 Task: In the event  named  Marketing Campaign Evaluation and Optimization, Set a range of dates when you can accept meetings  '18 Jul â€" 5 Aug 2023'. Select a duration of  60 min. Select working hours  	_x000D_
MON- SAT 10:30am â€" 6:00pm. Add time before or after your events  as 15 min. Set the frequency of available time slots for invitees as  55 min. Set the minimum notice period and maximum events allowed per day as  51 hours and 2. , logged in from the account softage.4@softage.net and add another guest for the event, softage.7@softage.net
Action: Mouse pressed left at (509, 448)
Screenshot: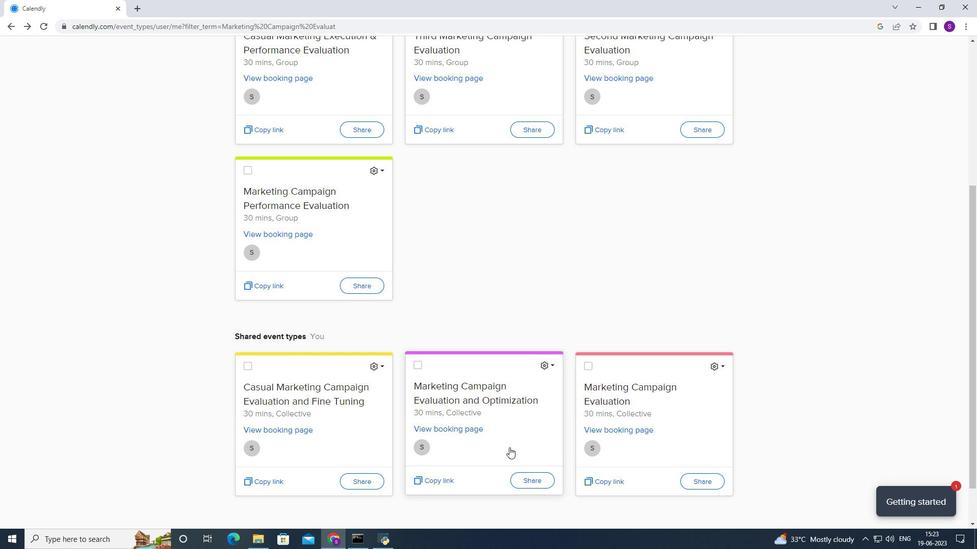 
Action: Mouse moved to (324, 255)
Screenshot: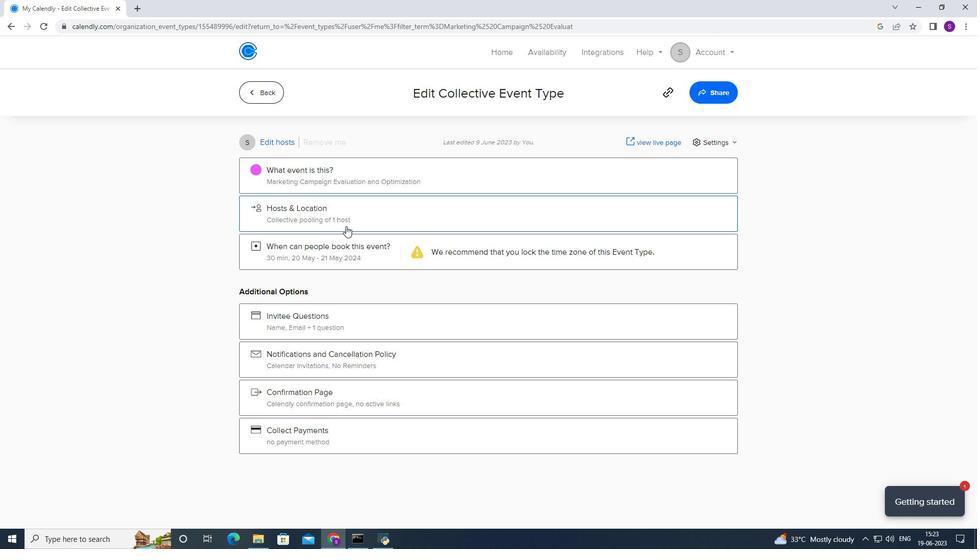 
Action: Mouse pressed left at (324, 255)
Screenshot: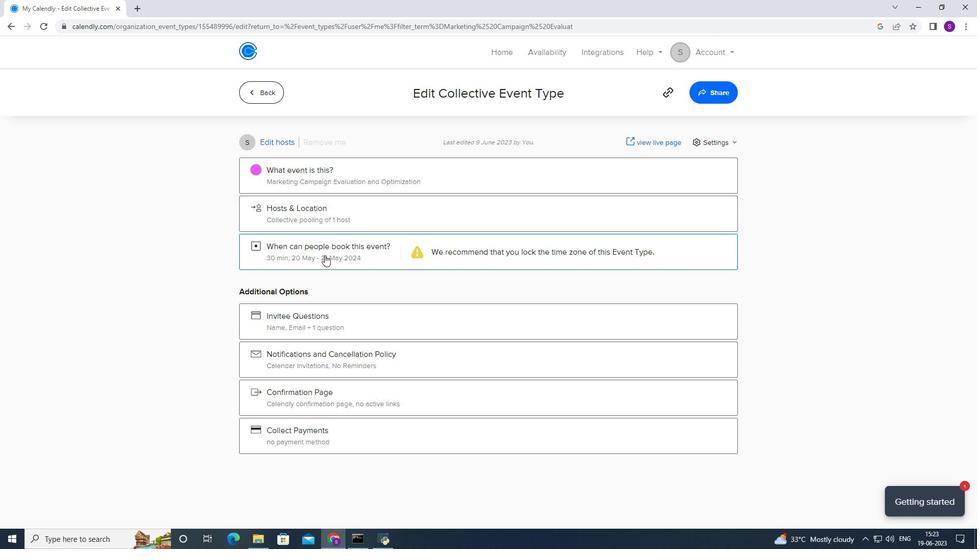 
Action: Mouse moved to (377, 383)
Screenshot: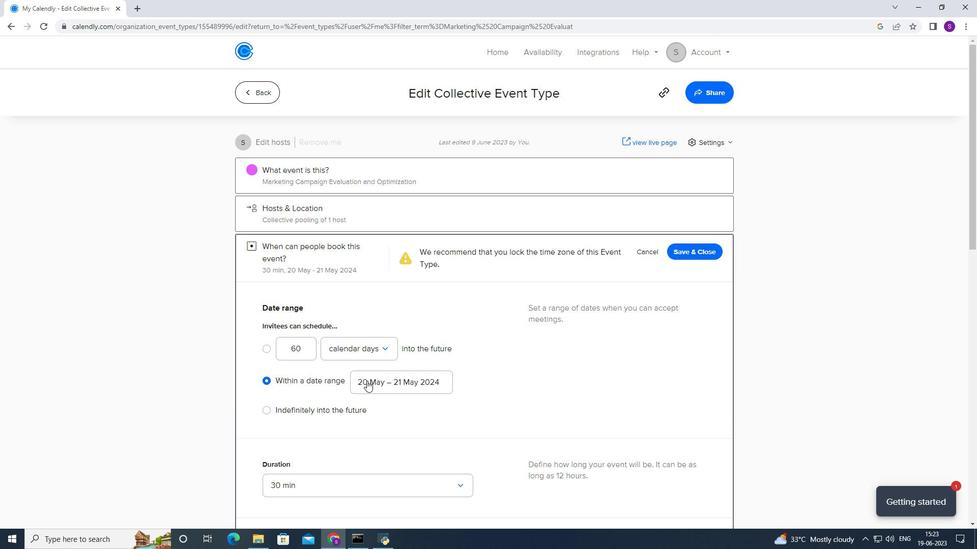 
Action: Mouse pressed left at (377, 383)
Screenshot: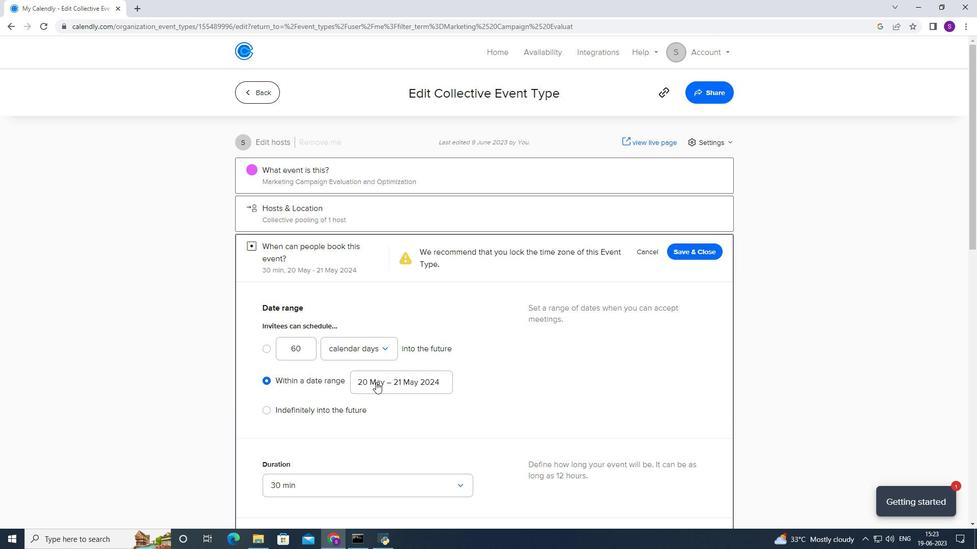 
Action: Mouse moved to (429, 203)
Screenshot: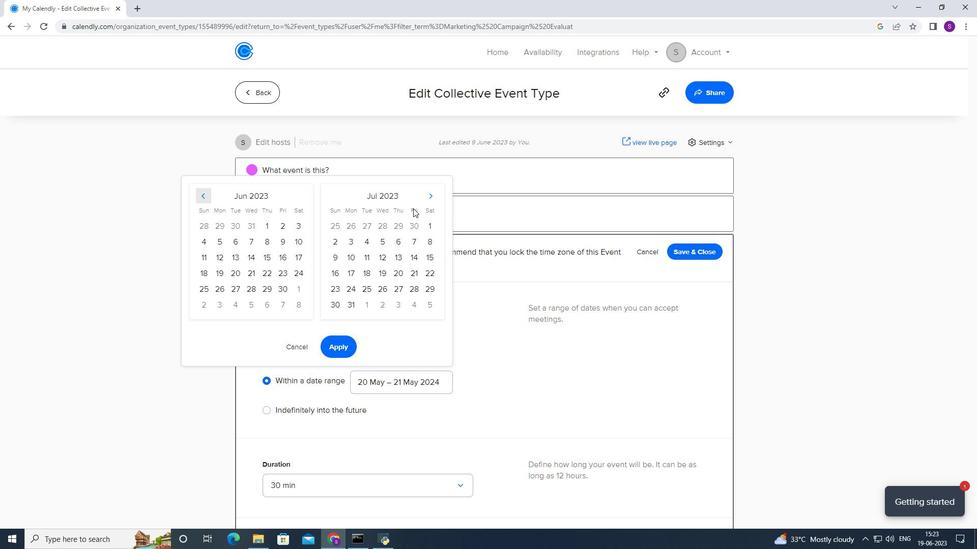 
Action: Mouse pressed left at (429, 203)
Screenshot: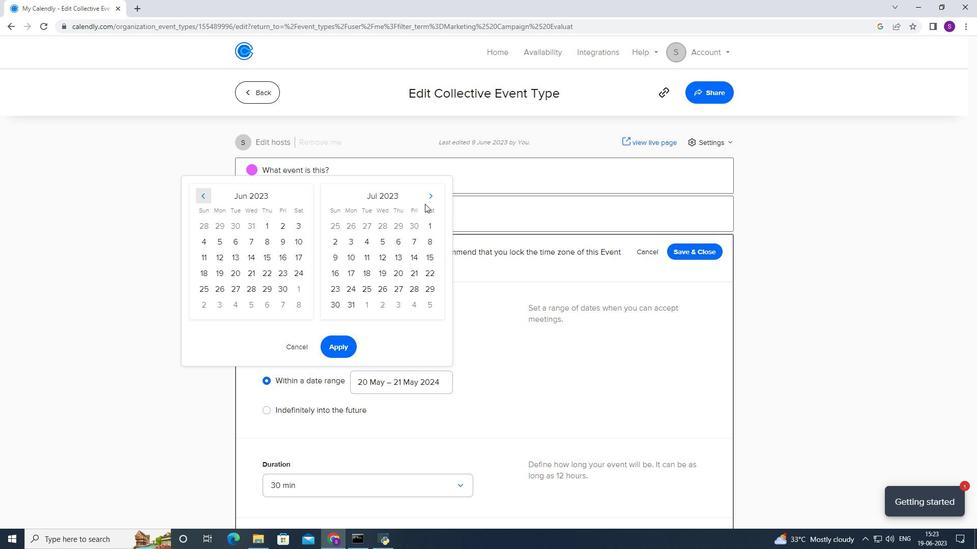 
Action: Mouse moved to (233, 271)
Screenshot: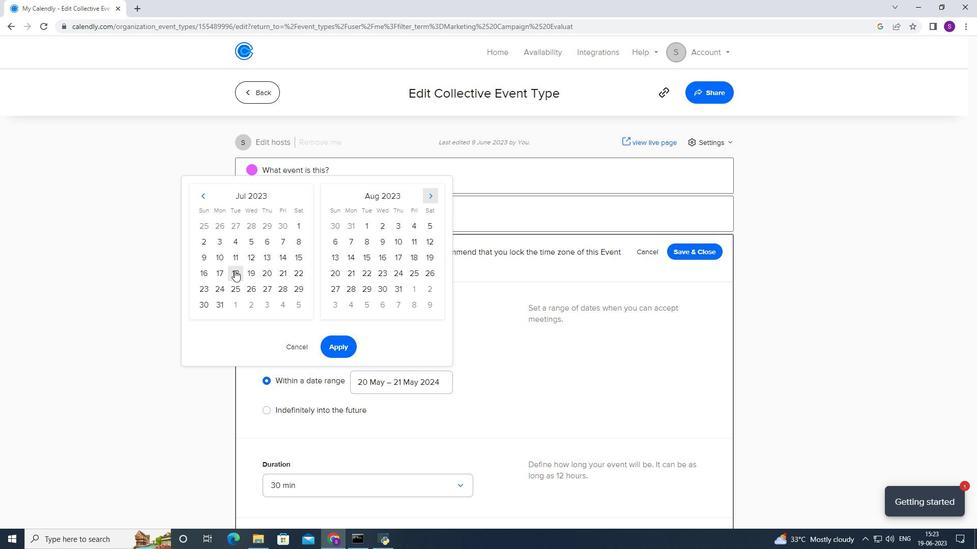 
Action: Mouse pressed left at (233, 271)
Screenshot: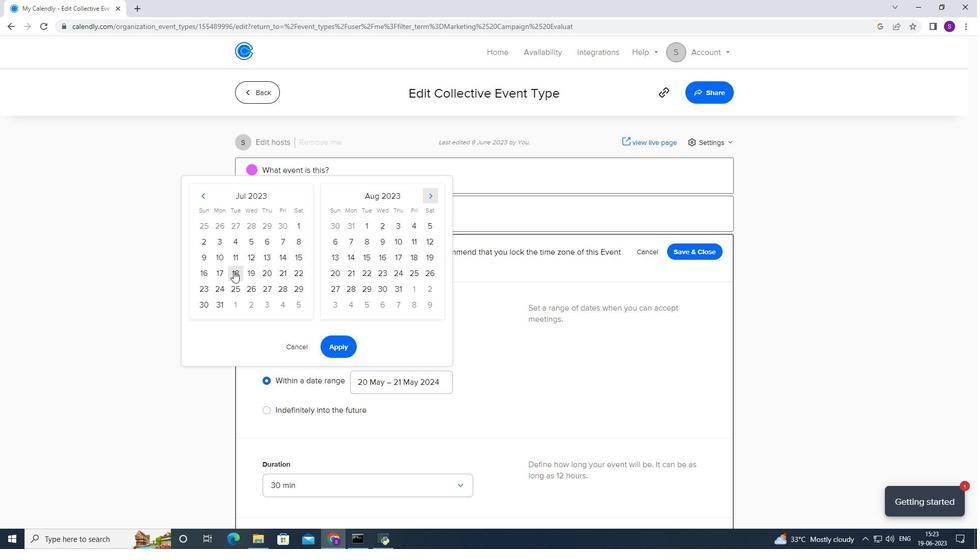 
Action: Mouse moved to (433, 228)
Screenshot: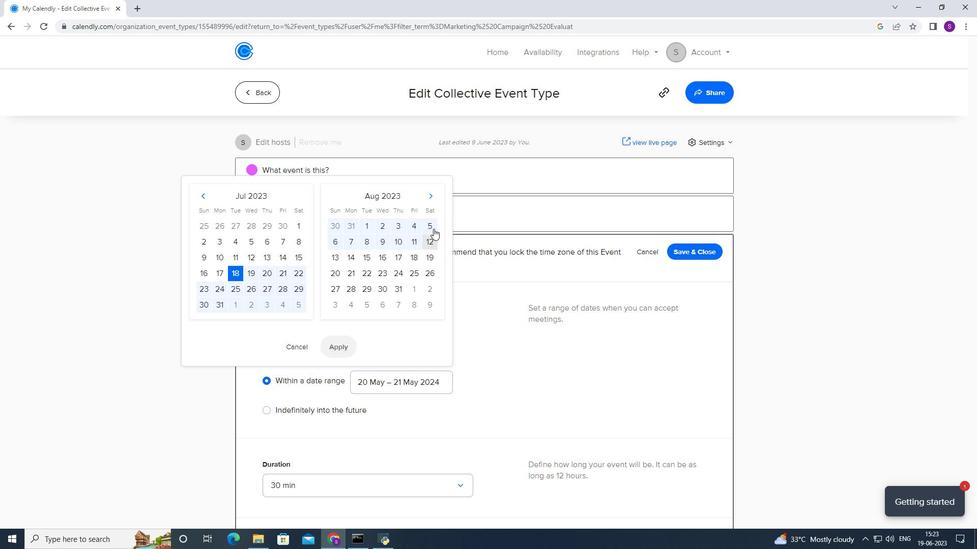 
Action: Mouse pressed left at (433, 228)
Screenshot: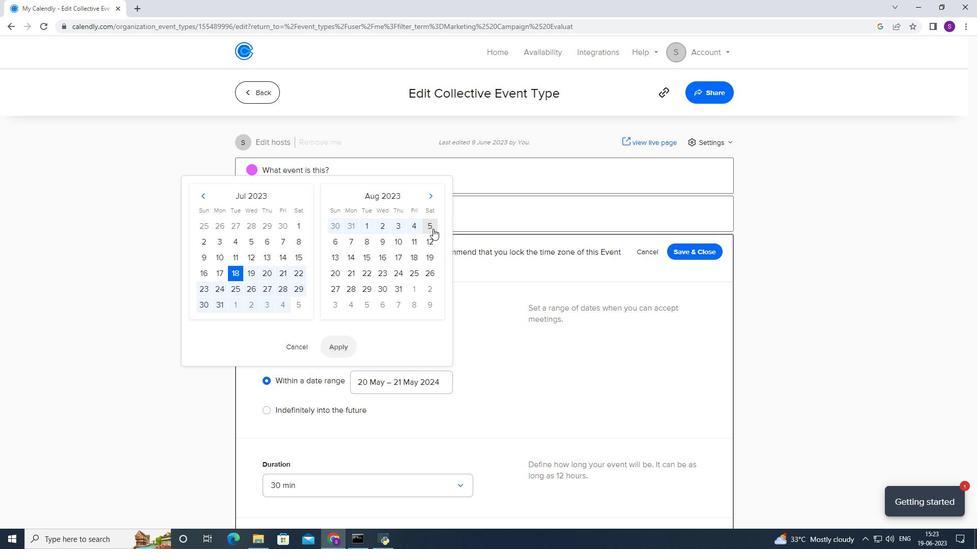 
Action: Mouse moved to (342, 345)
Screenshot: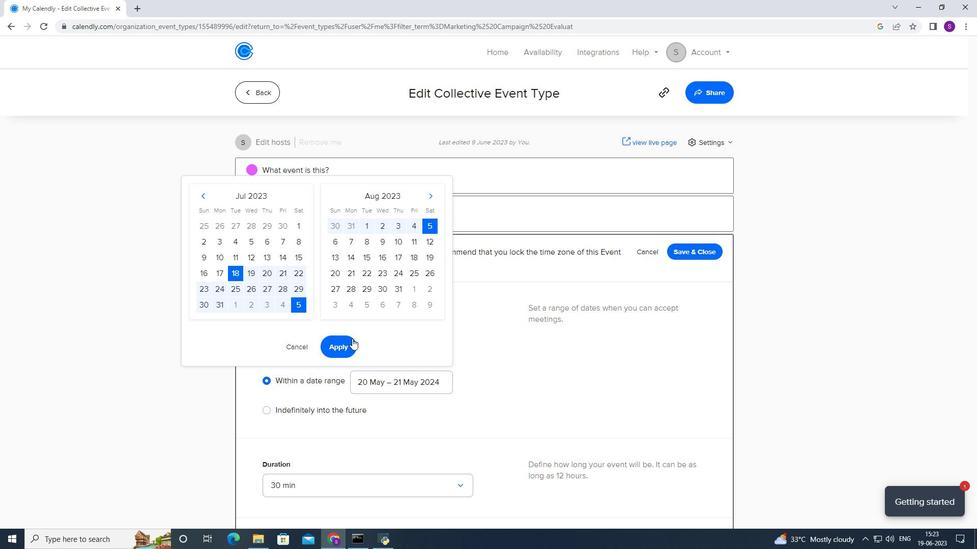 
Action: Mouse pressed left at (342, 345)
Screenshot: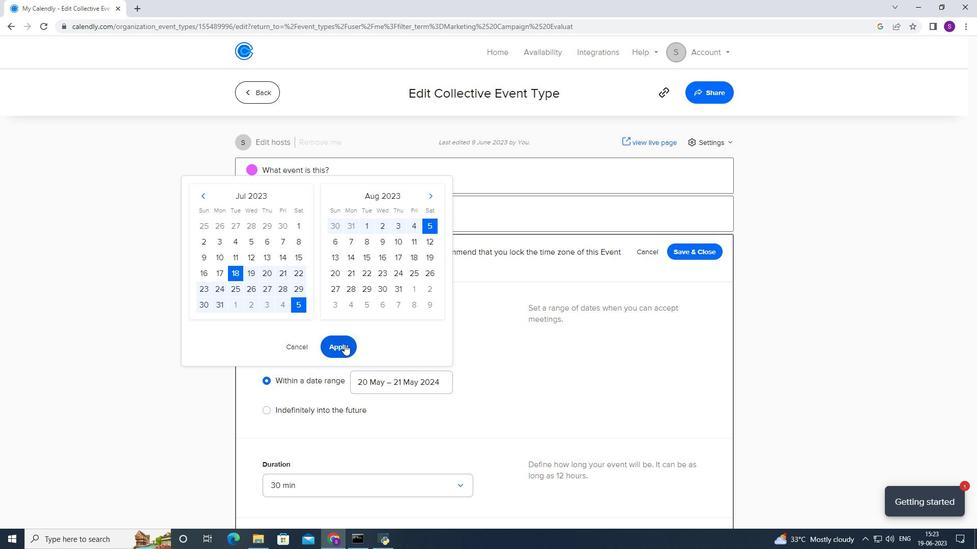 
Action: Mouse moved to (348, 343)
Screenshot: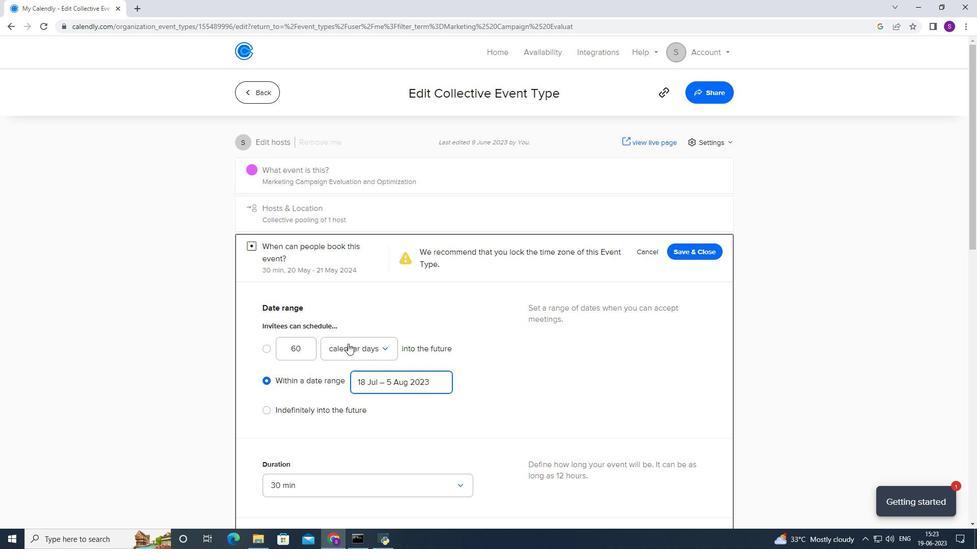 
Action: Mouse scrolled (348, 343) with delta (0, 0)
Screenshot: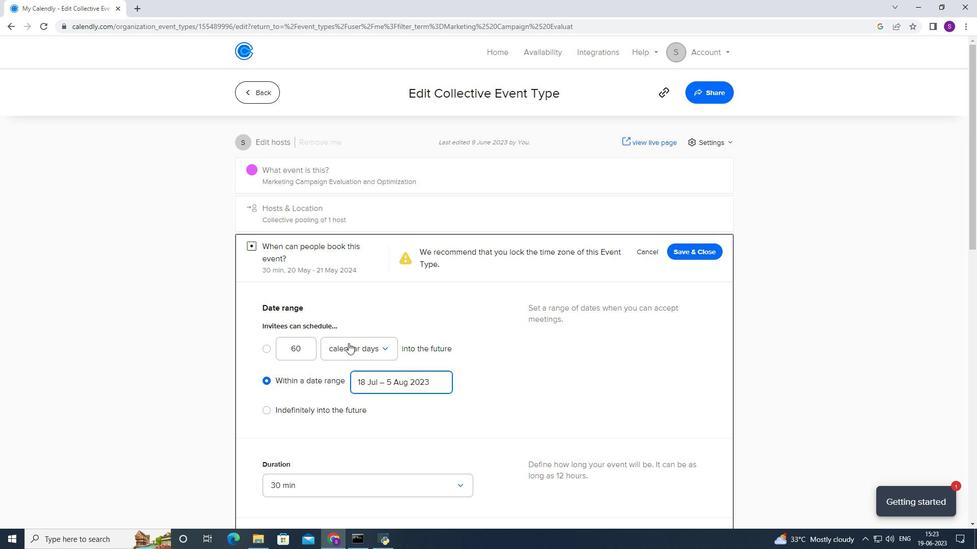 
Action: Mouse scrolled (348, 343) with delta (0, 0)
Screenshot: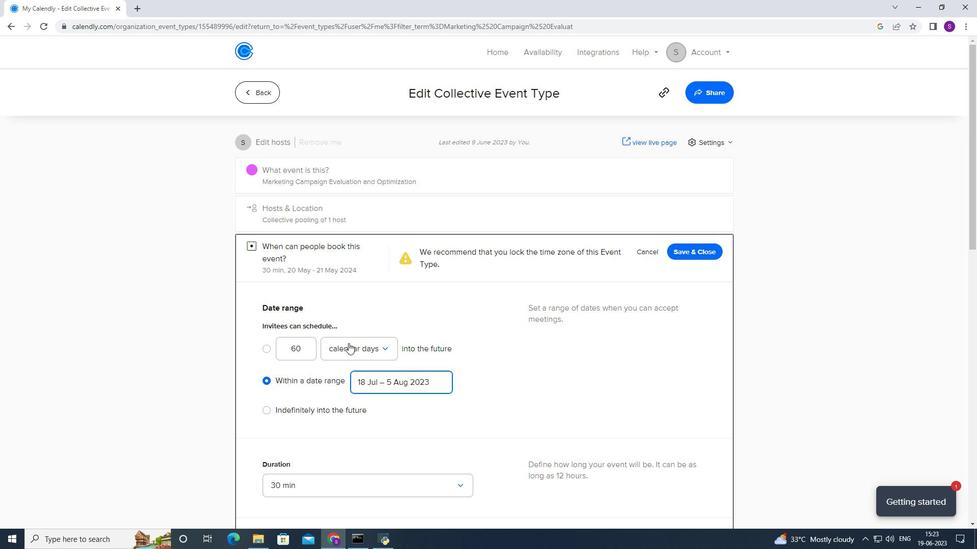 
Action: Mouse scrolled (348, 343) with delta (0, 0)
Screenshot: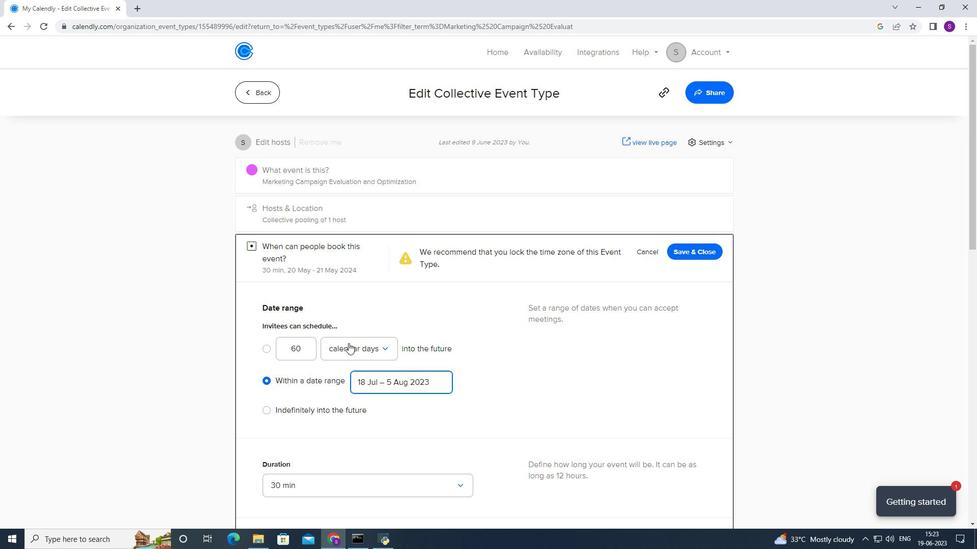 
Action: Mouse moved to (329, 345)
Screenshot: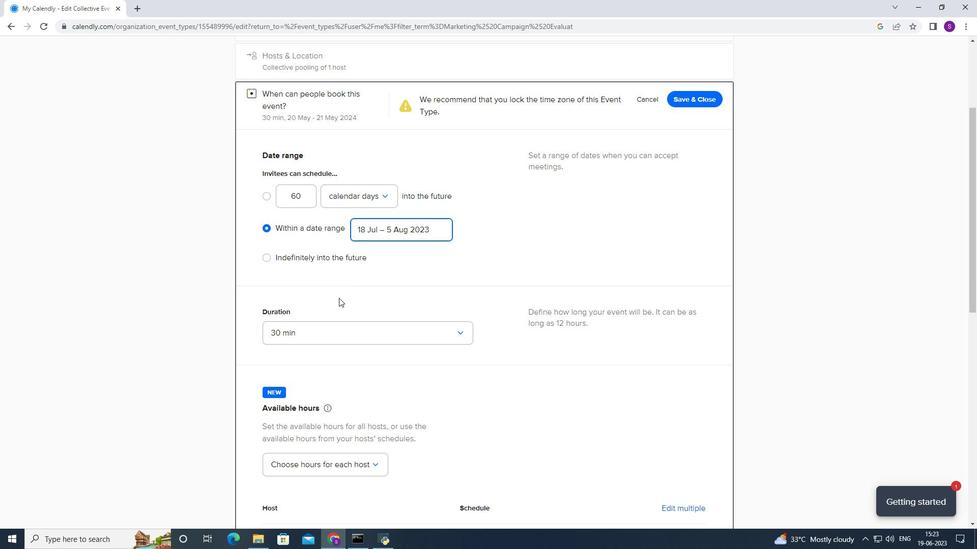 
Action: Mouse pressed left at (329, 345)
Screenshot: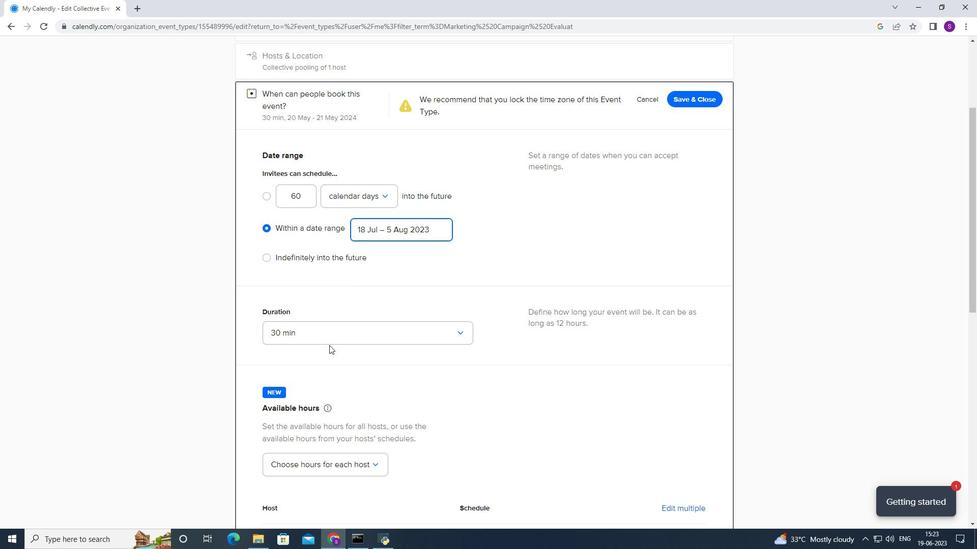 
Action: Mouse moved to (337, 342)
Screenshot: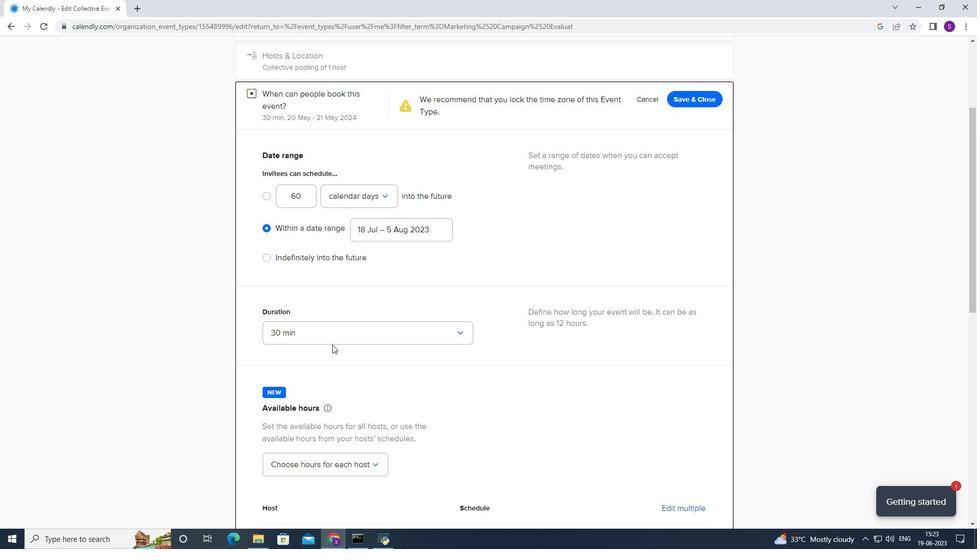 
Action: Mouse pressed left at (337, 342)
Screenshot: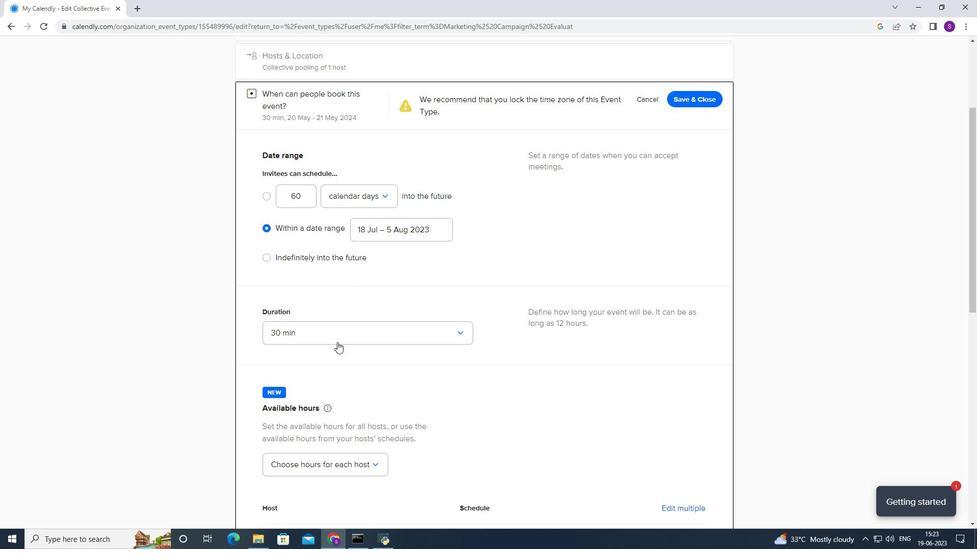 
Action: Mouse moved to (302, 412)
Screenshot: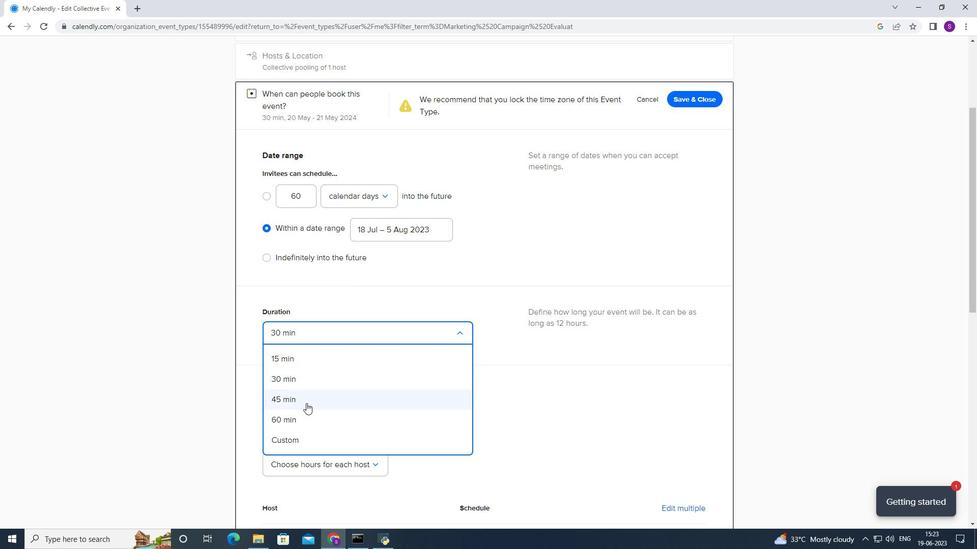 
Action: Mouse pressed left at (302, 412)
Screenshot: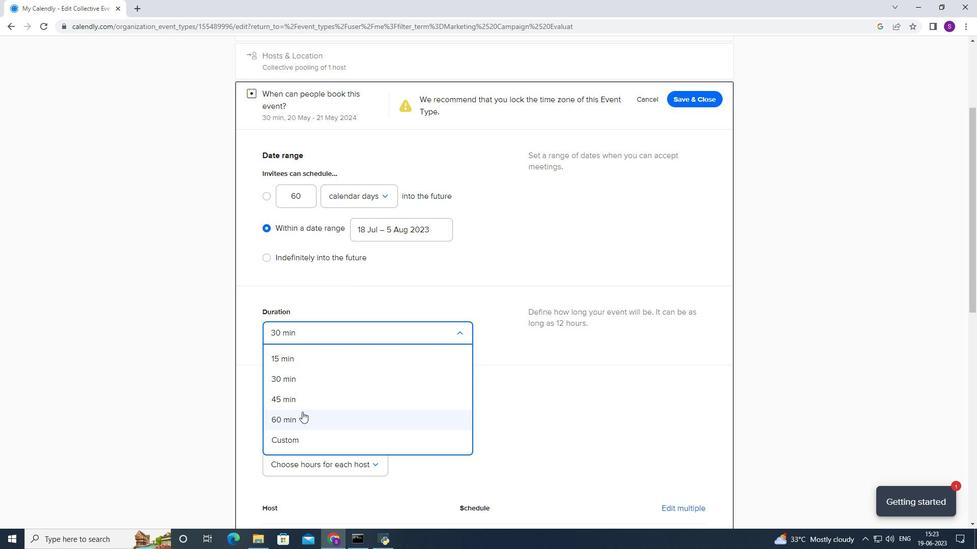 
Action: Mouse moved to (305, 366)
Screenshot: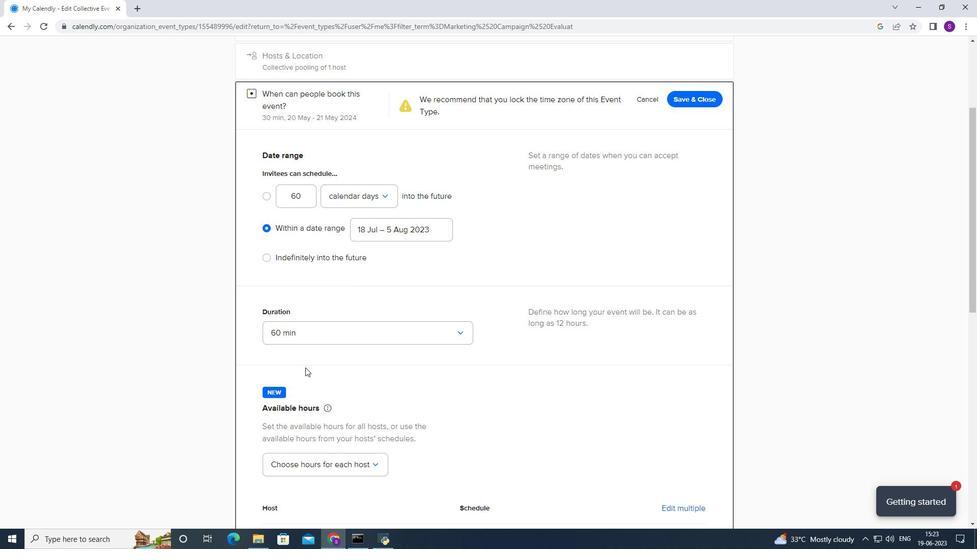 
Action: Mouse scrolled (305, 365) with delta (0, 0)
Screenshot: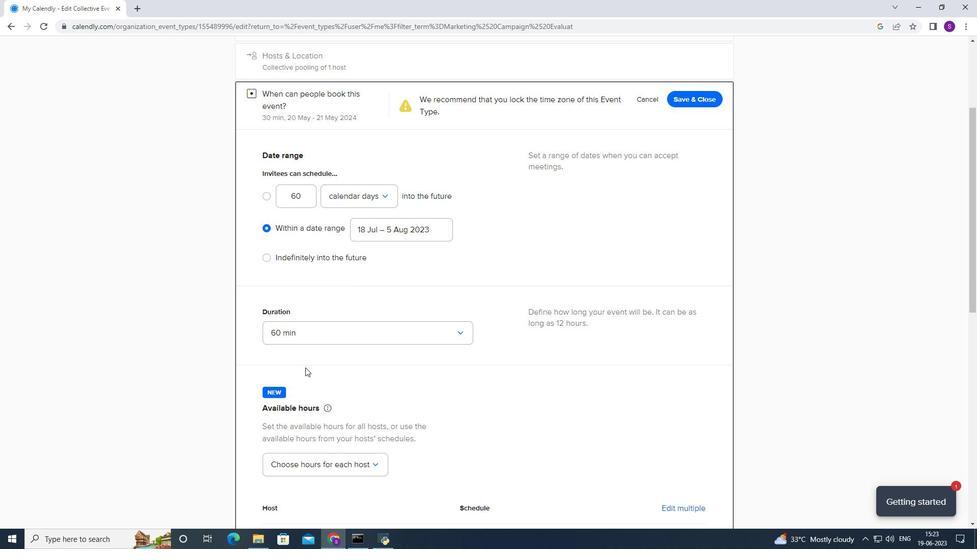 
Action: Mouse scrolled (305, 365) with delta (0, 0)
Screenshot: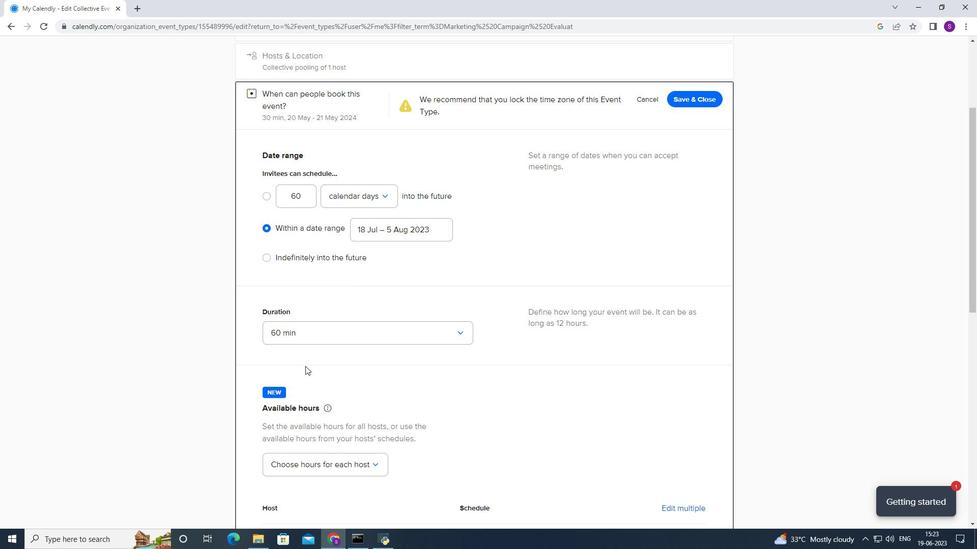 
Action: Mouse scrolled (305, 365) with delta (0, 0)
Screenshot: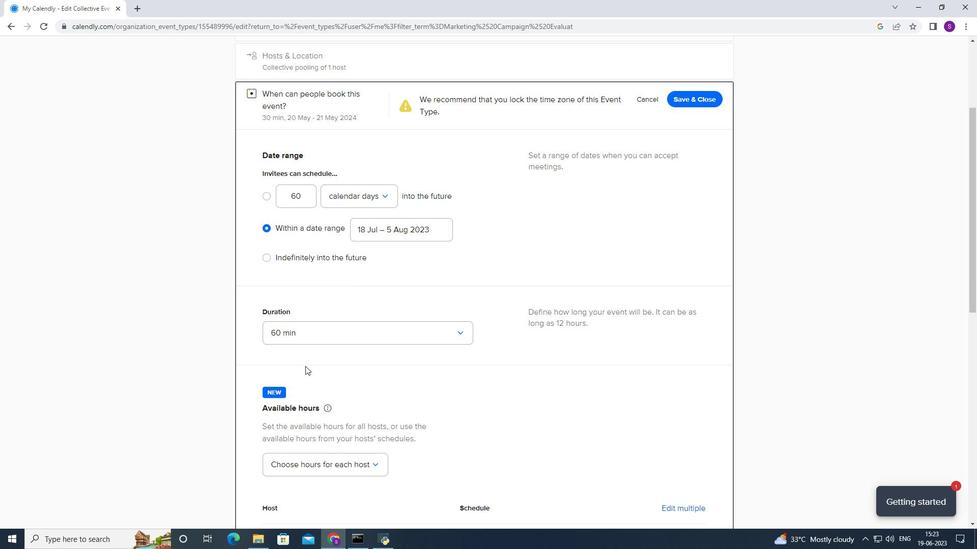 
Action: Mouse scrolled (305, 365) with delta (0, 0)
Screenshot: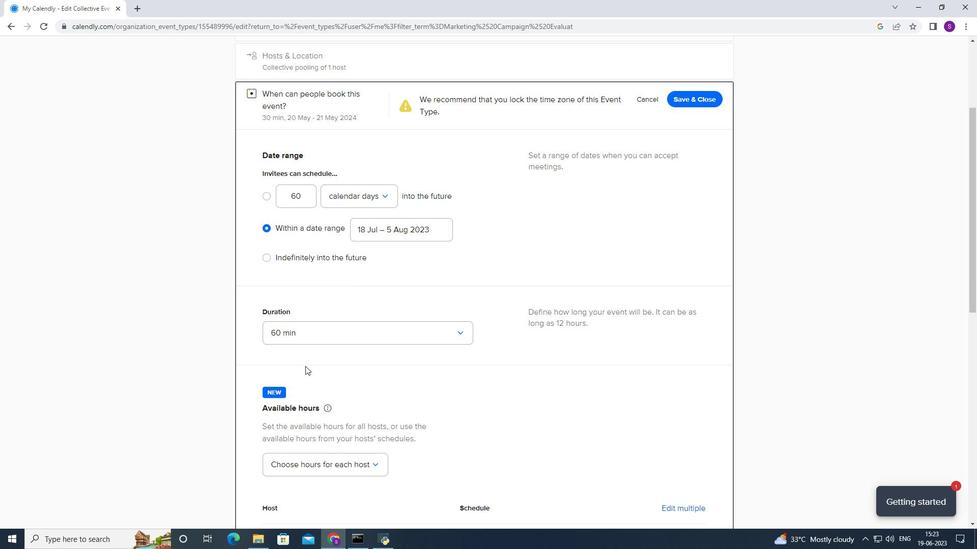 
Action: Mouse scrolled (305, 365) with delta (0, 0)
Screenshot: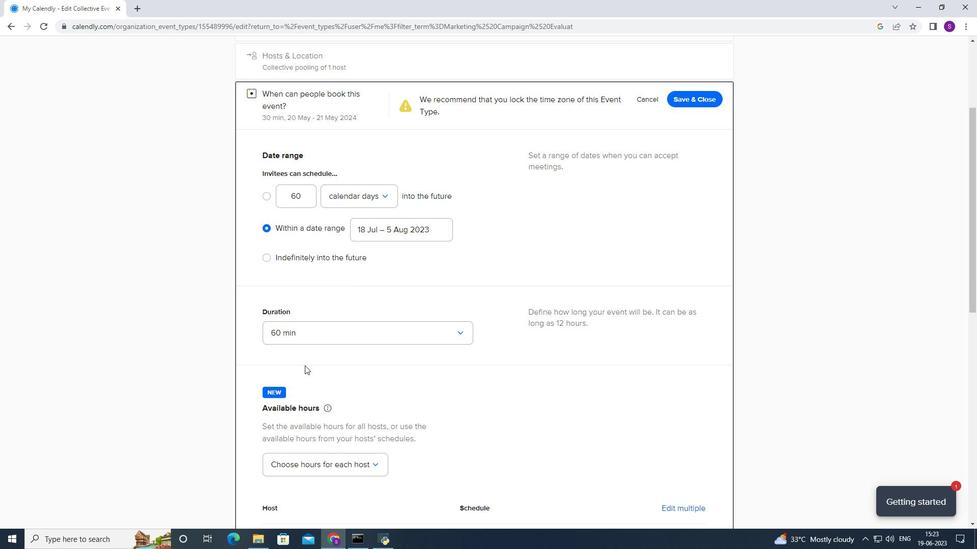
Action: Mouse scrolled (305, 365) with delta (0, 0)
Screenshot: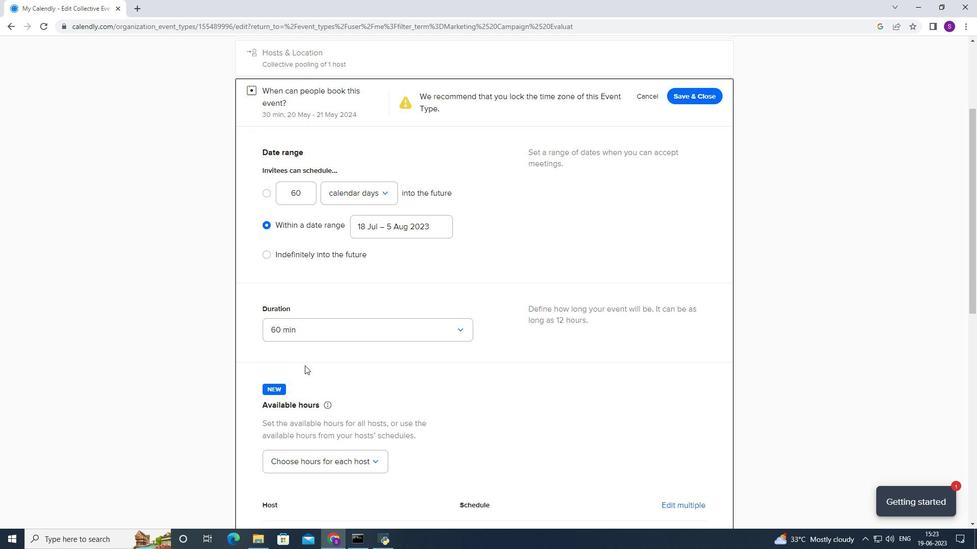 
Action: Mouse scrolled (305, 366) with delta (0, 0)
Screenshot: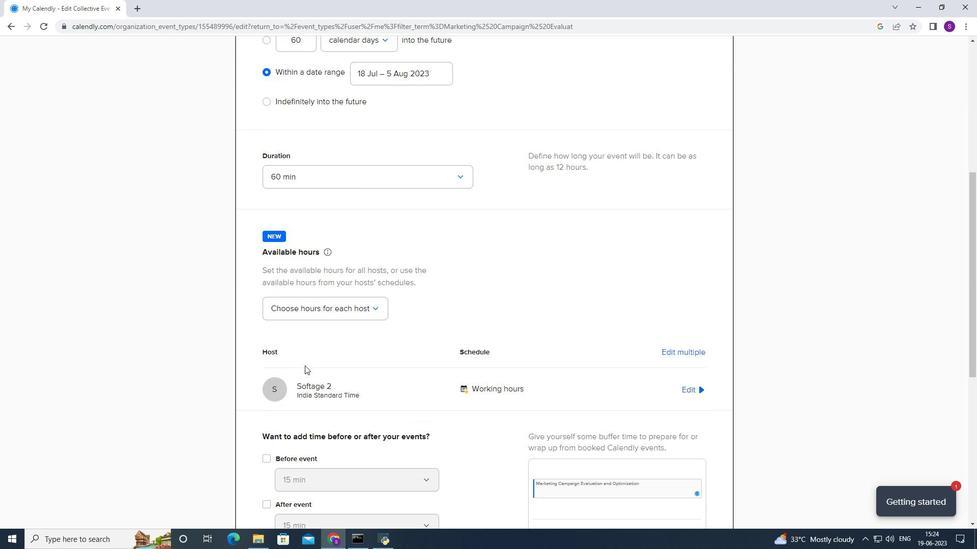 
Action: Mouse moved to (378, 298)
Screenshot: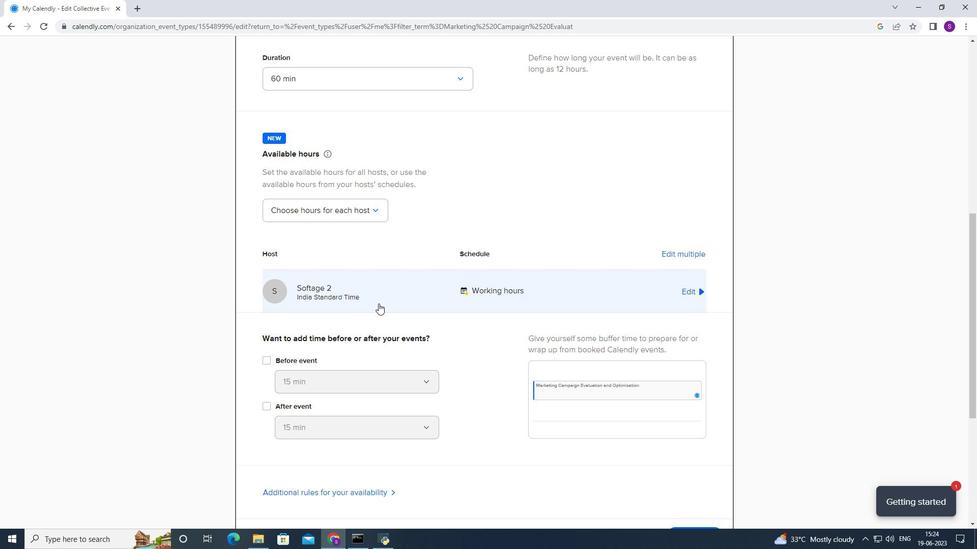 
Action: Mouse pressed left at (378, 298)
Screenshot: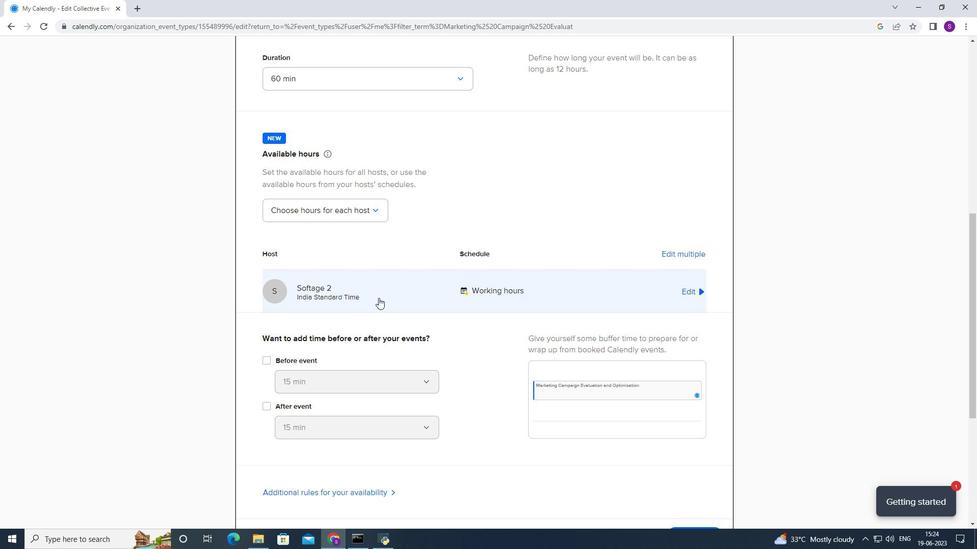 
Action: Mouse moved to (361, 355)
Screenshot: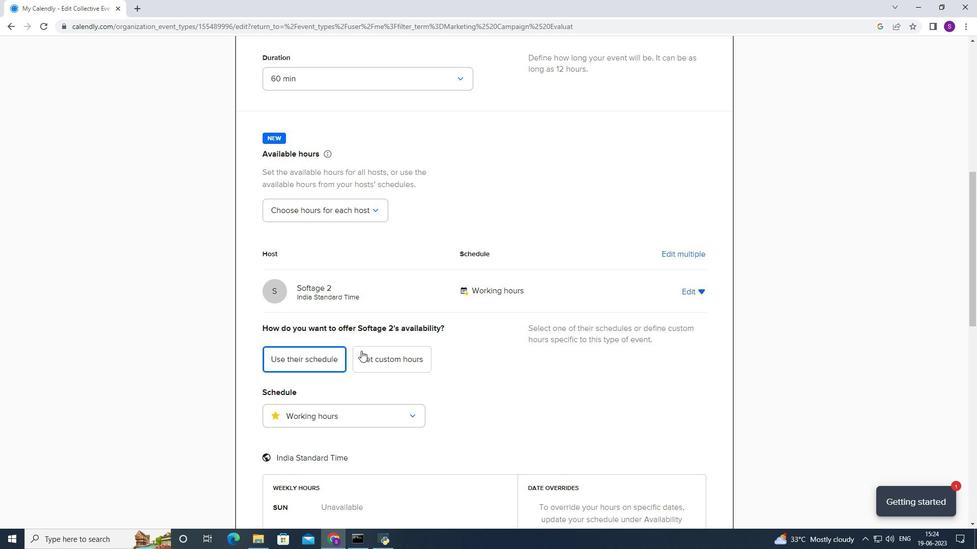 
Action: Mouse pressed left at (361, 355)
Screenshot: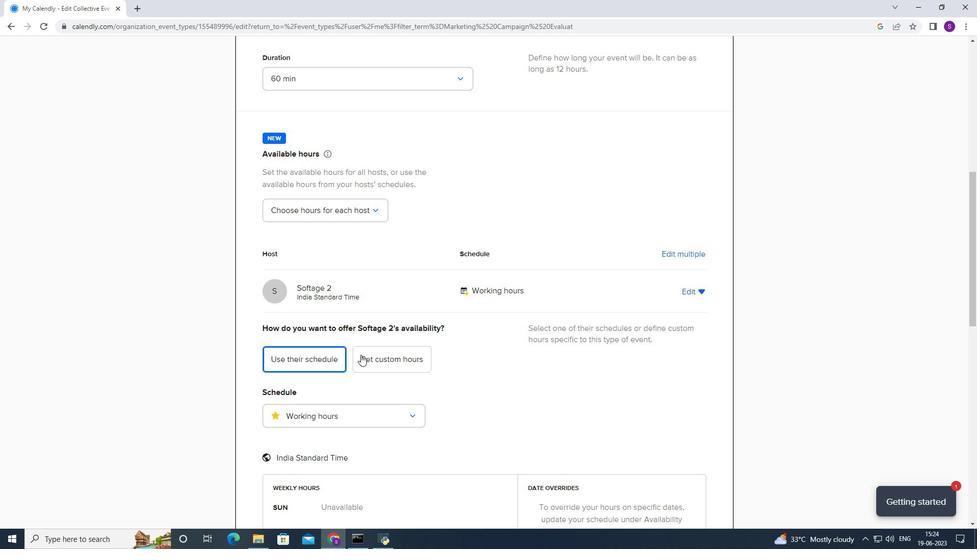 
Action: Mouse moved to (363, 340)
Screenshot: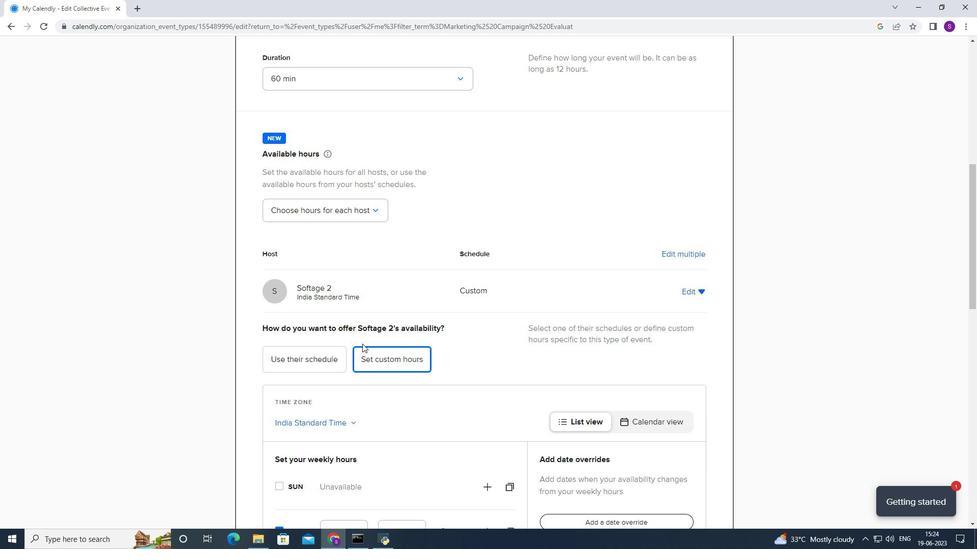 
Action: Mouse scrolled (363, 340) with delta (0, 0)
Screenshot: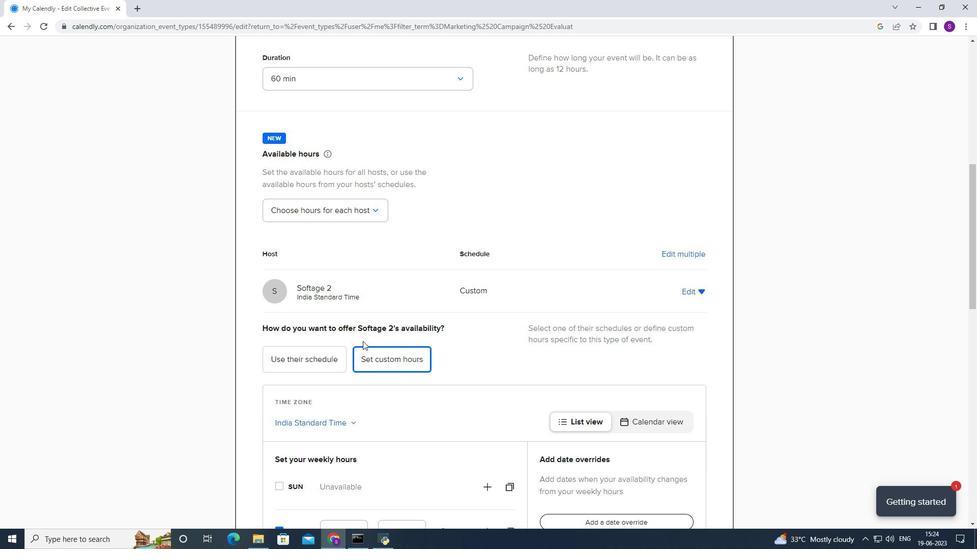 
Action: Mouse moved to (363, 340)
Screenshot: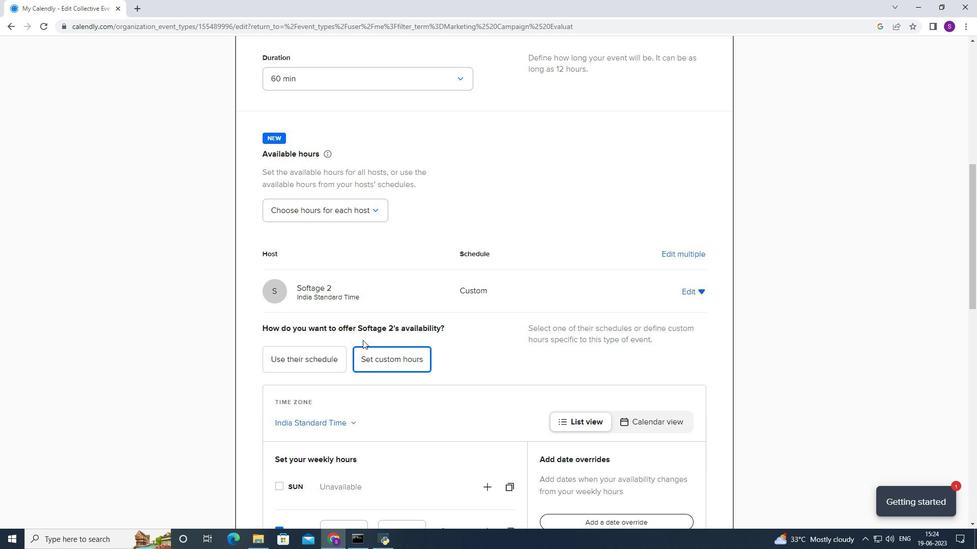 
Action: Mouse scrolled (363, 340) with delta (0, 0)
Screenshot: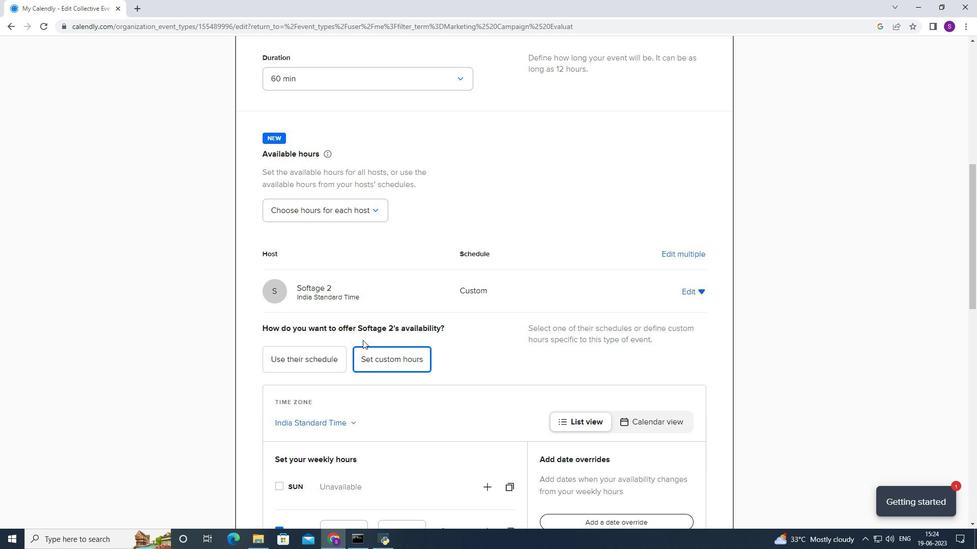 
Action: Mouse moved to (362, 340)
Screenshot: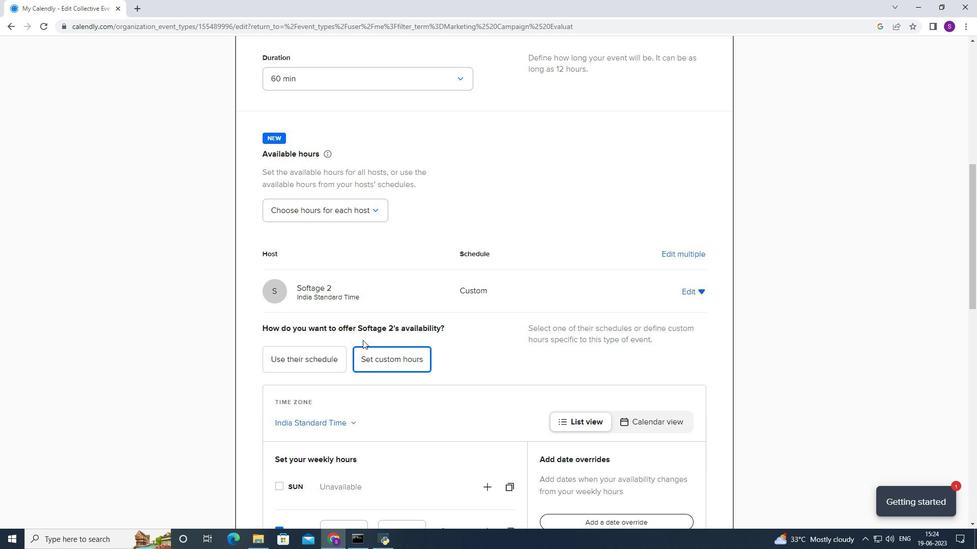 
Action: Mouse scrolled (362, 340) with delta (0, 0)
Screenshot: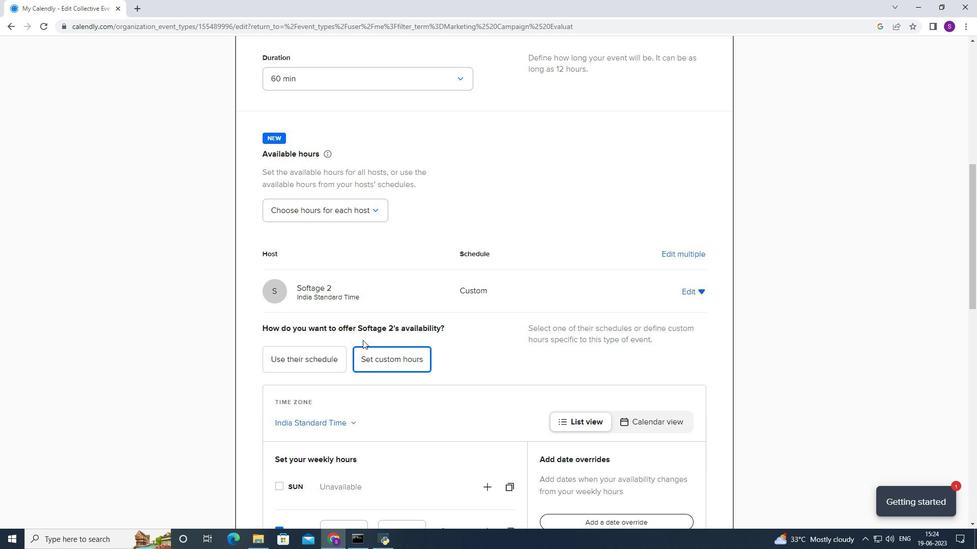 
Action: Mouse scrolled (362, 340) with delta (0, 0)
Screenshot: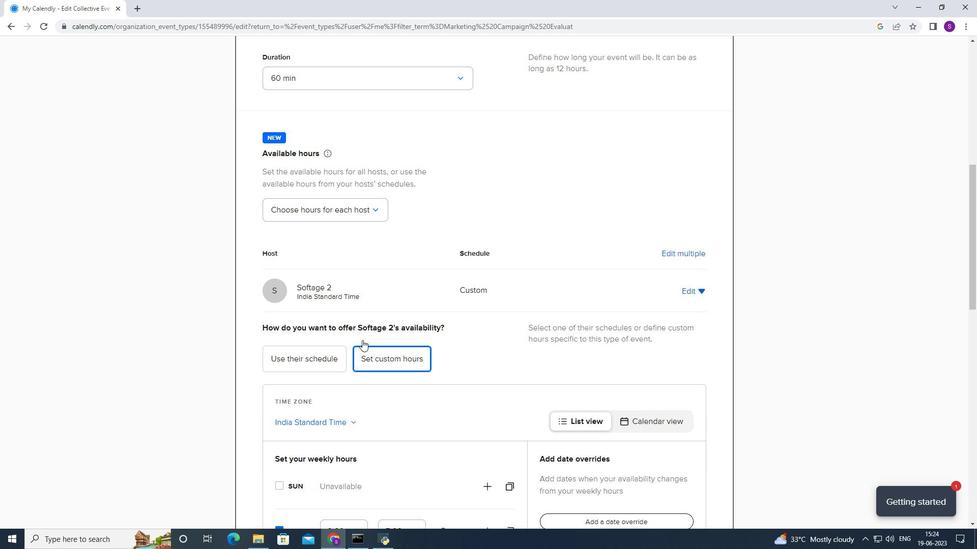 
Action: Mouse moved to (362, 328)
Screenshot: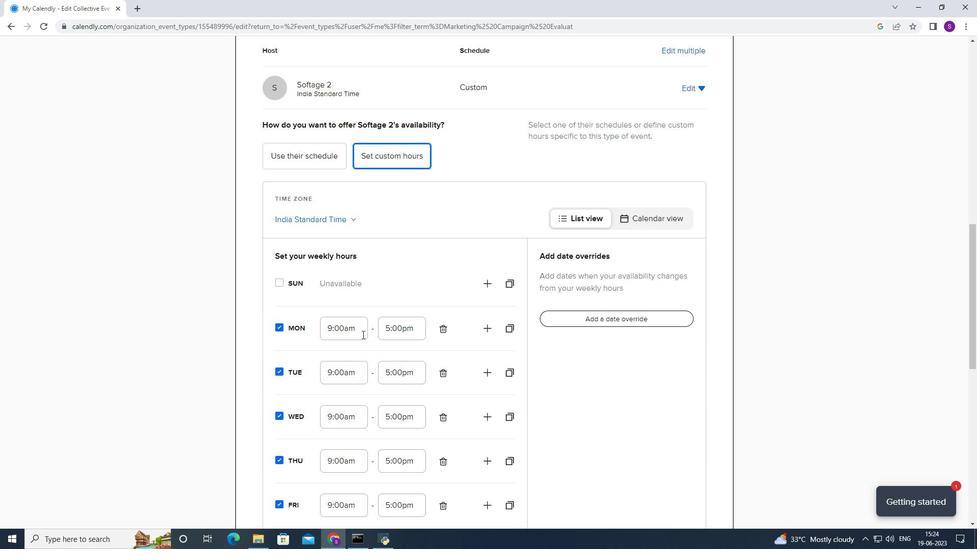 
Action: Mouse scrolled (362, 327) with delta (0, 0)
Screenshot: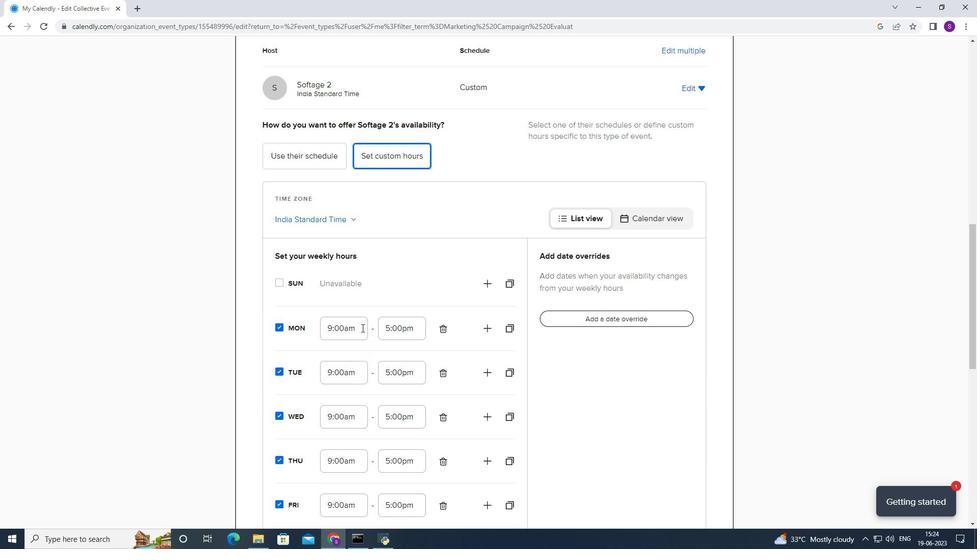 
Action: Mouse moved to (361, 328)
Screenshot: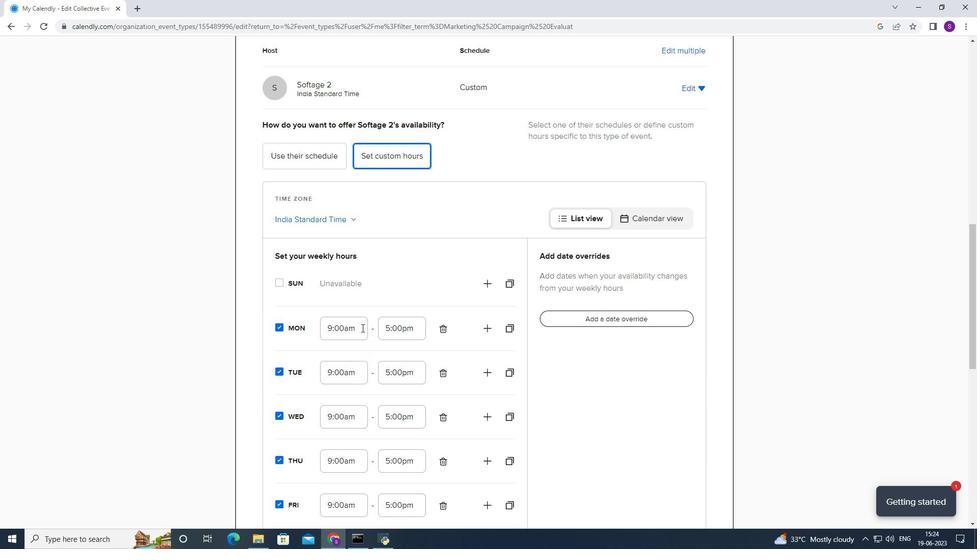 
Action: Mouse scrolled (361, 327) with delta (0, 0)
Screenshot: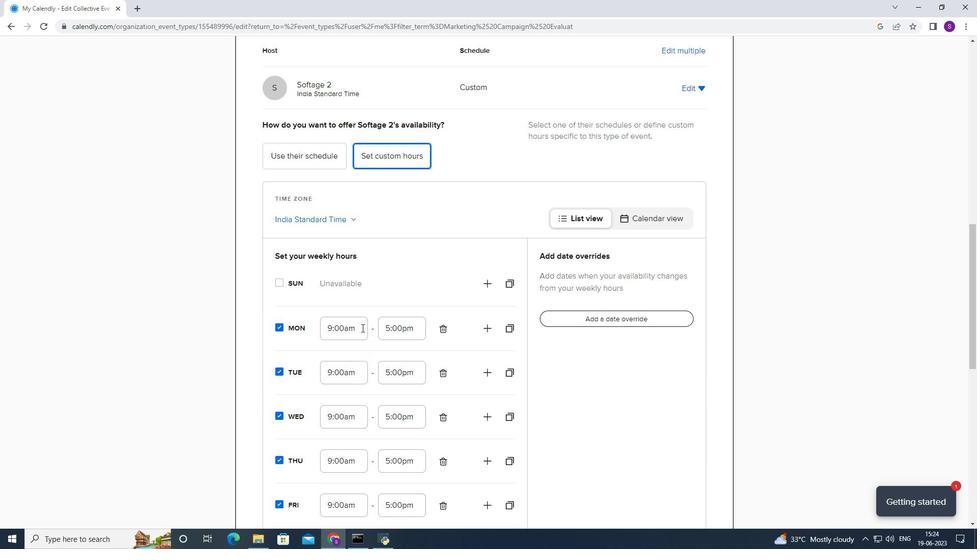 
Action: Mouse moved to (360, 328)
Screenshot: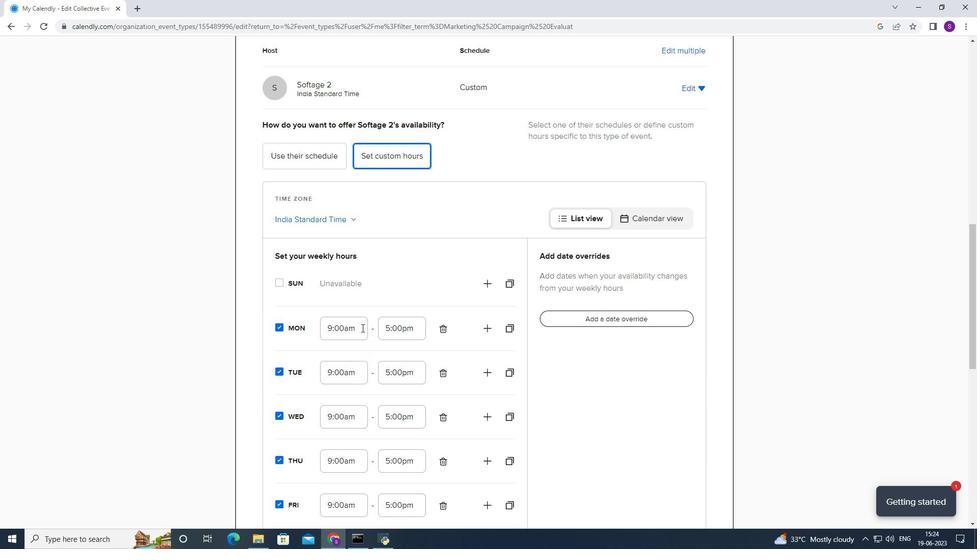 
Action: Mouse scrolled (360, 327) with delta (0, 0)
Screenshot: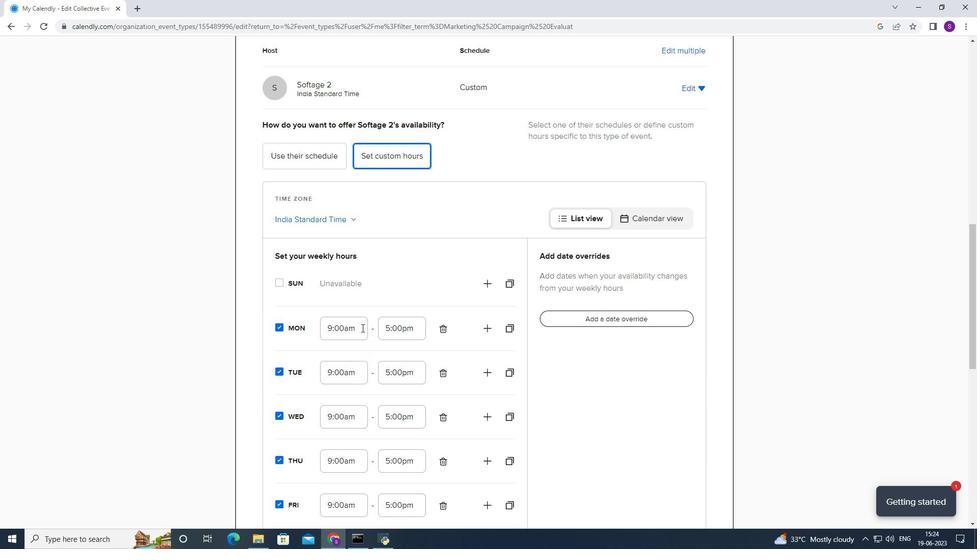 
Action: Mouse moved to (283, 386)
Screenshot: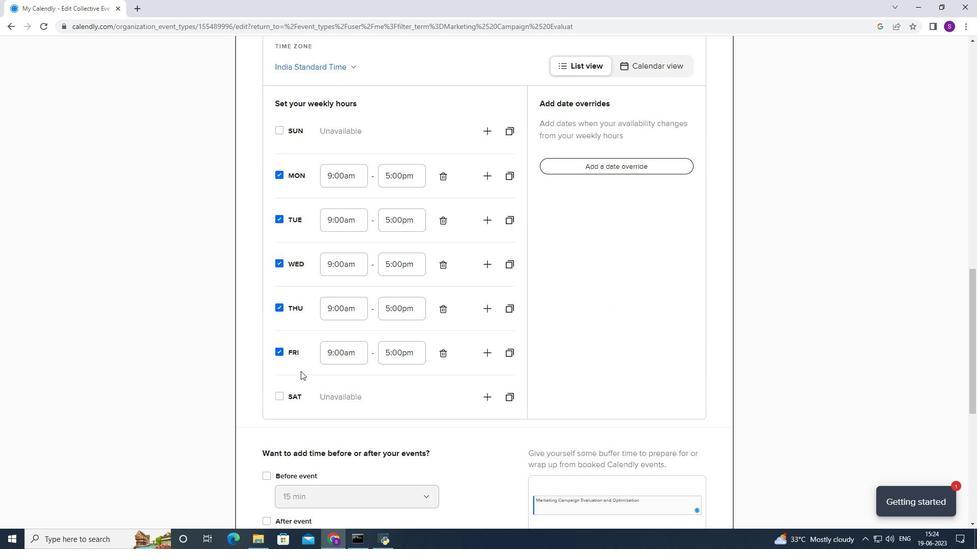 
Action: Mouse pressed left at (283, 386)
Screenshot: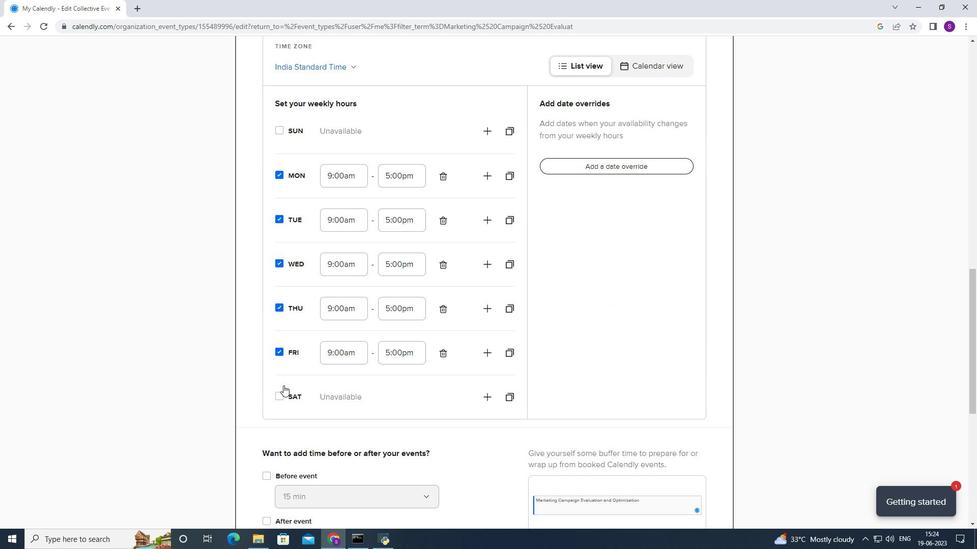 
Action: Mouse moved to (283, 393)
Screenshot: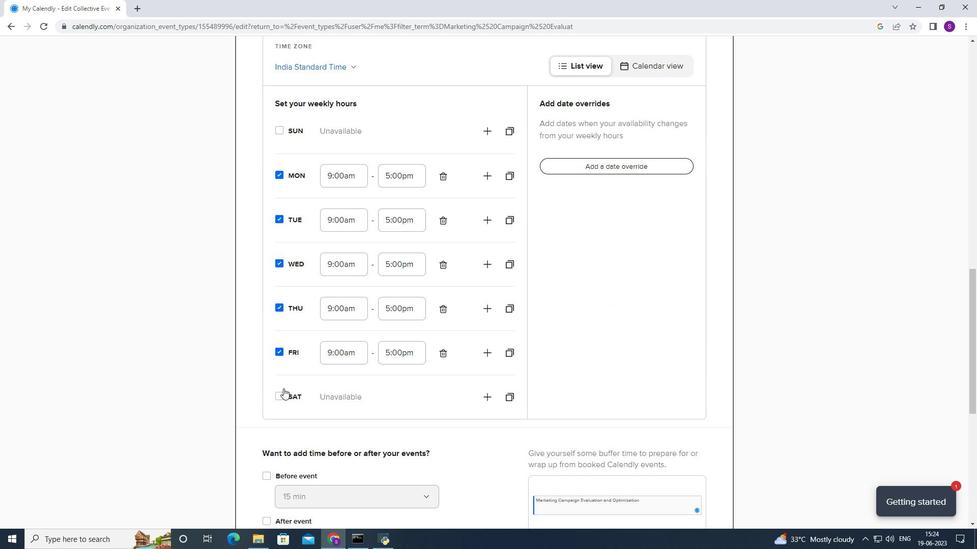 
Action: Mouse pressed left at (283, 393)
Screenshot: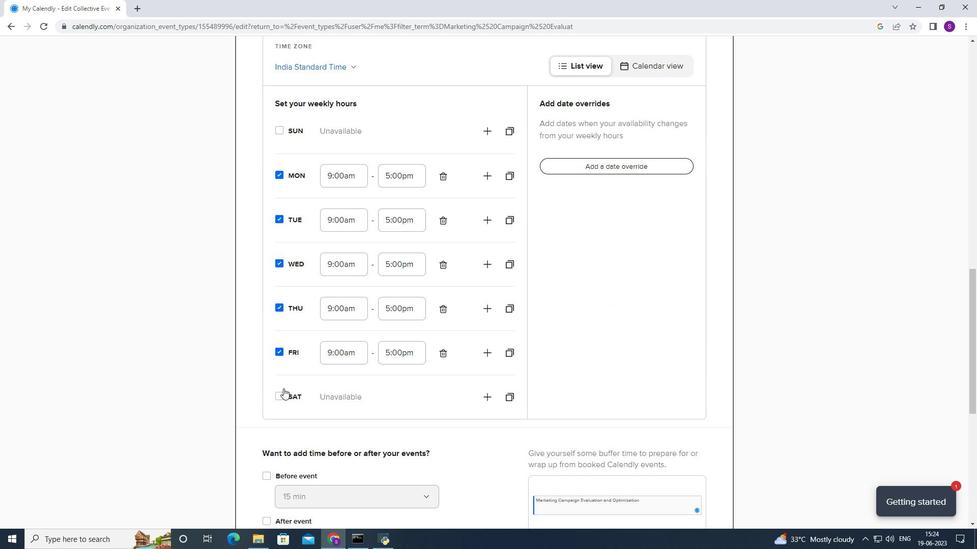 
Action: Mouse moved to (309, 392)
Screenshot: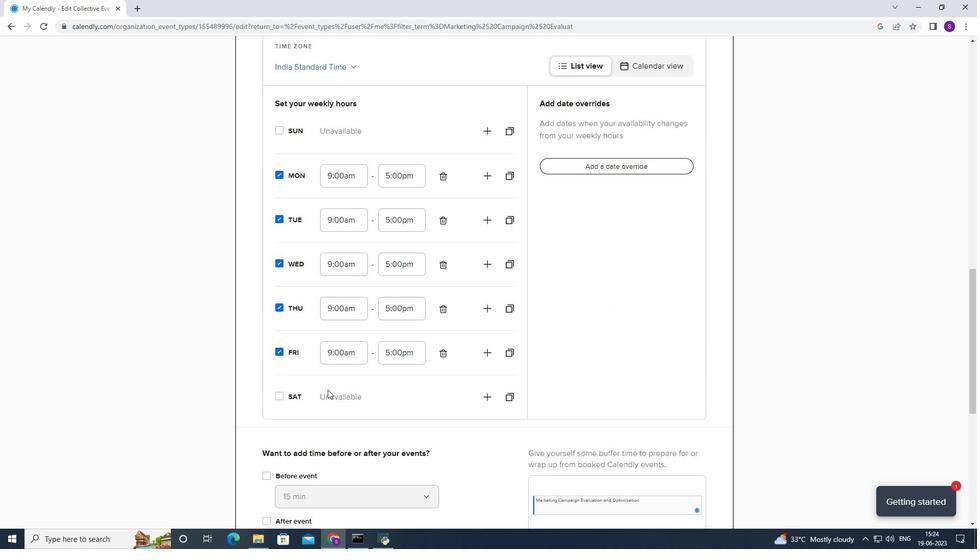 
Action: Mouse pressed left at (309, 392)
Screenshot: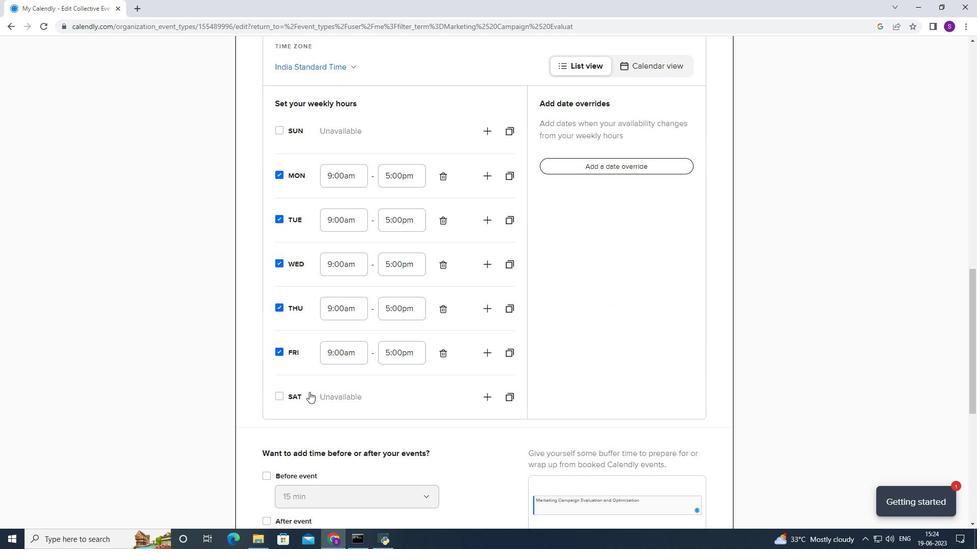 
Action: Mouse moved to (332, 397)
Screenshot: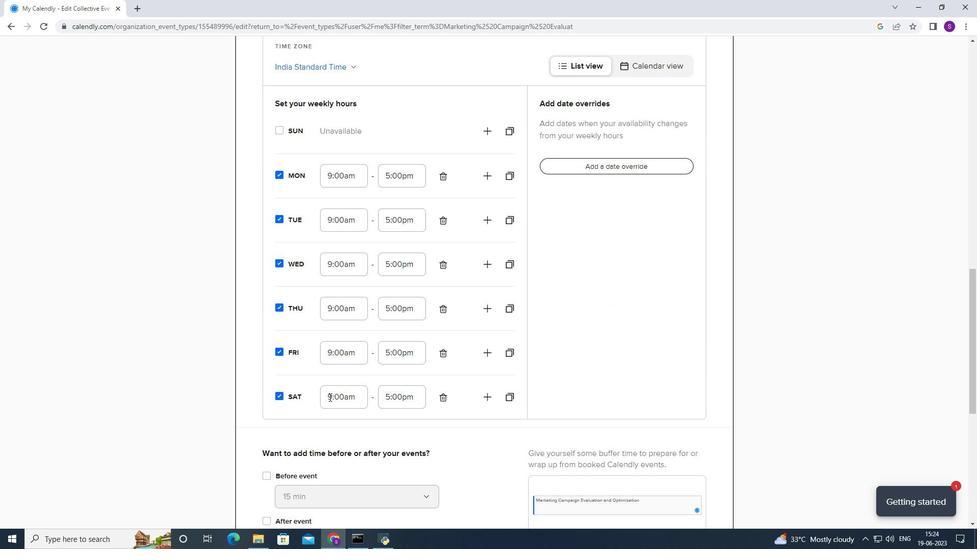 
Action: Mouse pressed left at (332, 397)
Screenshot: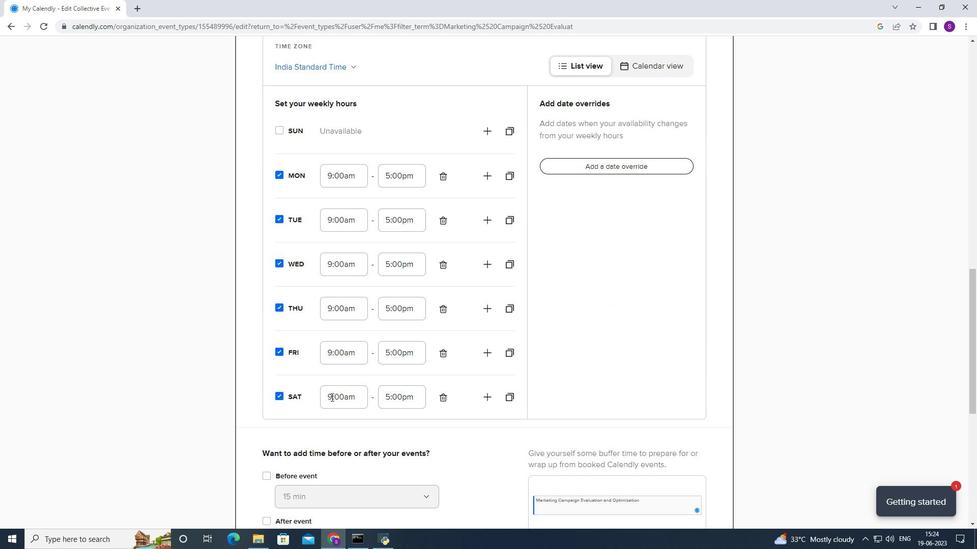 
Action: Mouse moved to (345, 430)
Screenshot: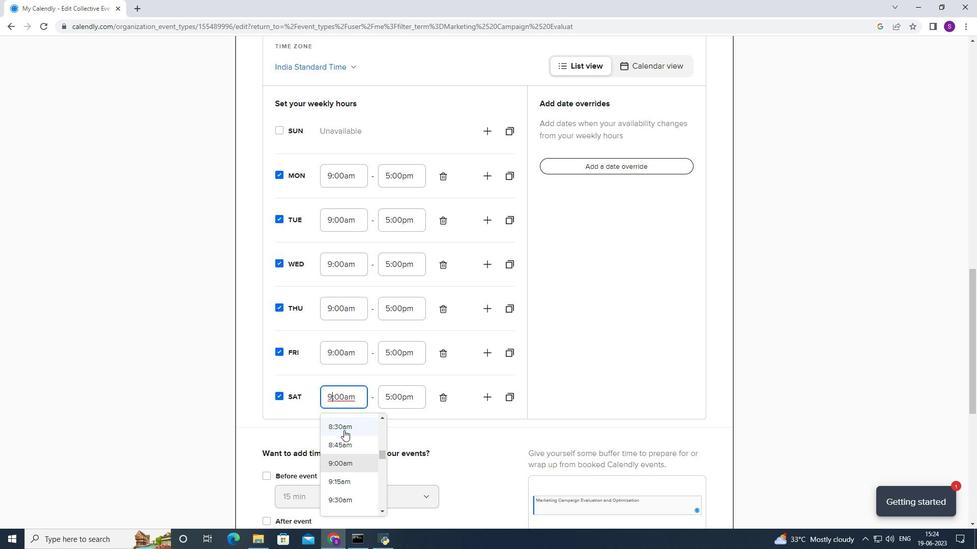 
Action: Mouse scrolled (345, 430) with delta (0, 0)
Screenshot: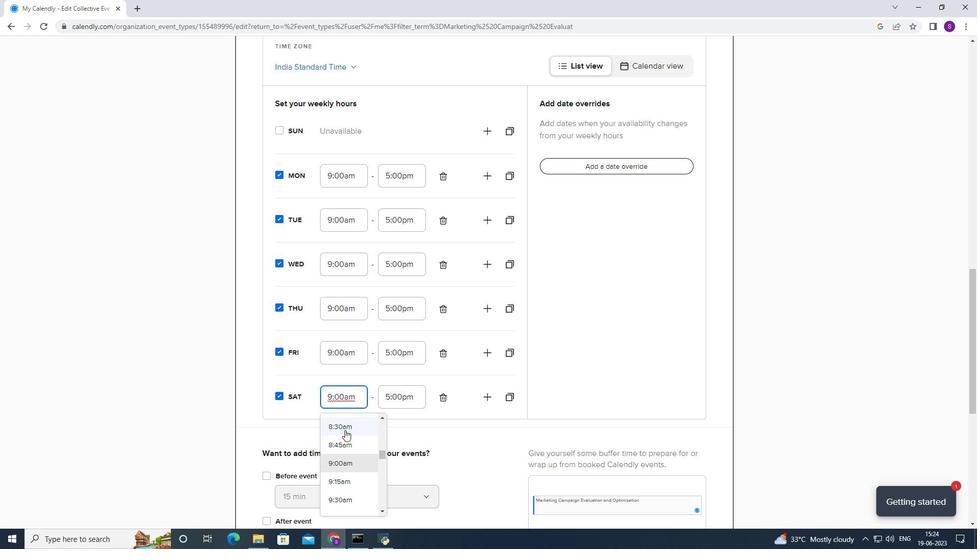 
Action: Mouse scrolled (345, 430) with delta (0, 0)
Screenshot: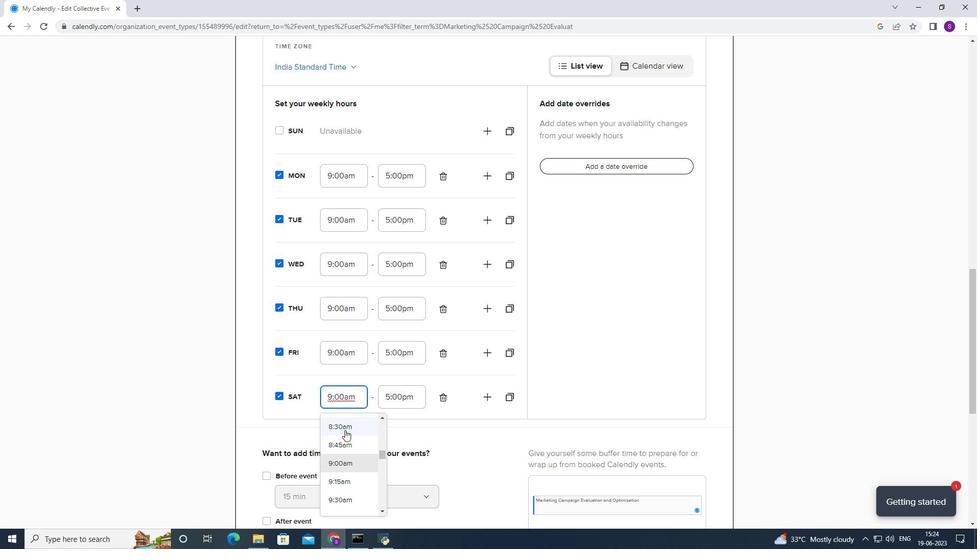
Action: Mouse moved to (332, 472)
Screenshot: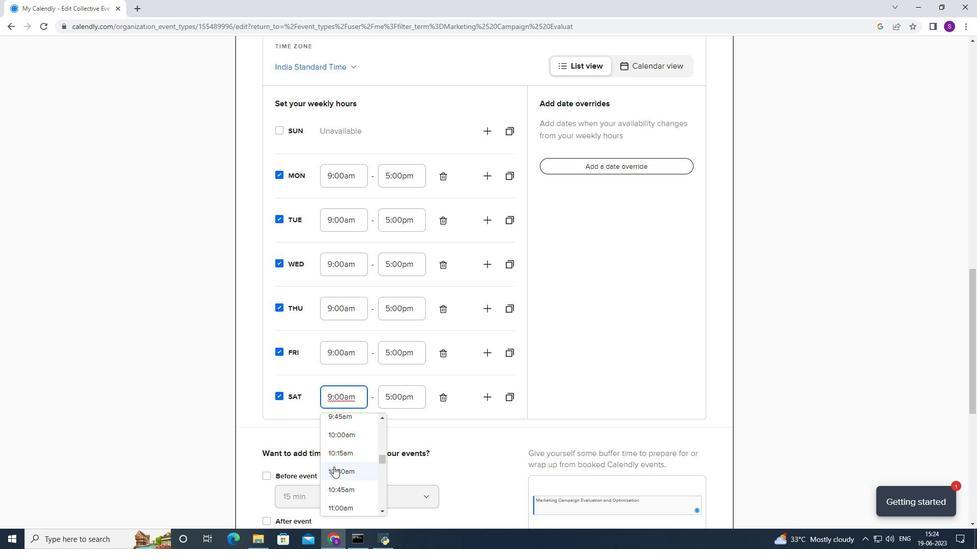 
Action: Mouse pressed left at (332, 472)
Screenshot: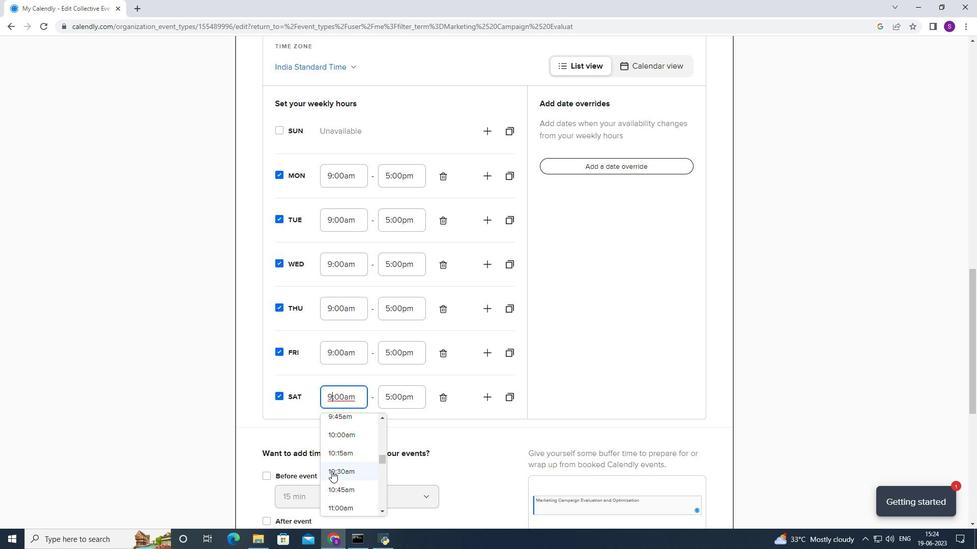 
Action: Mouse moved to (357, 353)
Screenshot: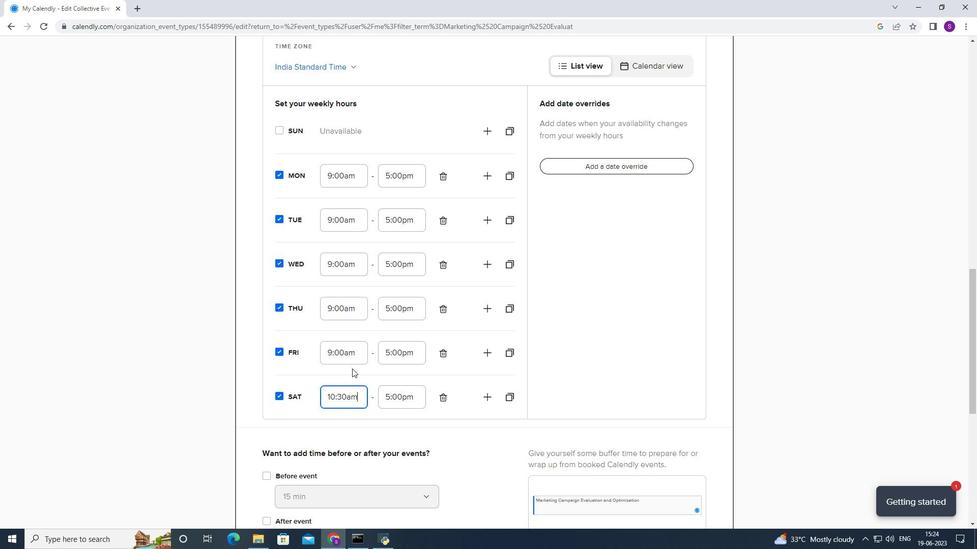 
Action: Mouse pressed left at (357, 353)
Screenshot: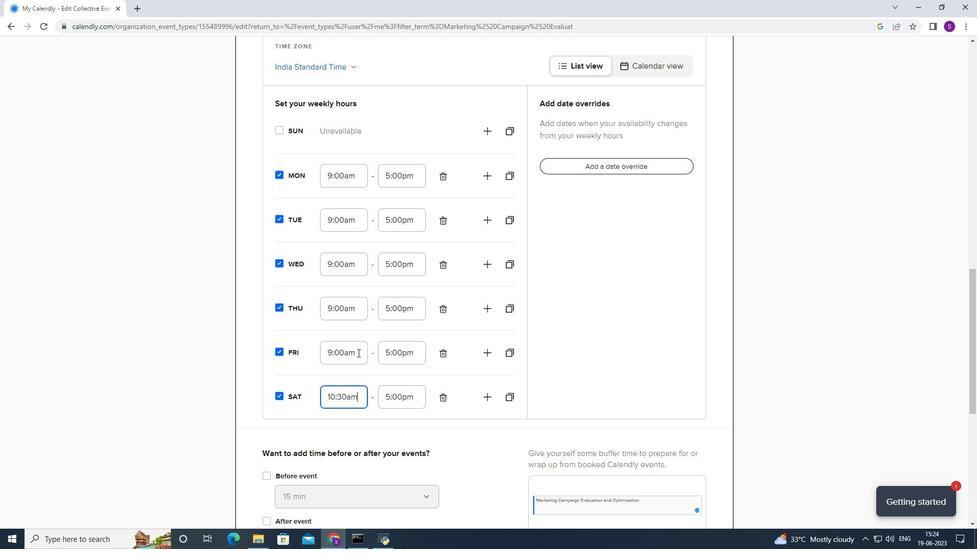 
Action: Mouse moved to (354, 396)
Screenshot: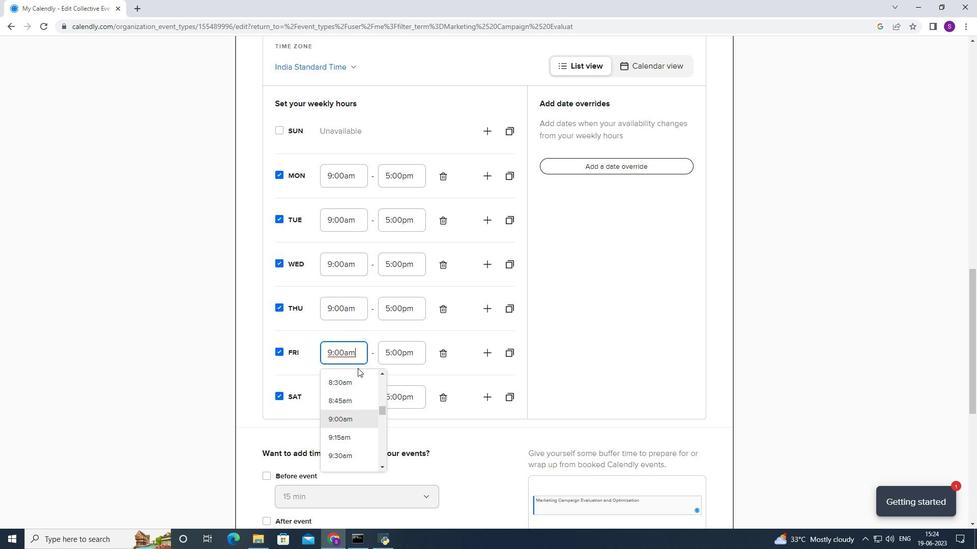 
Action: Mouse scrolled (354, 395) with delta (0, 0)
Screenshot: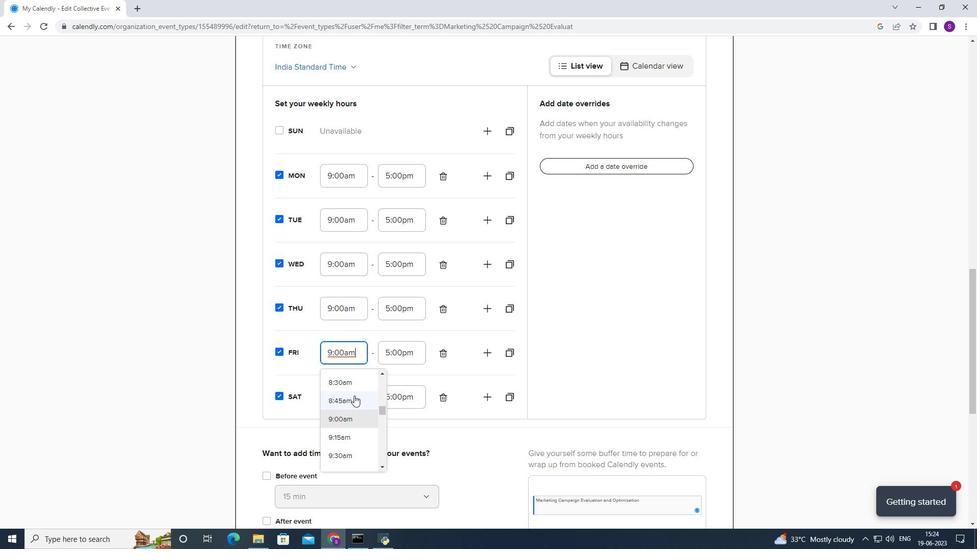 
Action: Mouse scrolled (354, 395) with delta (0, 0)
Screenshot: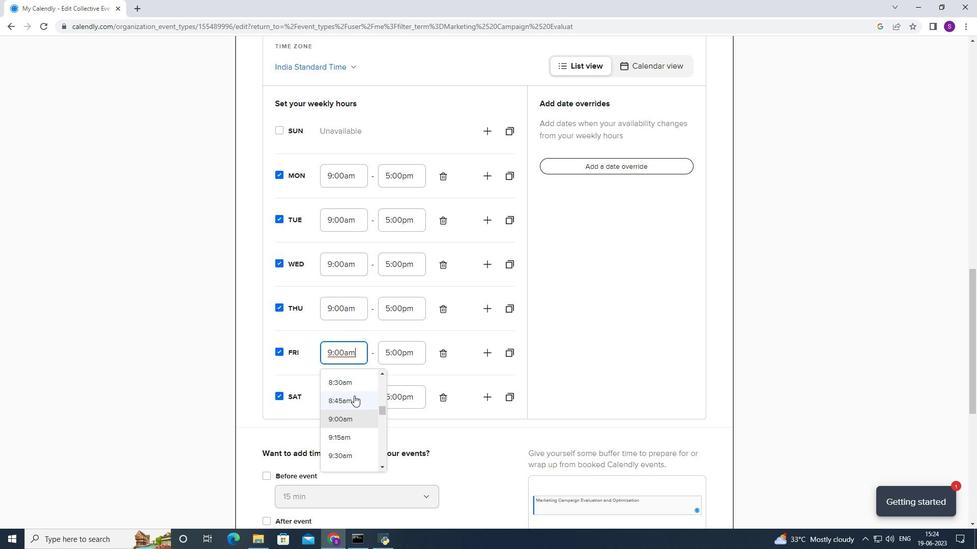 
Action: Mouse moved to (345, 426)
Screenshot: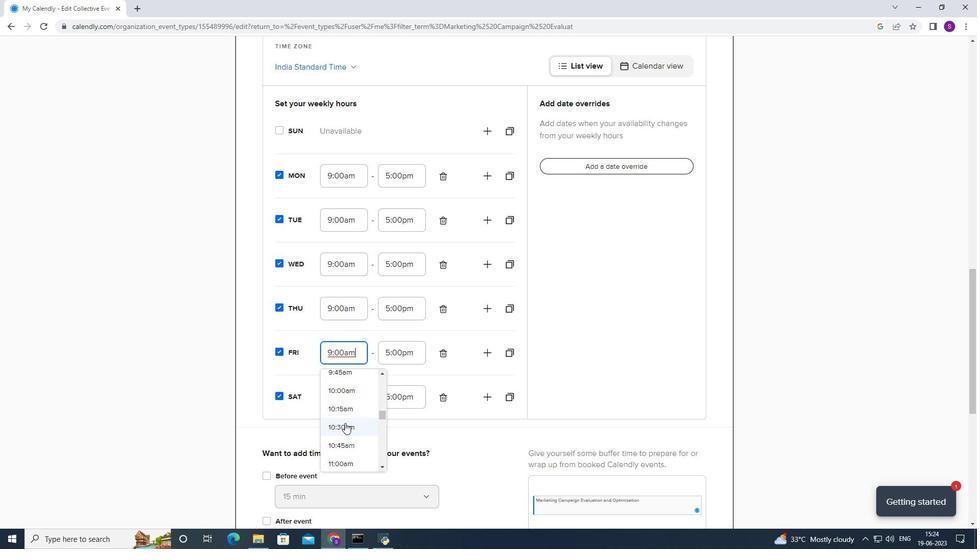 
Action: Mouse pressed left at (345, 426)
Screenshot: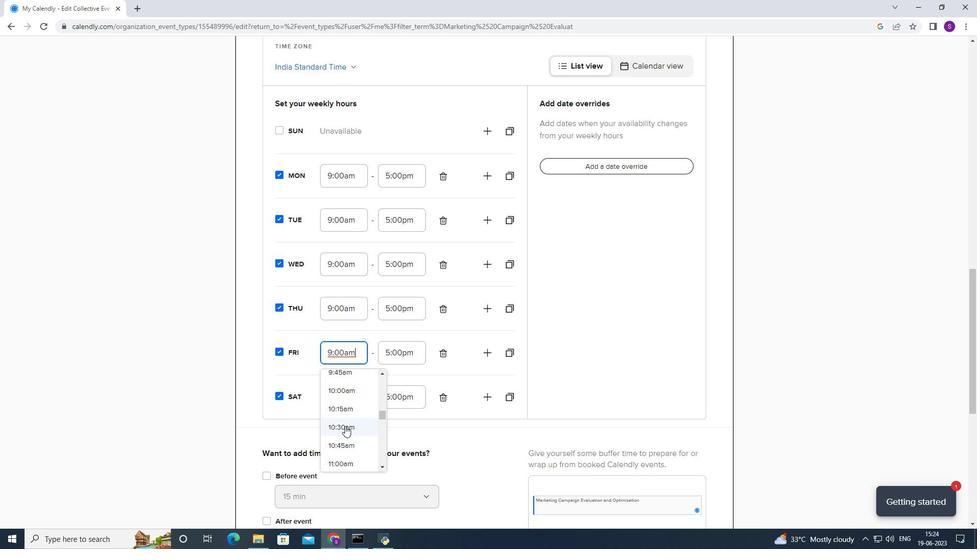 
Action: Mouse moved to (359, 310)
Screenshot: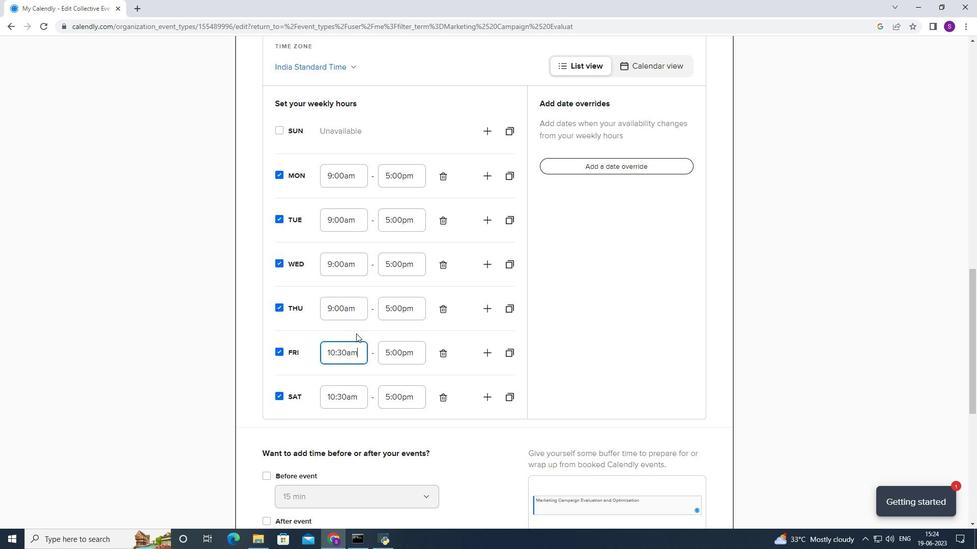 
Action: Mouse pressed left at (359, 310)
Screenshot: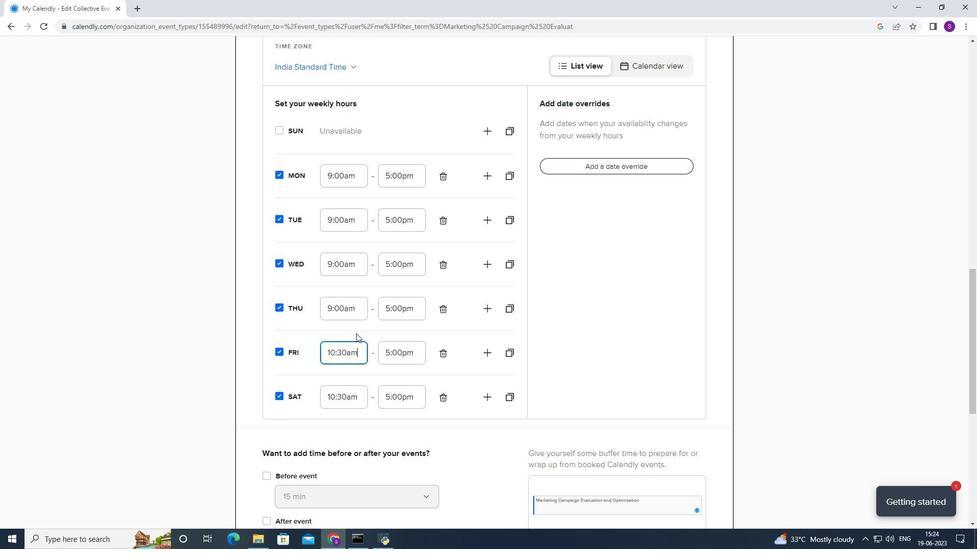 
Action: Mouse moved to (357, 370)
Screenshot: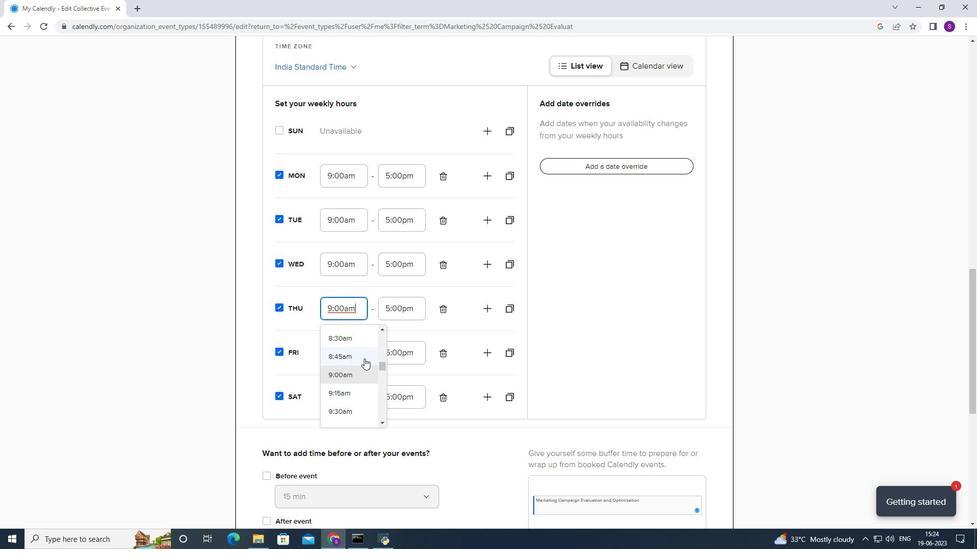 
Action: Mouse scrolled (357, 369) with delta (0, 0)
Screenshot: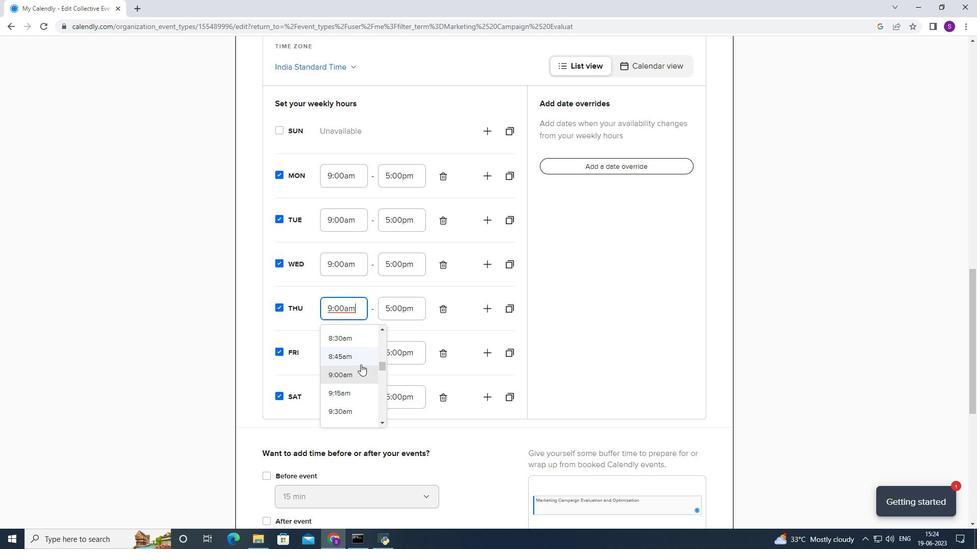 
Action: Mouse moved to (357, 370)
Screenshot: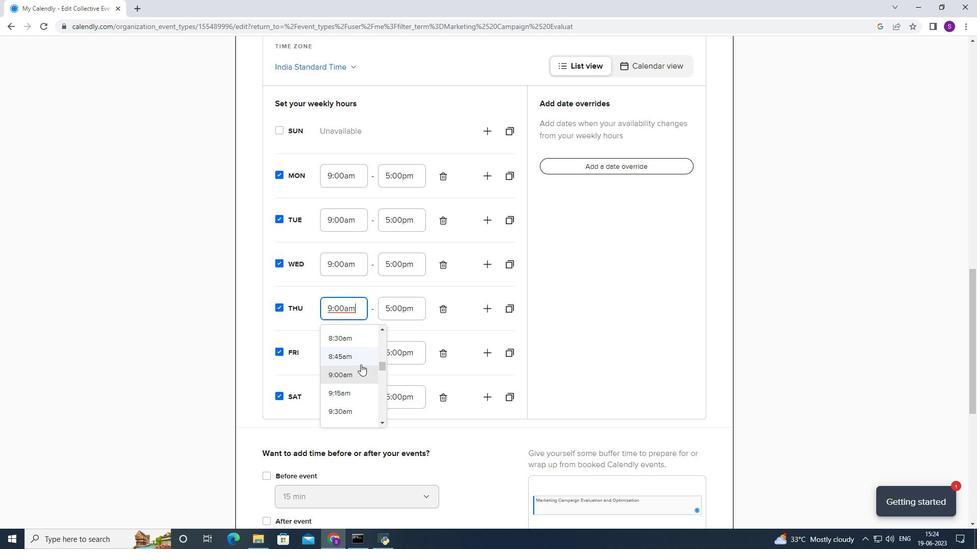 
Action: Mouse scrolled (357, 370) with delta (0, 0)
Screenshot: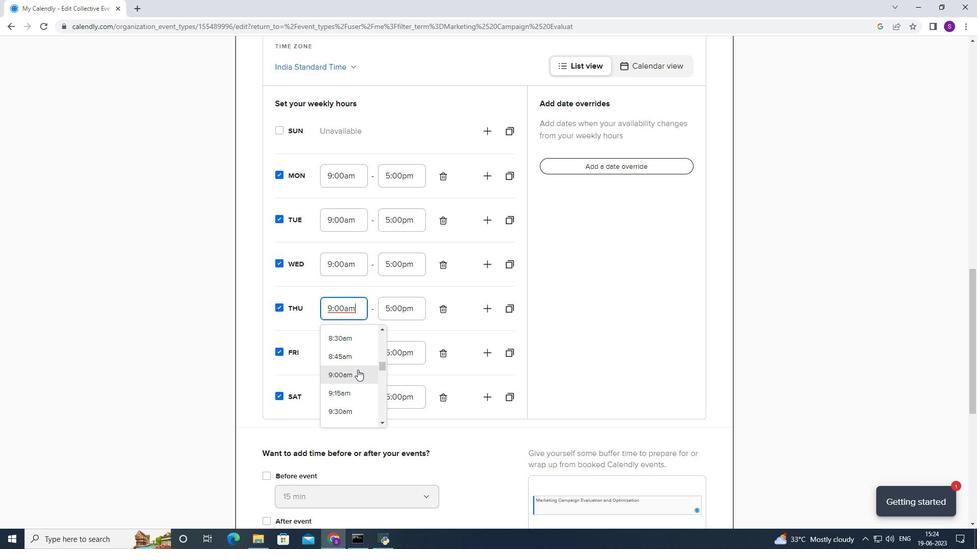 
Action: Mouse moved to (338, 380)
Screenshot: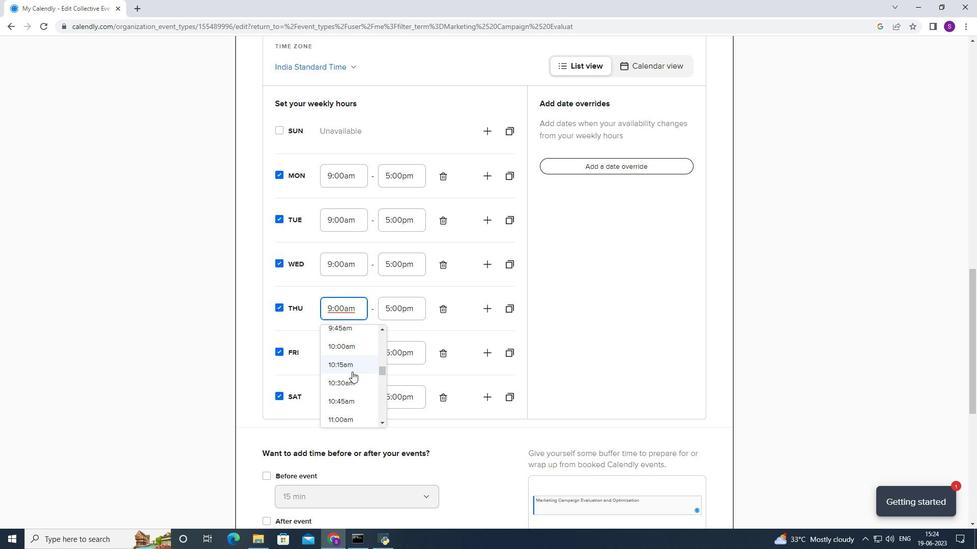 
Action: Mouse pressed left at (338, 380)
Screenshot: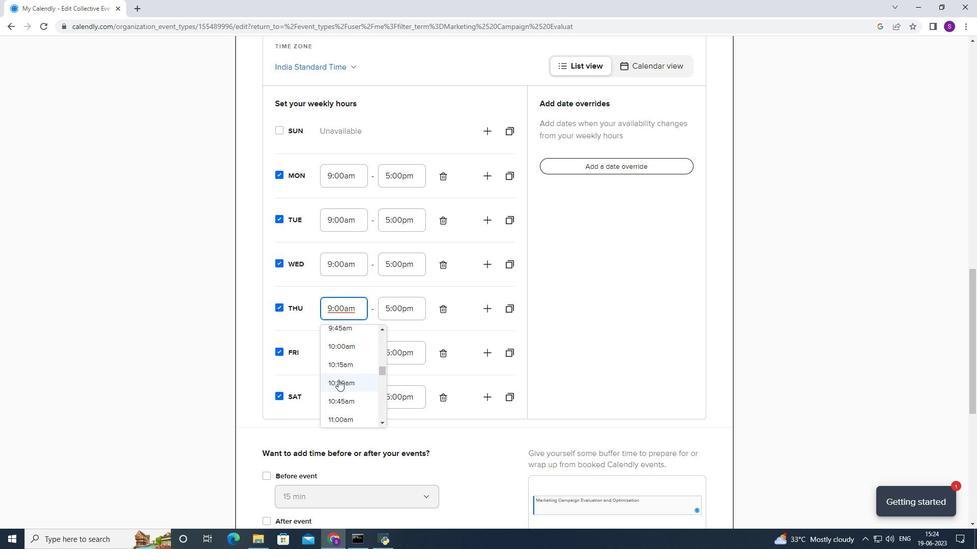 
Action: Mouse moved to (370, 267)
Screenshot: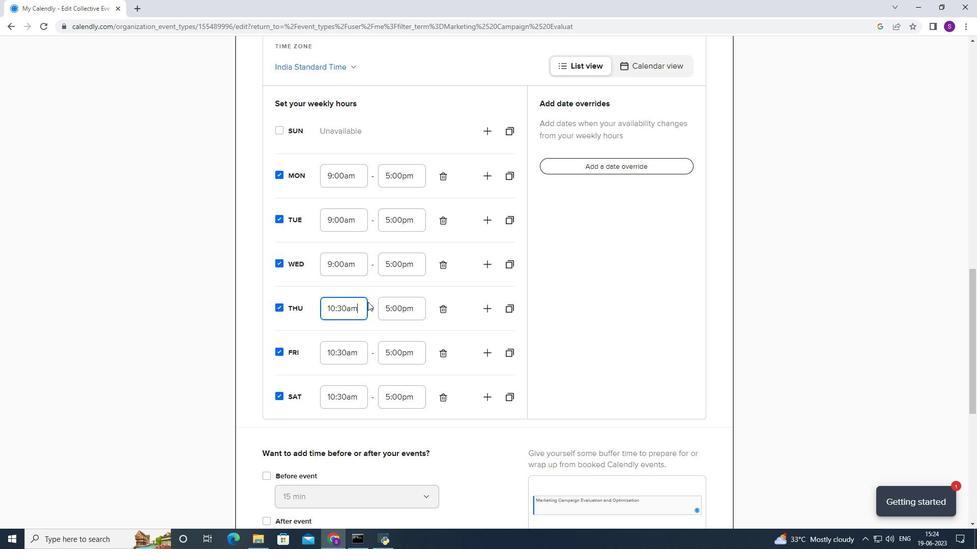 
Action: Mouse pressed left at (370, 267)
Screenshot: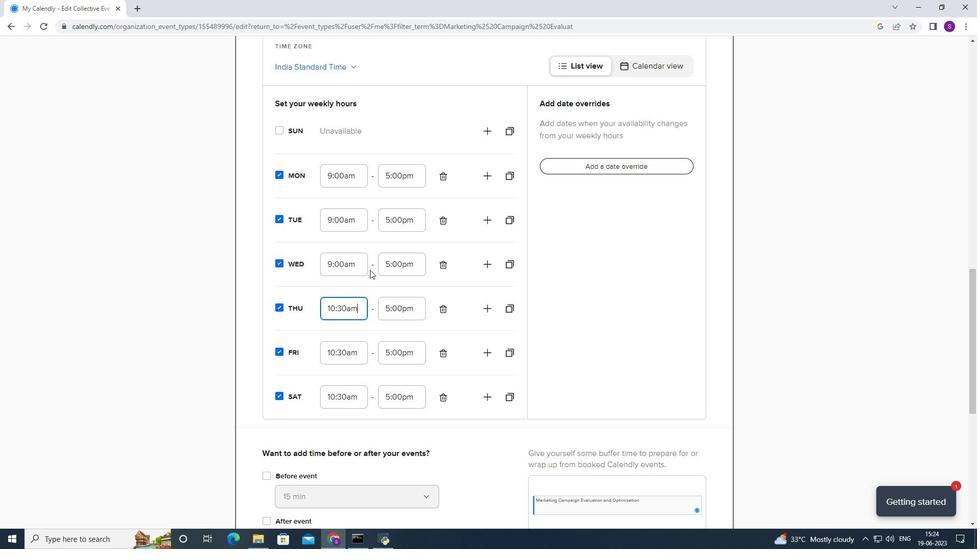 
Action: Mouse moved to (364, 258)
Screenshot: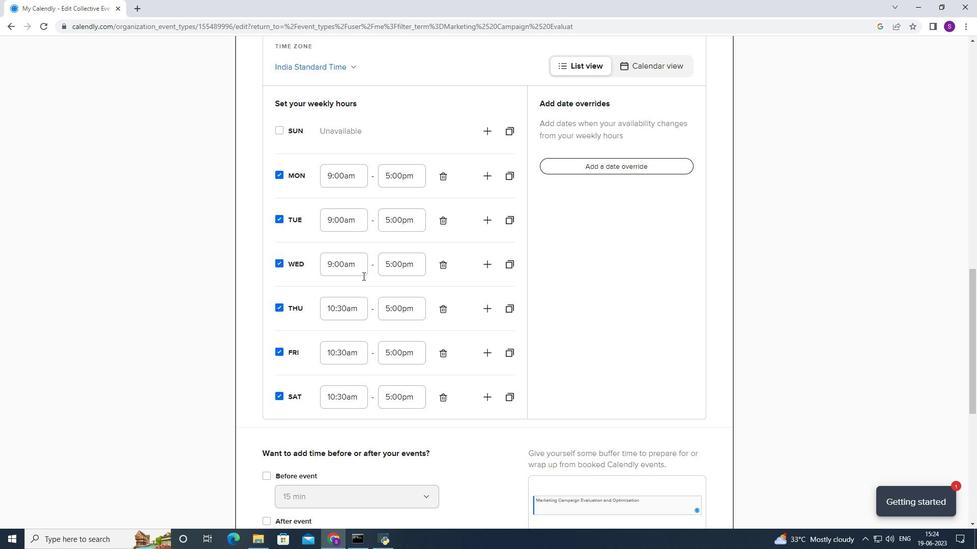 
Action: Mouse pressed left at (364, 258)
Screenshot: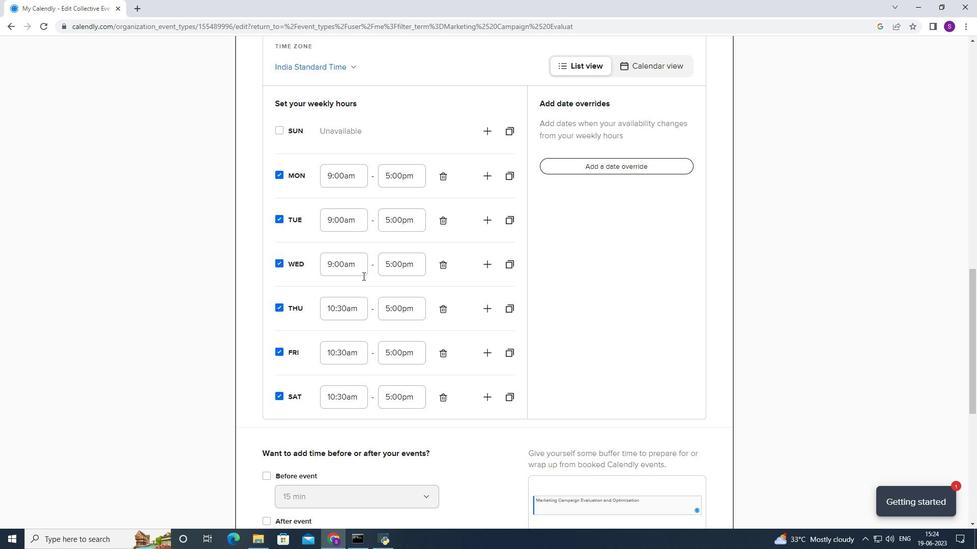
Action: Mouse moved to (352, 297)
Screenshot: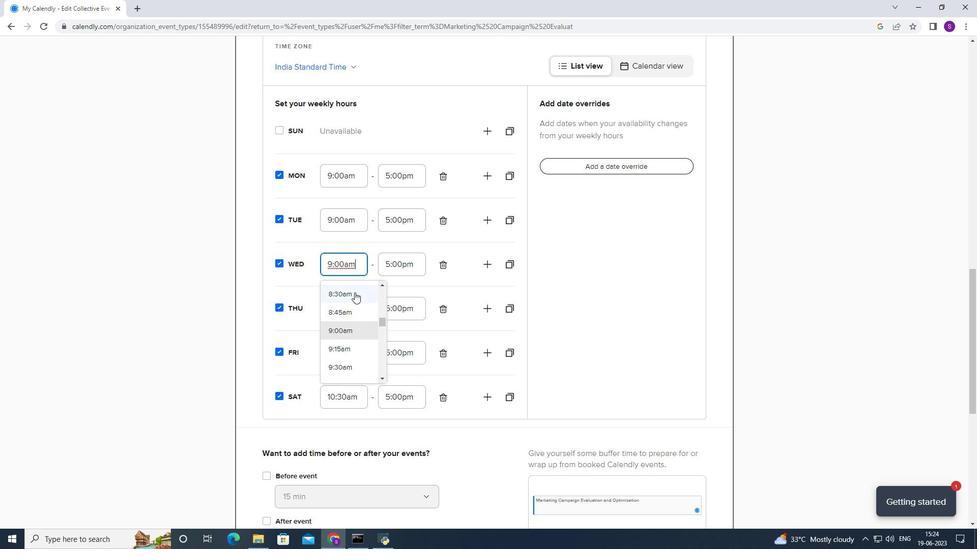 
Action: Mouse scrolled (352, 296) with delta (0, 0)
Screenshot: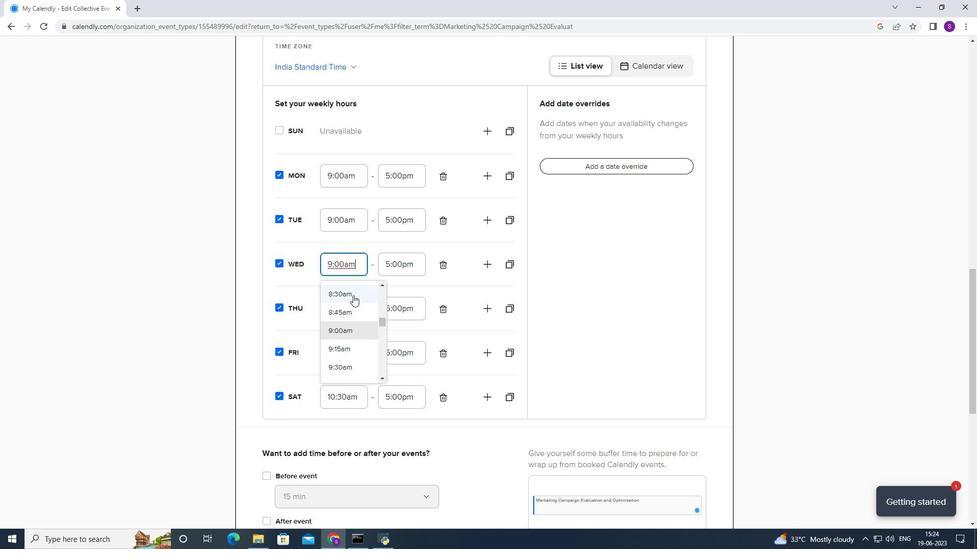 
Action: Mouse moved to (348, 306)
Screenshot: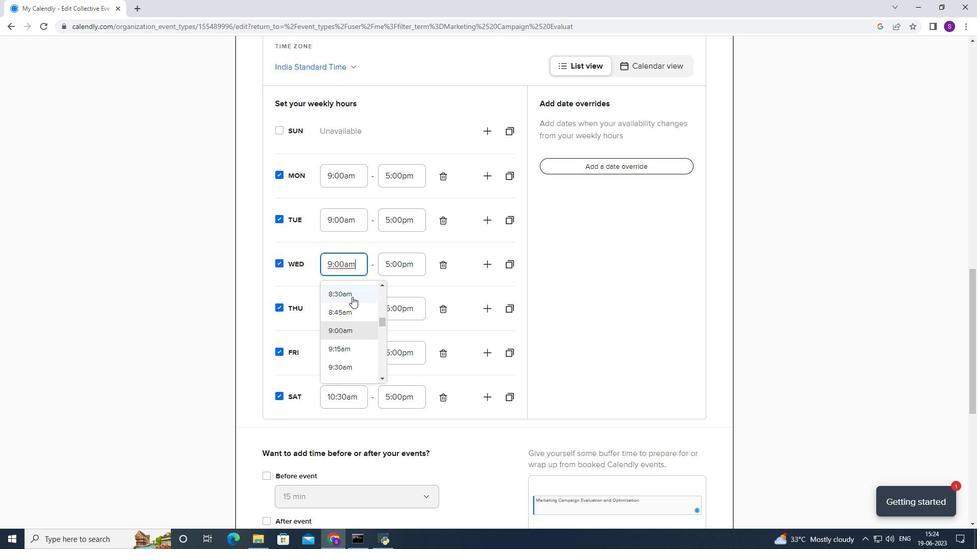 
Action: Mouse scrolled (348, 305) with delta (0, 0)
Screenshot: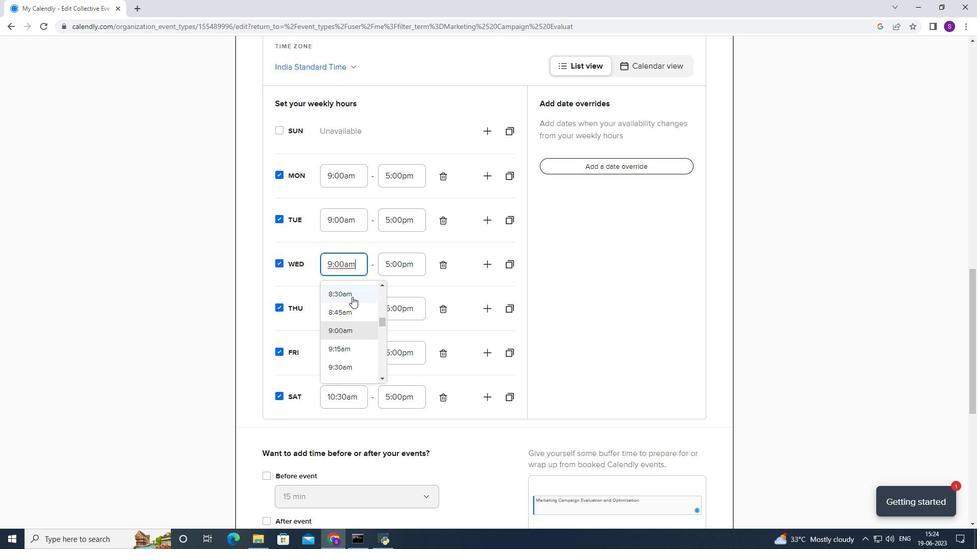 
Action: Mouse moved to (342, 319)
Screenshot: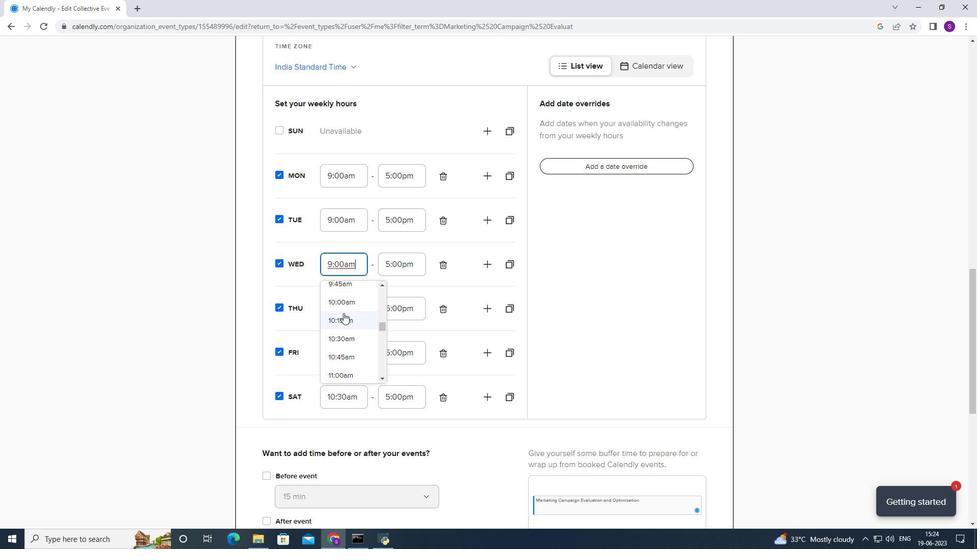 
Action: Mouse pressed left at (342, 319)
Screenshot: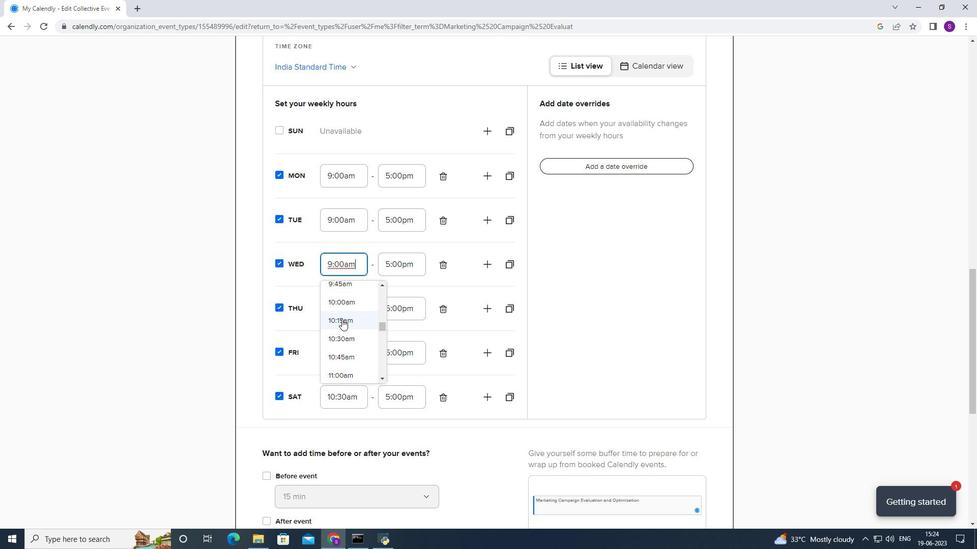 
Action: Mouse moved to (362, 263)
Screenshot: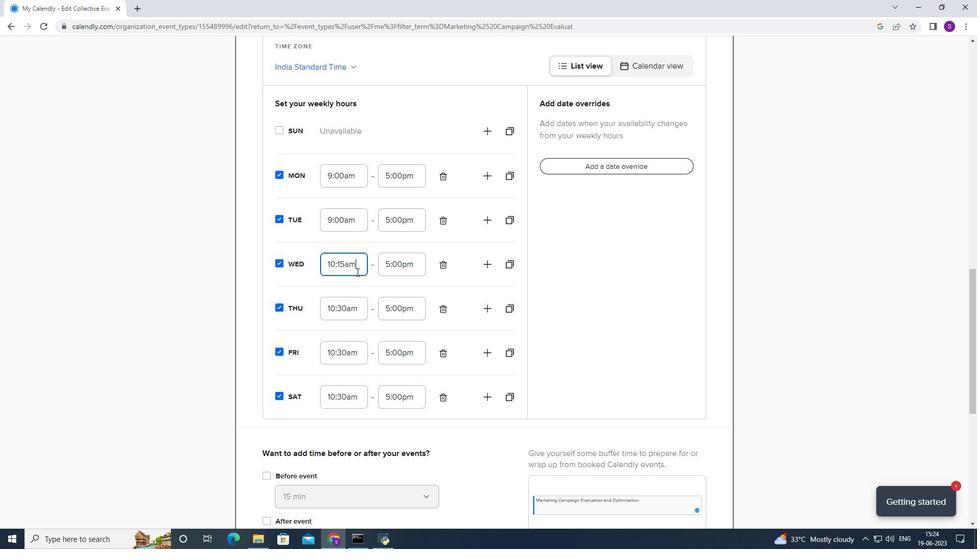 
Action: Mouse pressed left at (362, 263)
Screenshot: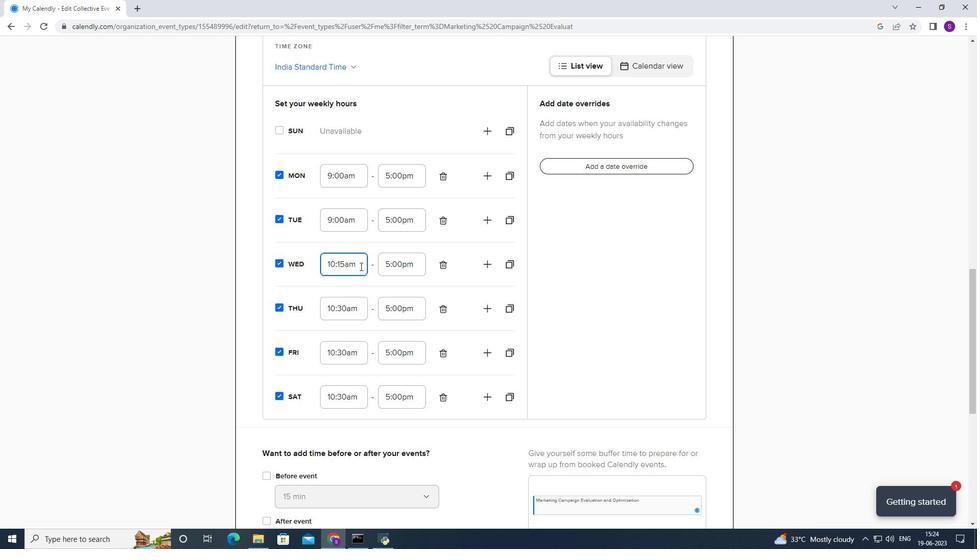 
Action: Mouse moved to (342, 346)
Screenshot: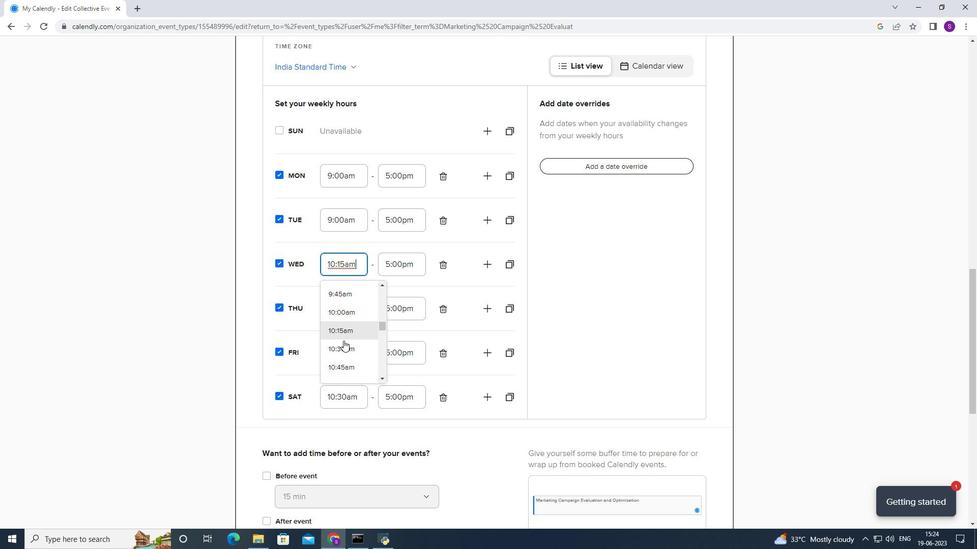 
Action: Mouse pressed left at (342, 346)
Screenshot: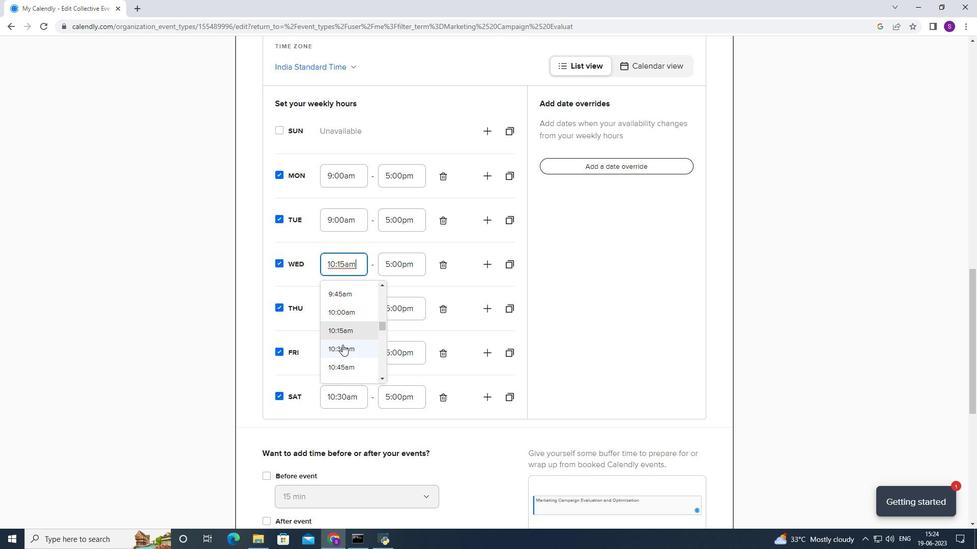 
Action: Mouse moved to (340, 224)
Screenshot: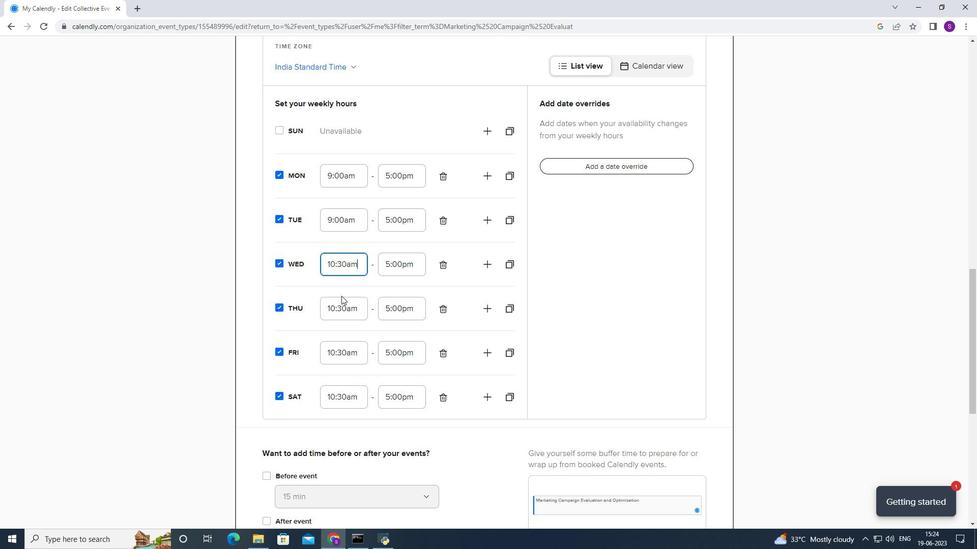 
Action: Mouse pressed left at (340, 224)
Screenshot: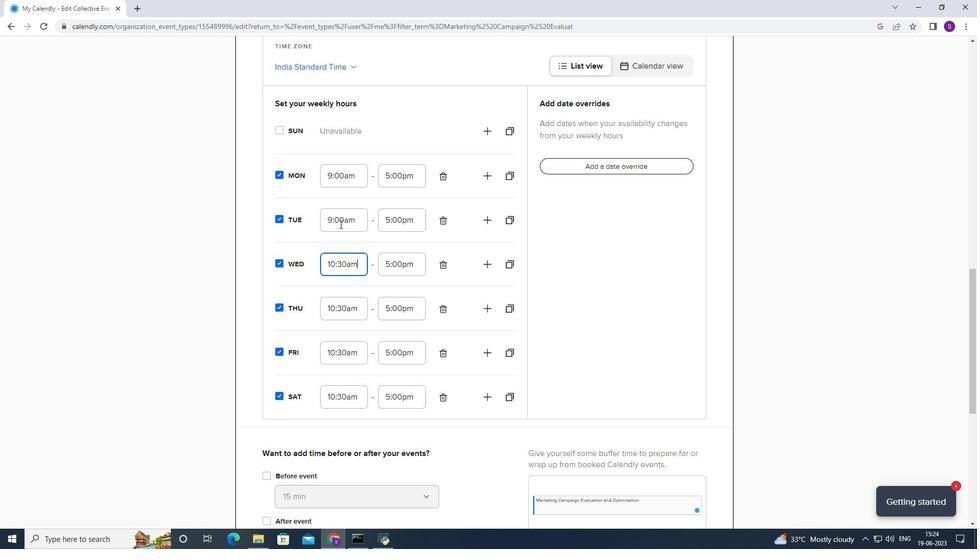 
Action: Mouse moved to (341, 281)
Screenshot: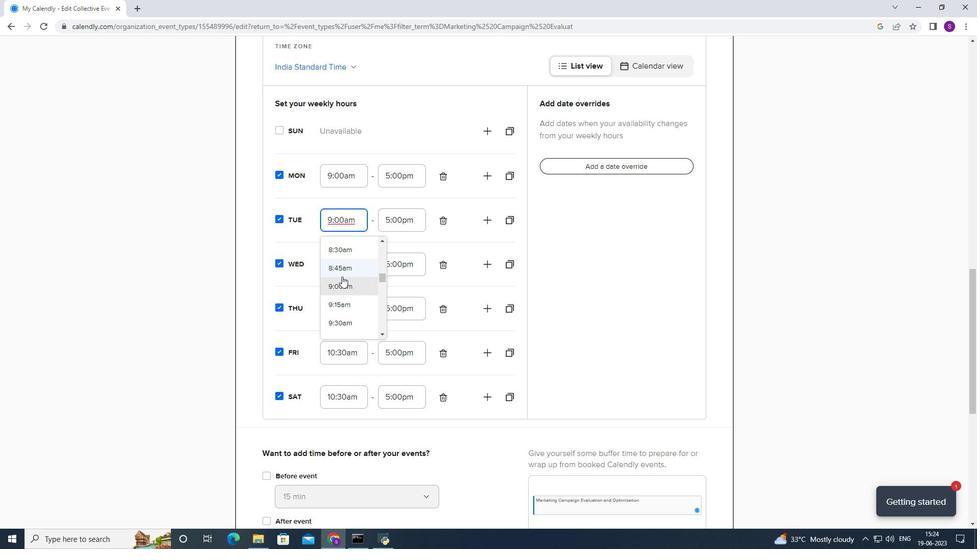 
Action: Mouse scrolled (341, 280) with delta (0, 0)
Screenshot: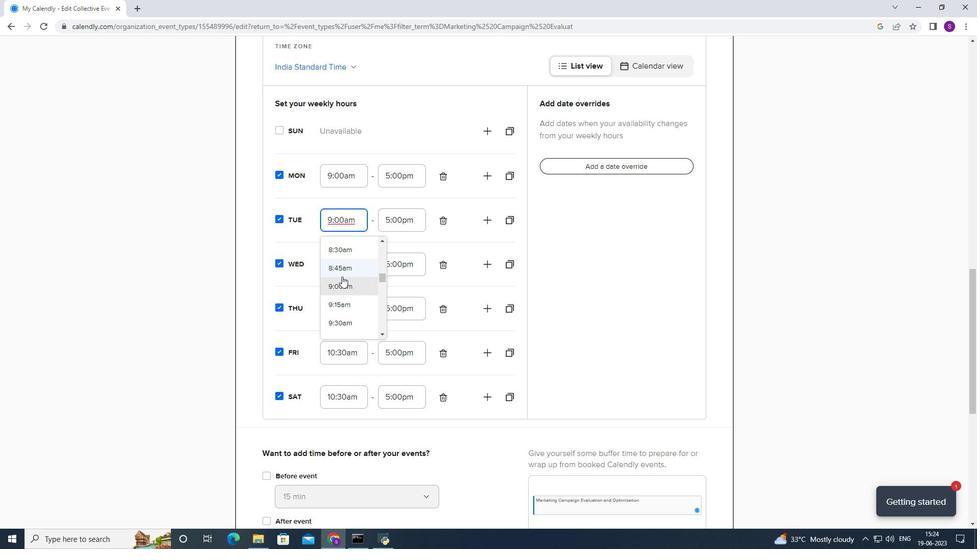 
Action: Mouse moved to (336, 313)
Screenshot: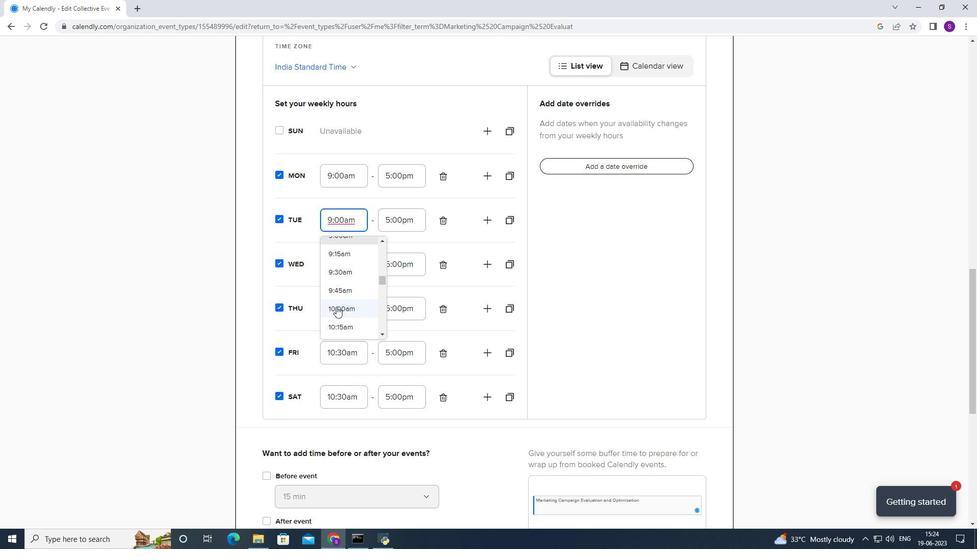 
Action: Mouse scrolled (336, 312) with delta (0, 0)
Screenshot: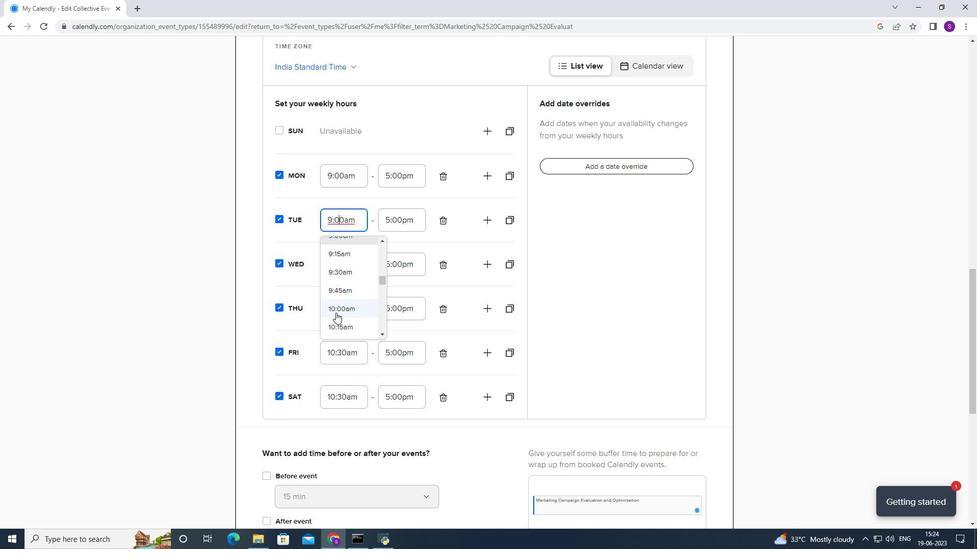 
Action: Mouse moved to (347, 295)
Screenshot: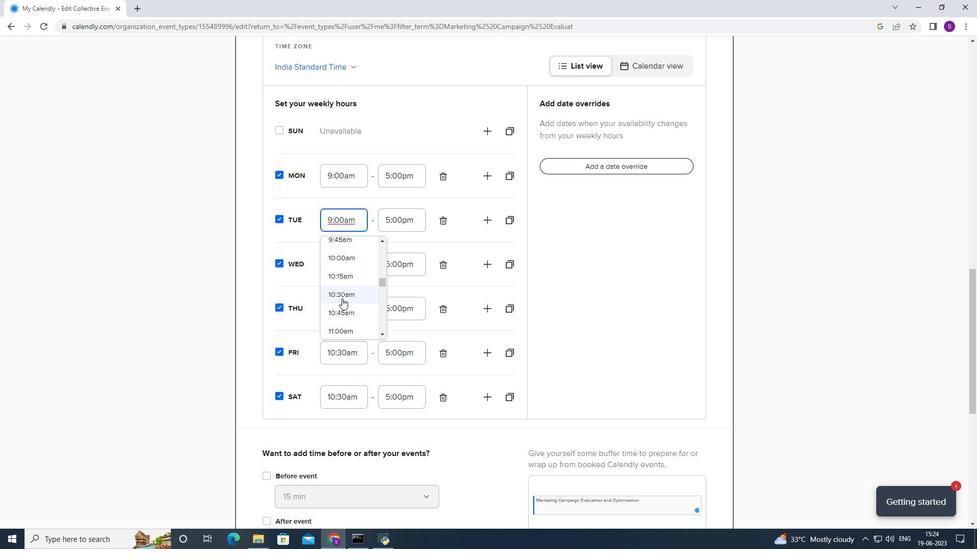 
Action: Mouse pressed left at (347, 295)
Screenshot: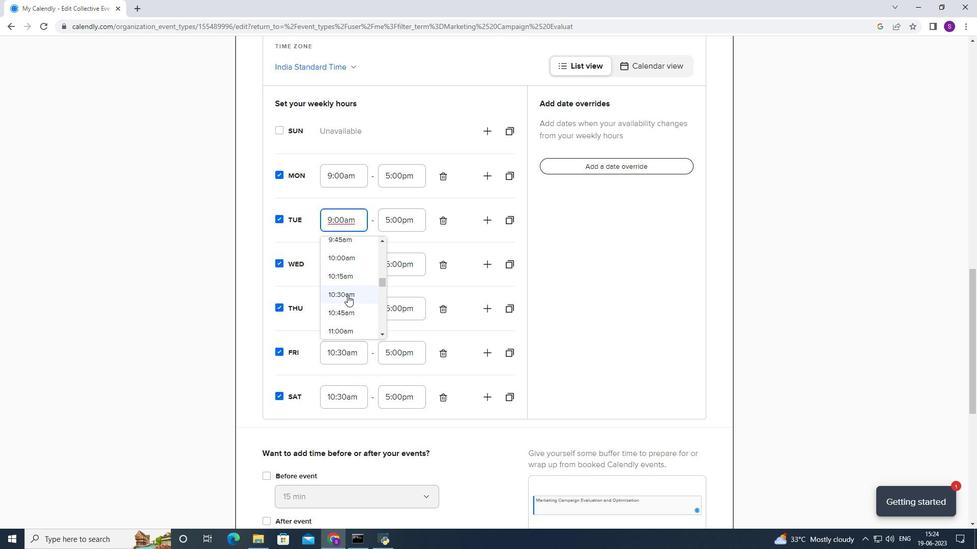 
Action: Mouse moved to (351, 180)
Screenshot: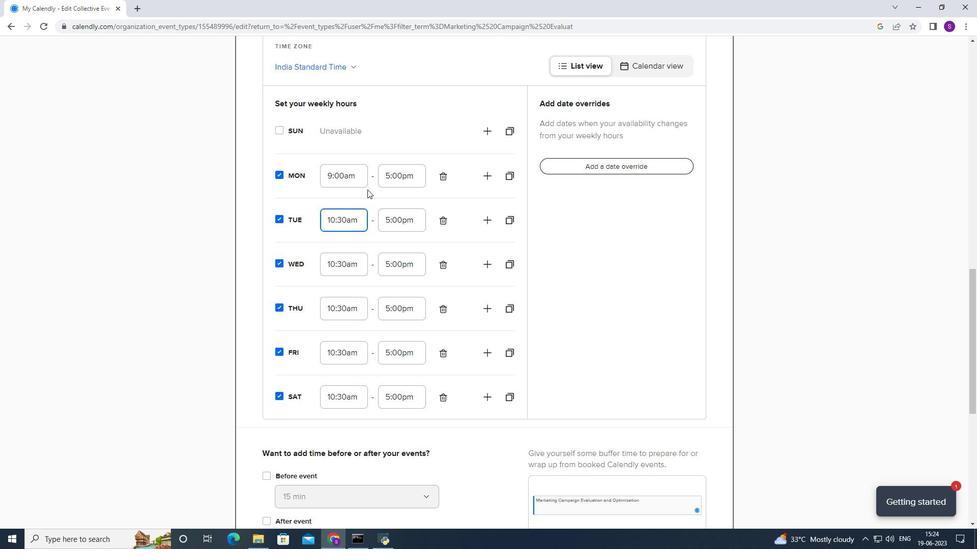 
Action: Mouse pressed left at (351, 180)
Screenshot: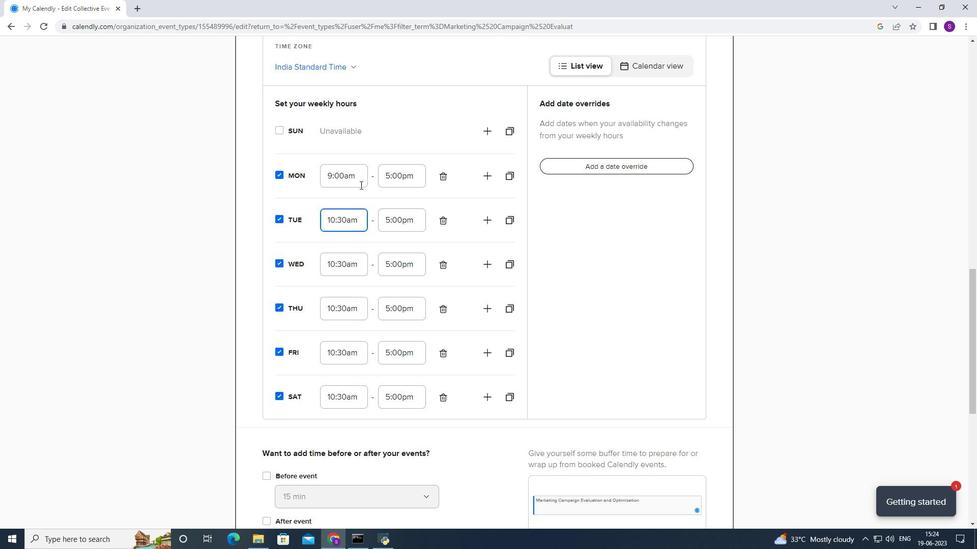 
Action: Mouse moved to (346, 243)
Screenshot: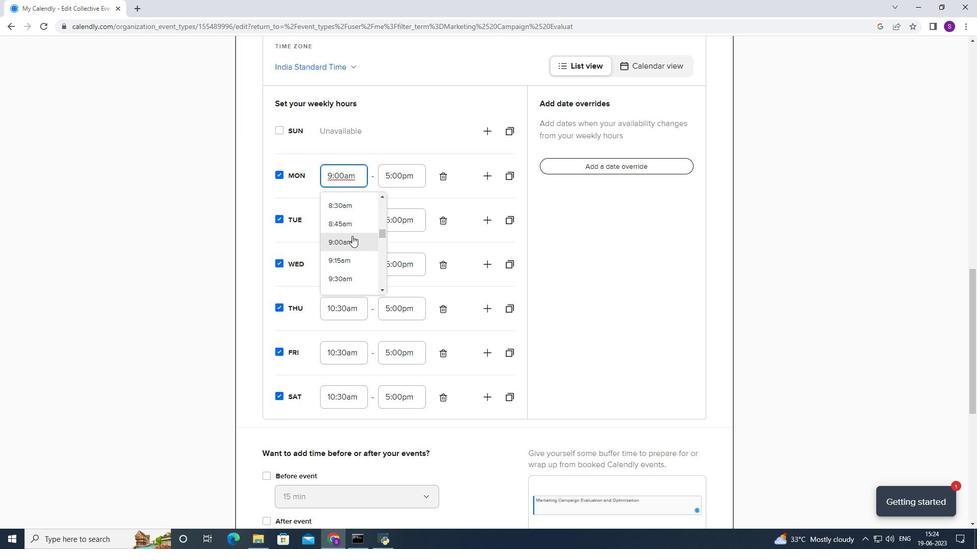 
Action: Mouse scrolled (346, 243) with delta (0, 0)
Screenshot: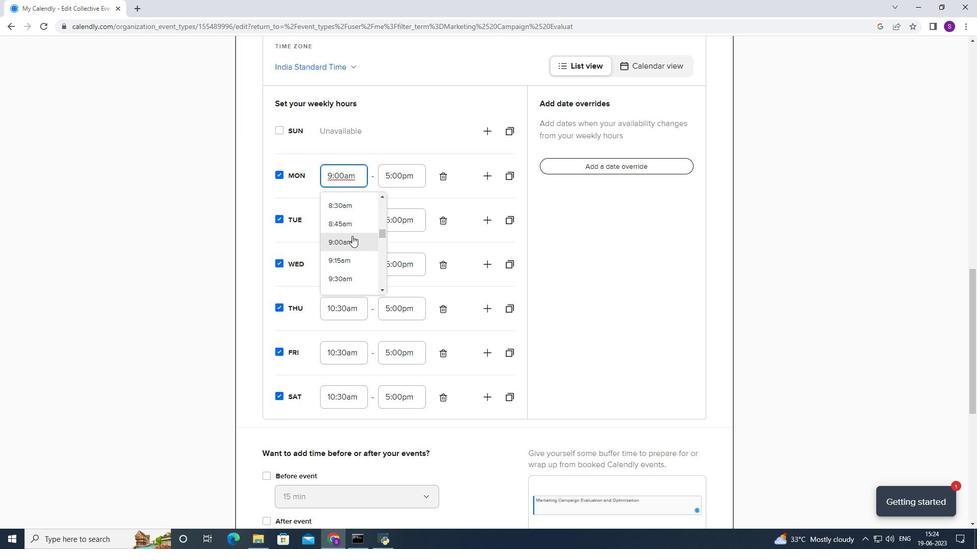 
Action: Mouse moved to (342, 250)
Screenshot: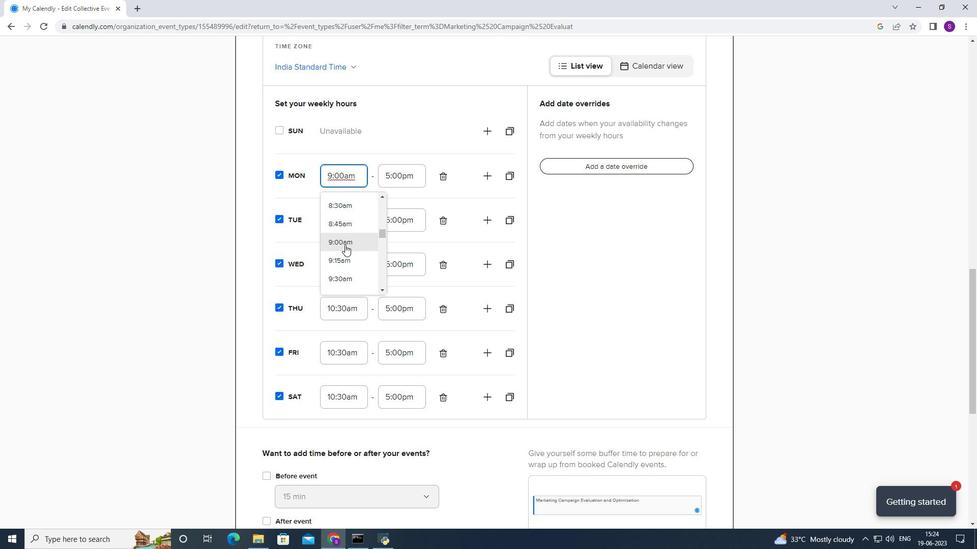 
Action: Mouse scrolled (342, 249) with delta (0, 0)
Screenshot: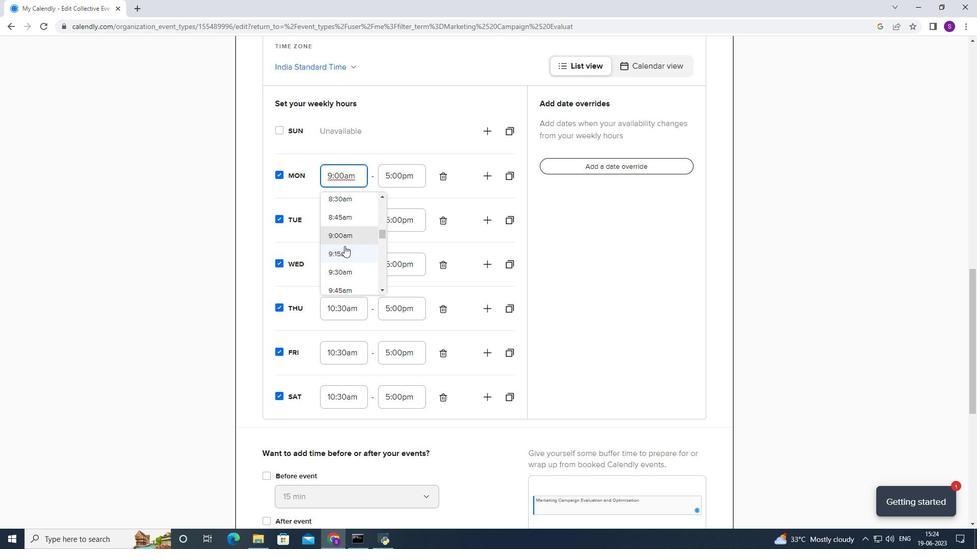 
Action: Mouse moved to (342, 255)
Screenshot: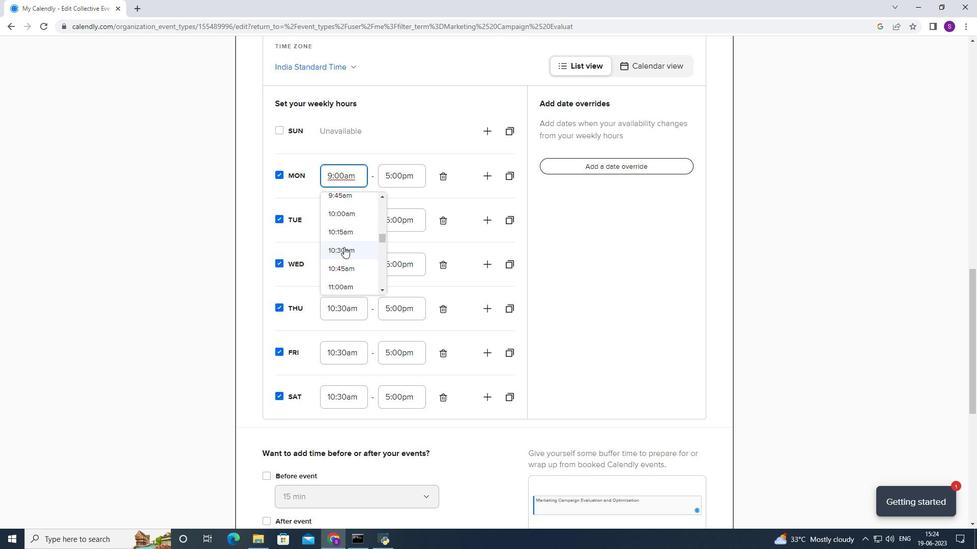 
Action: Mouse pressed left at (342, 255)
Screenshot: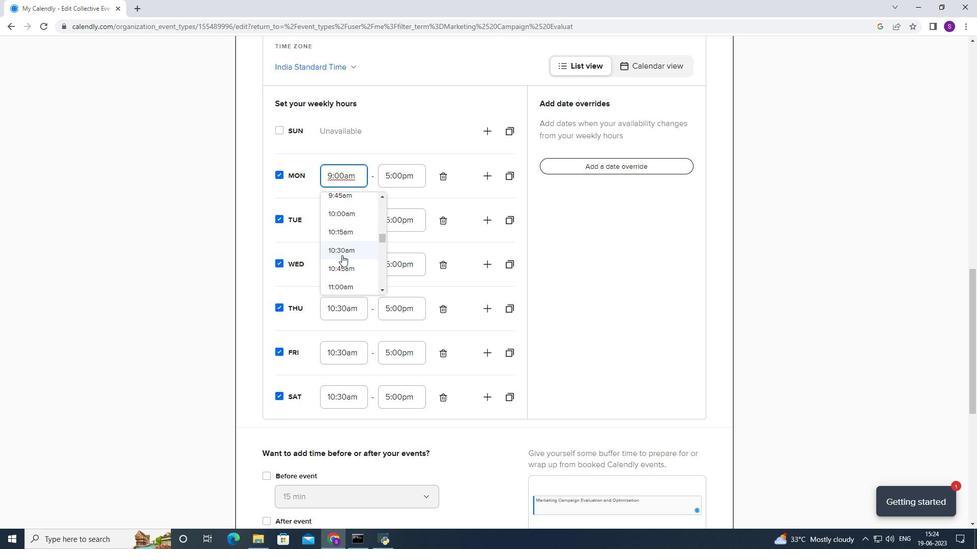 
Action: Mouse moved to (426, 169)
Screenshot: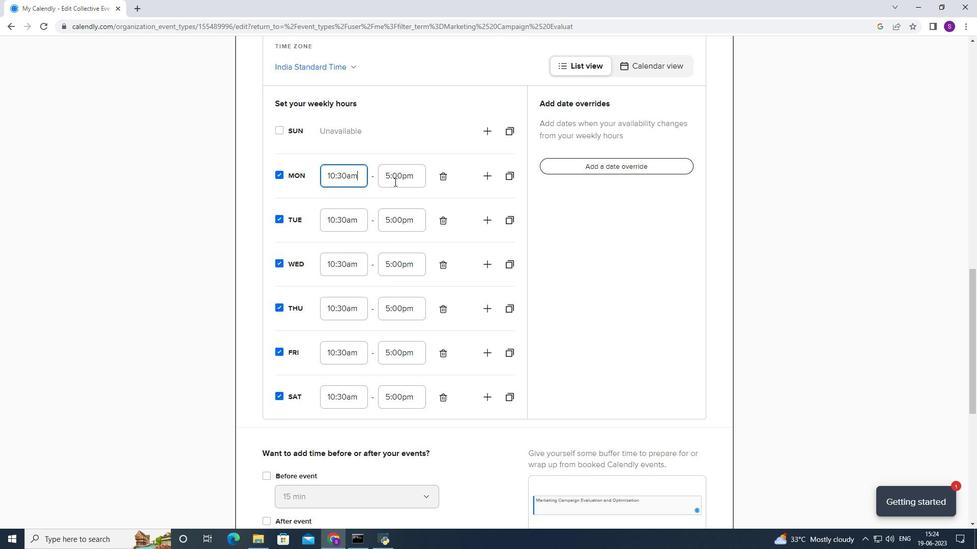 
Action: Mouse pressed left at (426, 169)
Screenshot: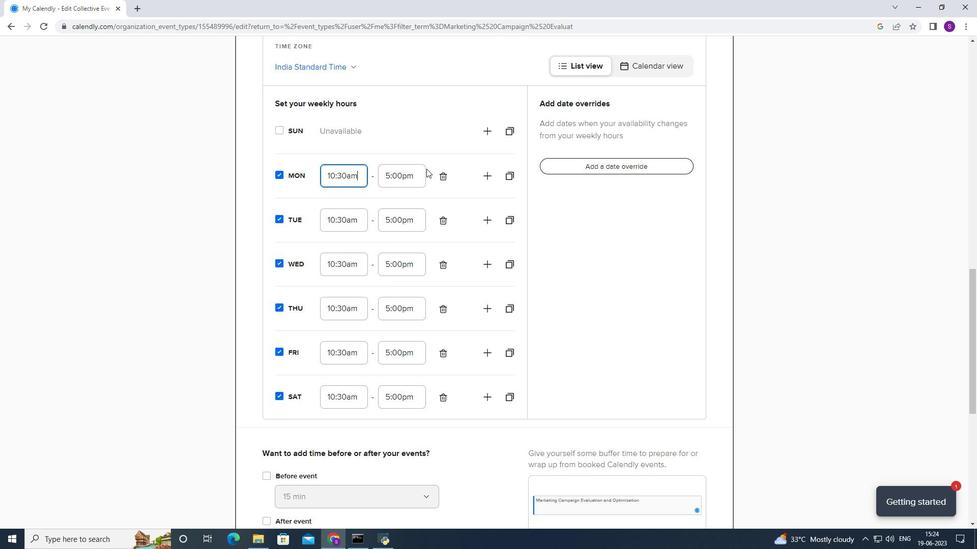 
Action: Mouse moved to (407, 182)
Screenshot: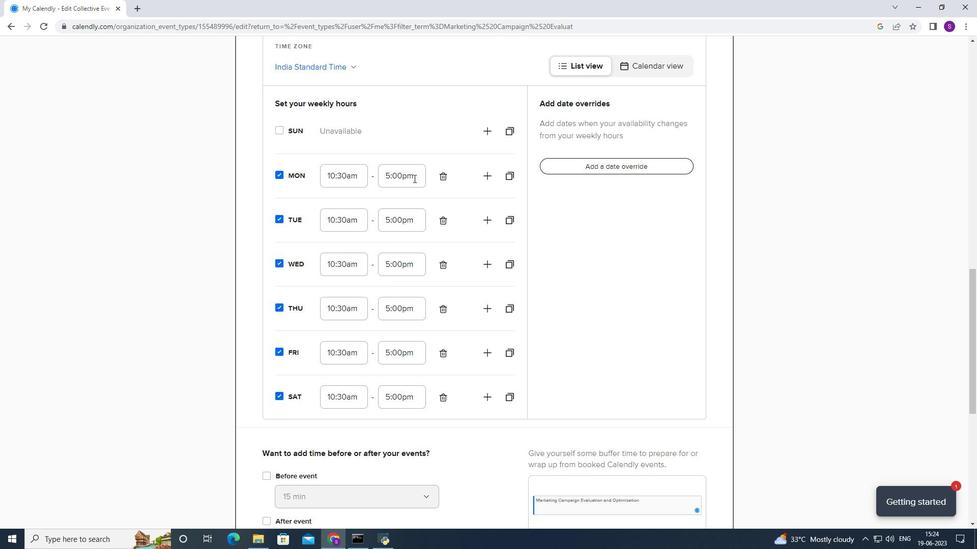 
Action: Mouse pressed left at (407, 182)
Screenshot: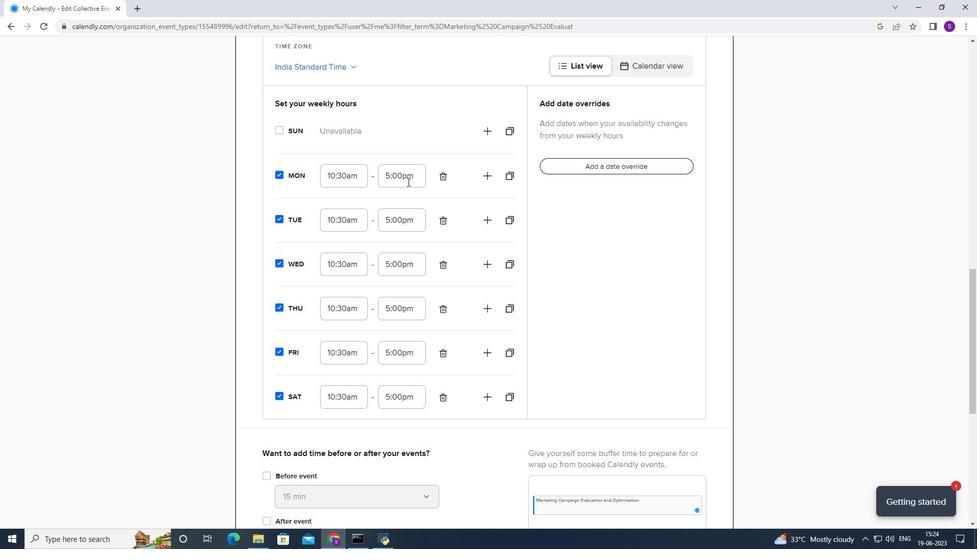 
Action: Mouse moved to (413, 231)
Screenshot: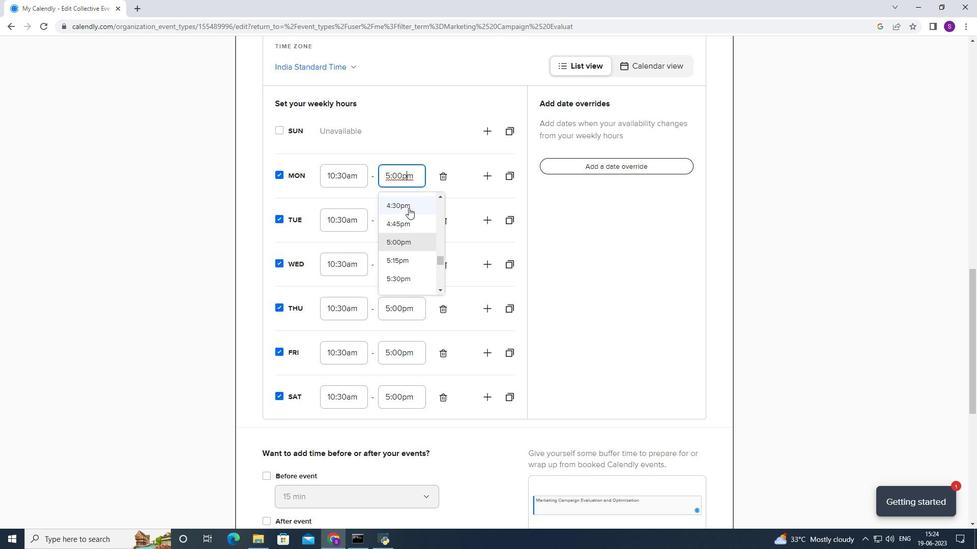 
Action: Mouse scrolled (413, 231) with delta (0, 0)
Screenshot: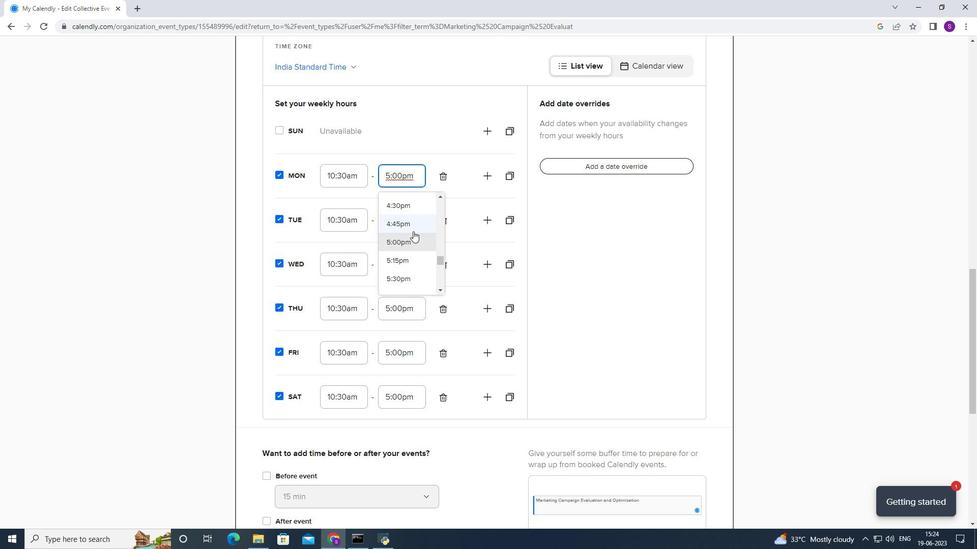 
Action: Mouse scrolled (413, 231) with delta (0, 0)
Screenshot: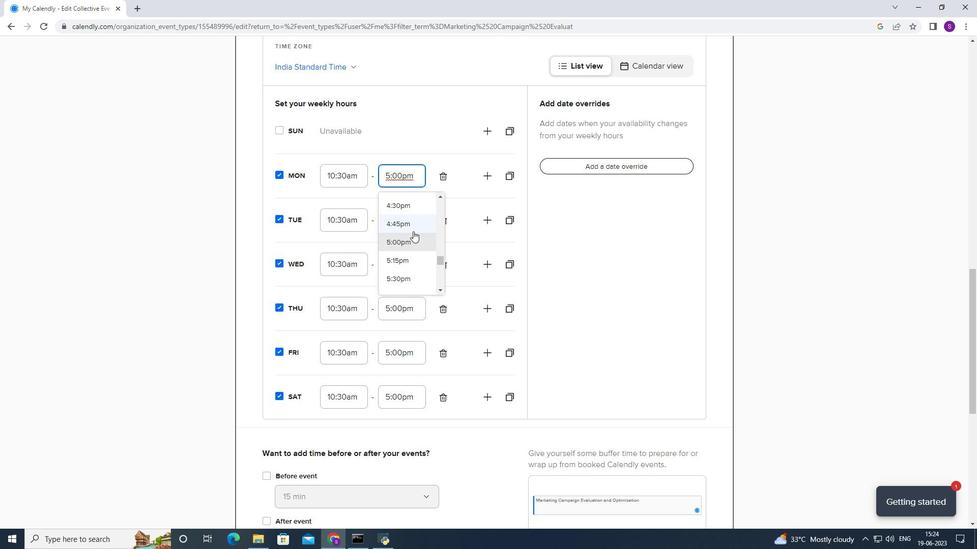 
Action: Mouse moved to (406, 213)
Screenshot: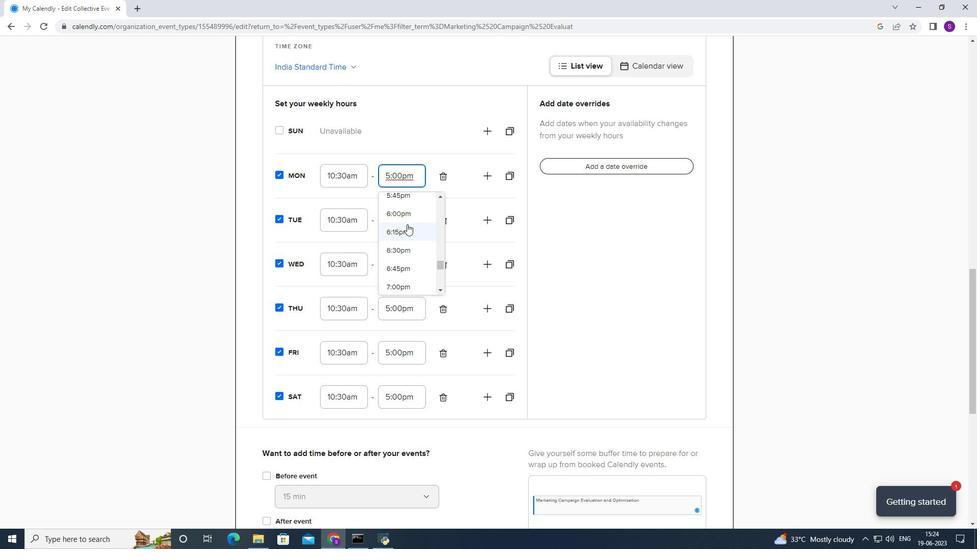 
Action: Mouse pressed left at (406, 213)
Screenshot: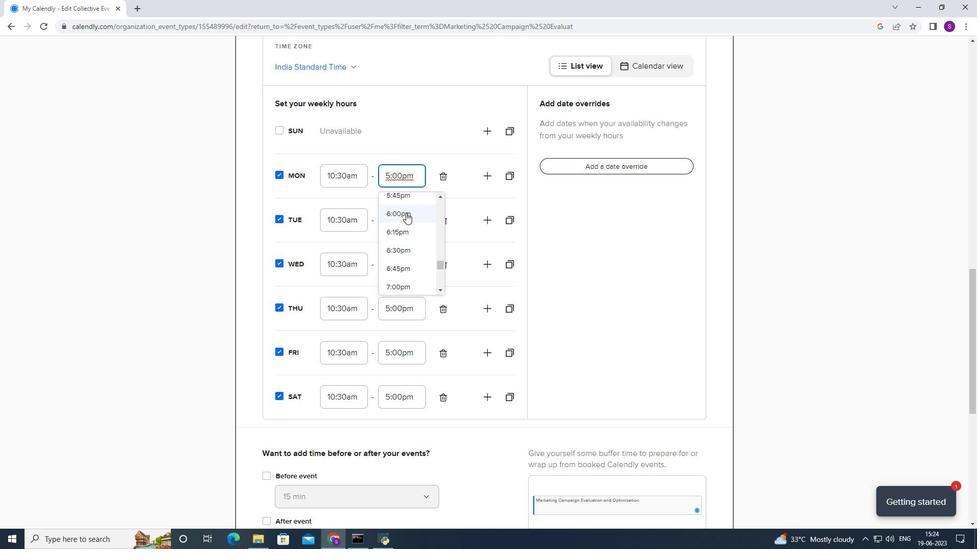 
Action: Mouse moved to (399, 217)
Screenshot: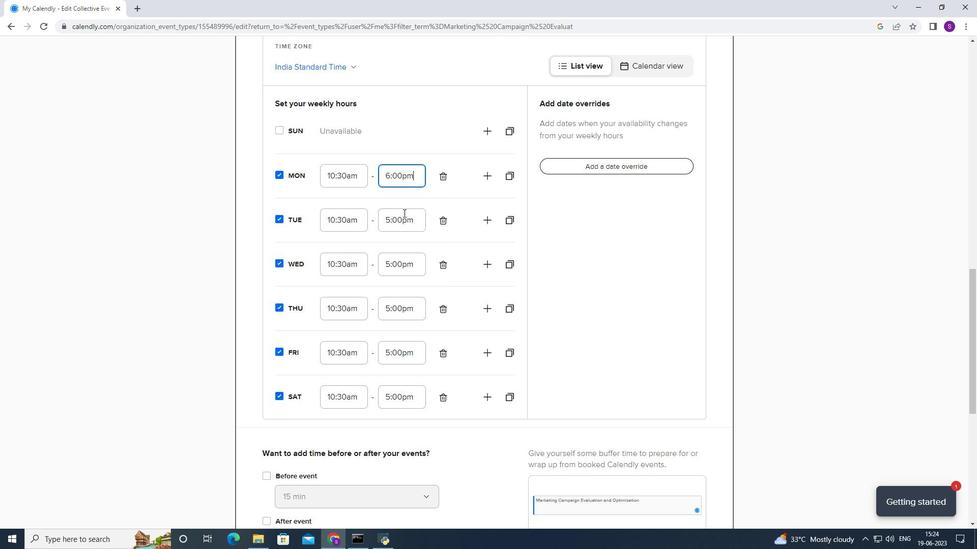 
Action: Mouse pressed left at (399, 217)
Screenshot: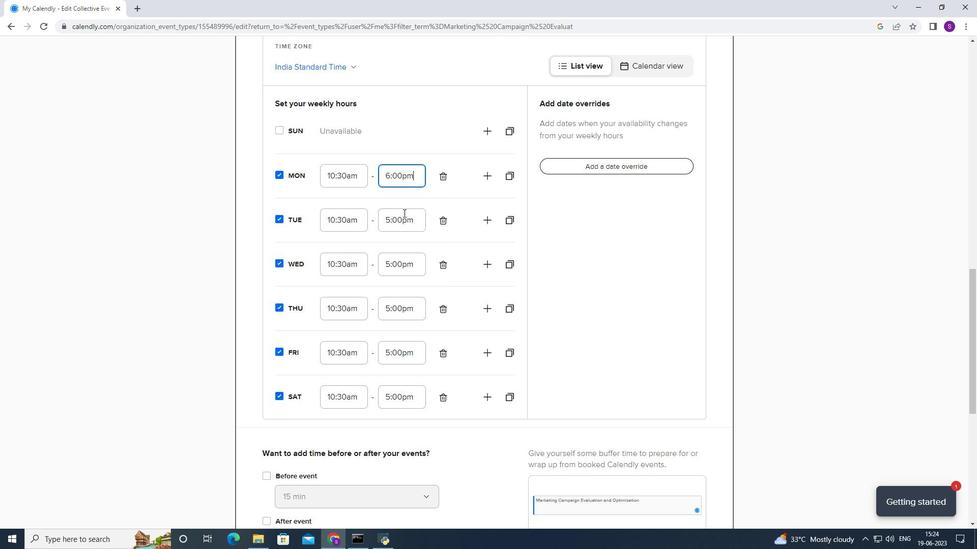 
Action: Mouse moved to (399, 249)
Screenshot: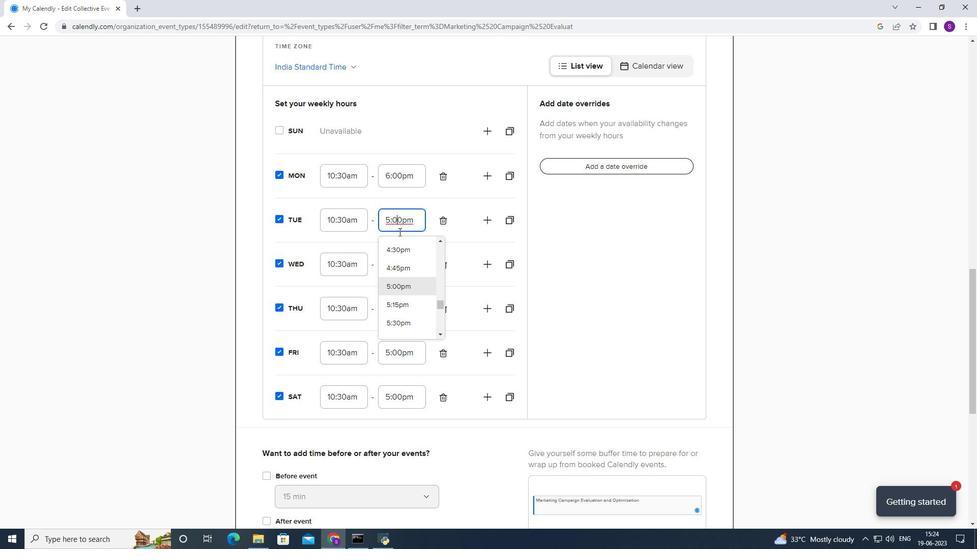
Action: Mouse scrolled (399, 248) with delta (0, 0)
Screenshot: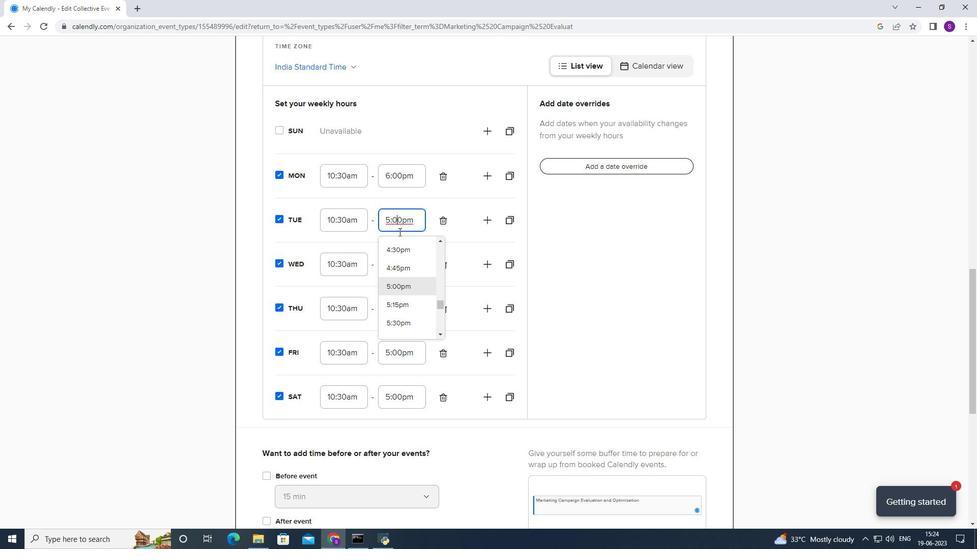 
Action: Mouse moved to (399, 249)
Screenshot: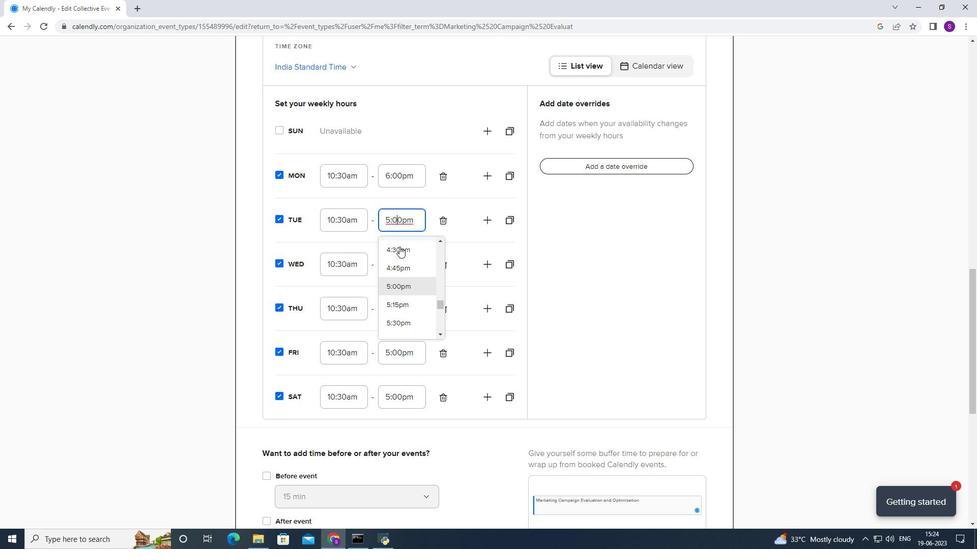 
Action: Mouse scrolled (399, 248) with delta (0, 0)
Screenshot: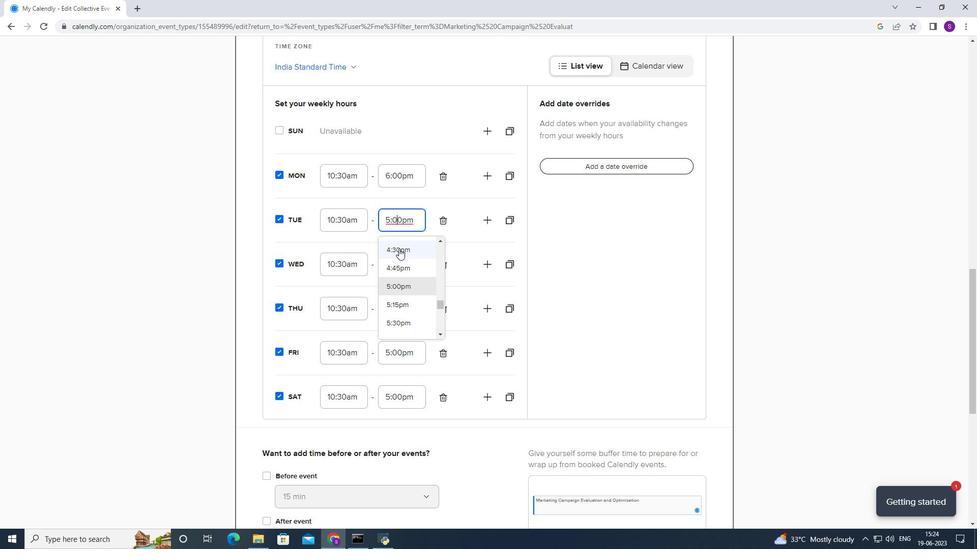 
Action: Mouse moved to (399, 251)
Screenshot: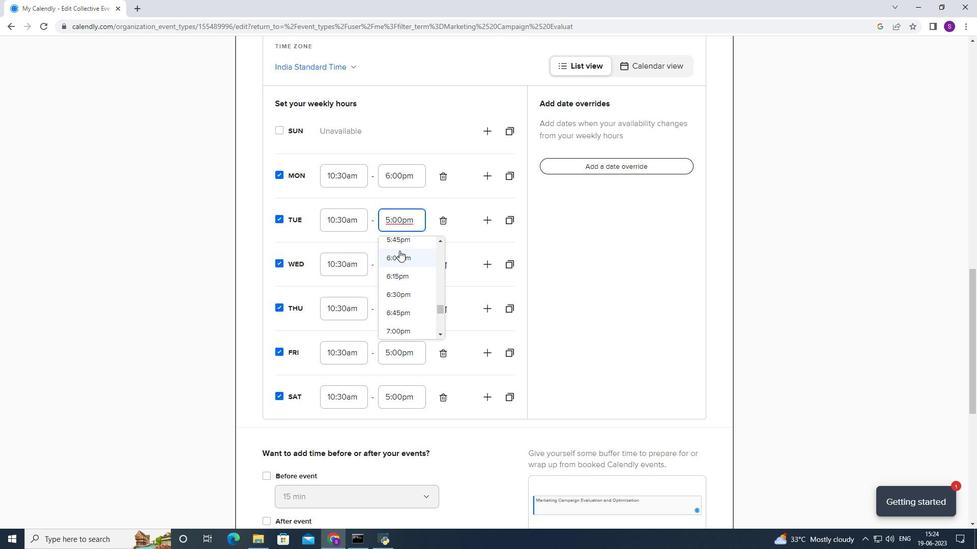 
Action: Mouse pressed left at (399, 251)
Screenshot: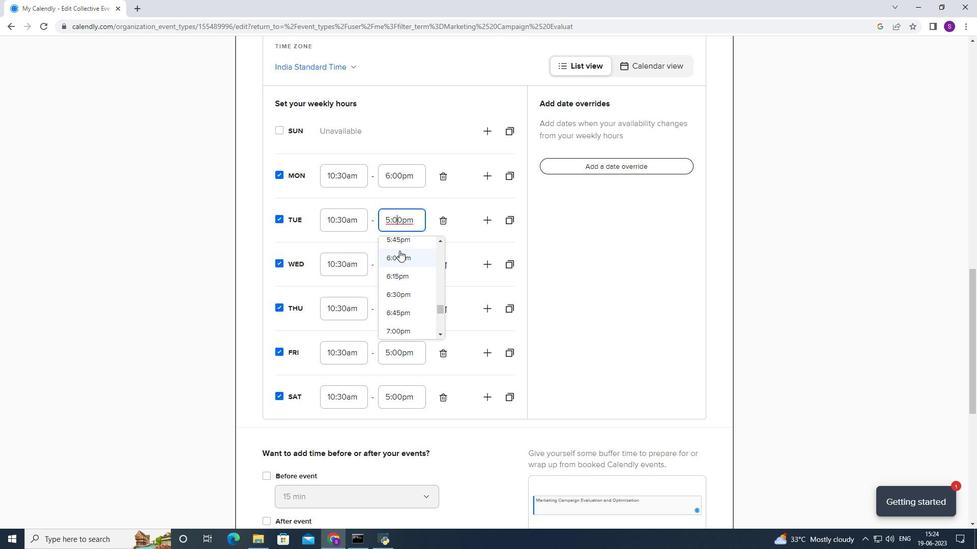 
Action: Mouse pressed left at (399, 251)
Screenshot: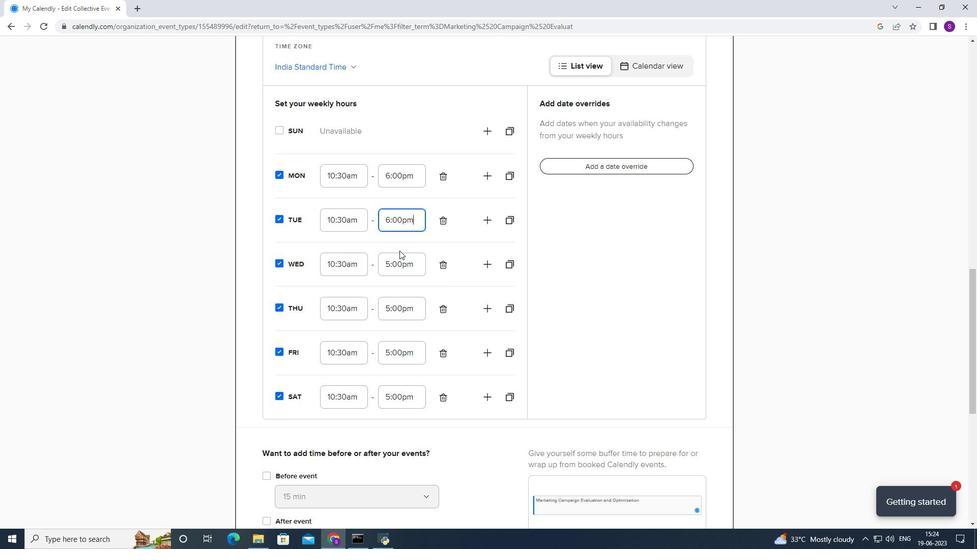 
Action: Mouse moved to (400, 267)
Screenshot: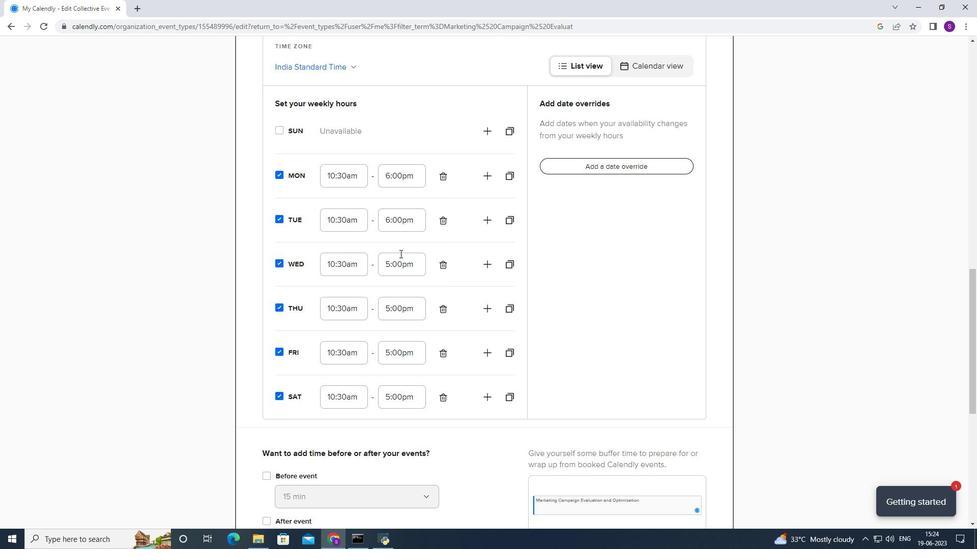 
Action: Mouse pressed left at (400, 267)
Screenshot: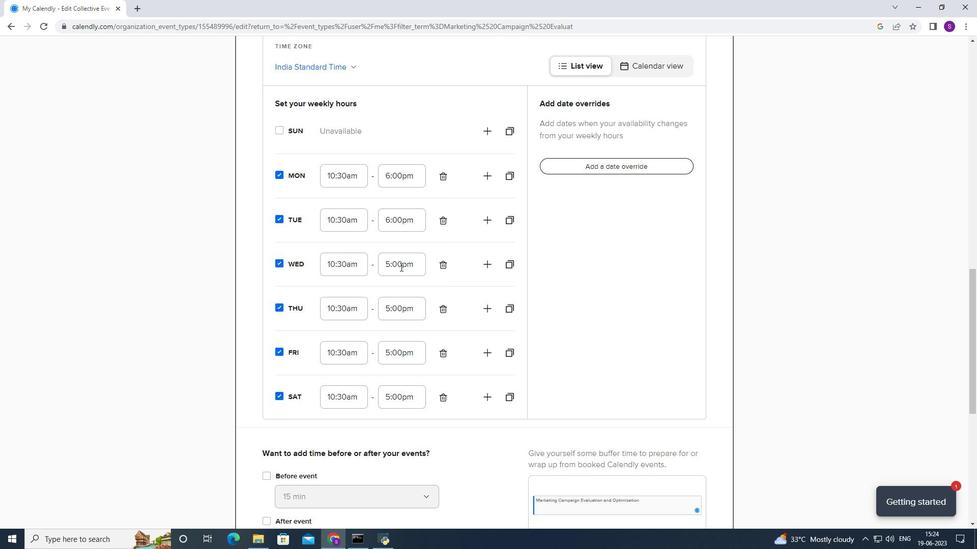 
Action: Mouse moved to (394, 302)
Screenshot: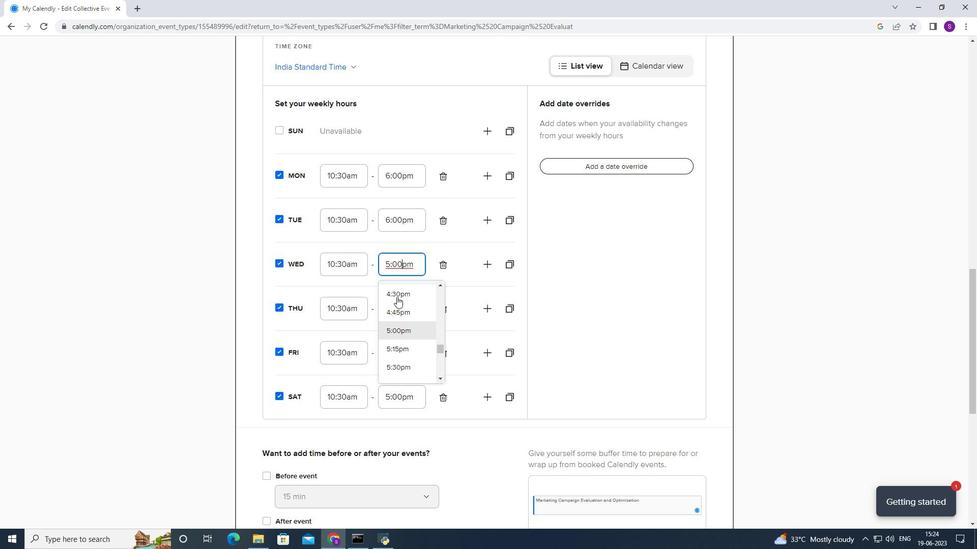 
Action: Mouse scrolled (394, 302) with delta (0, 0)
Screenshot: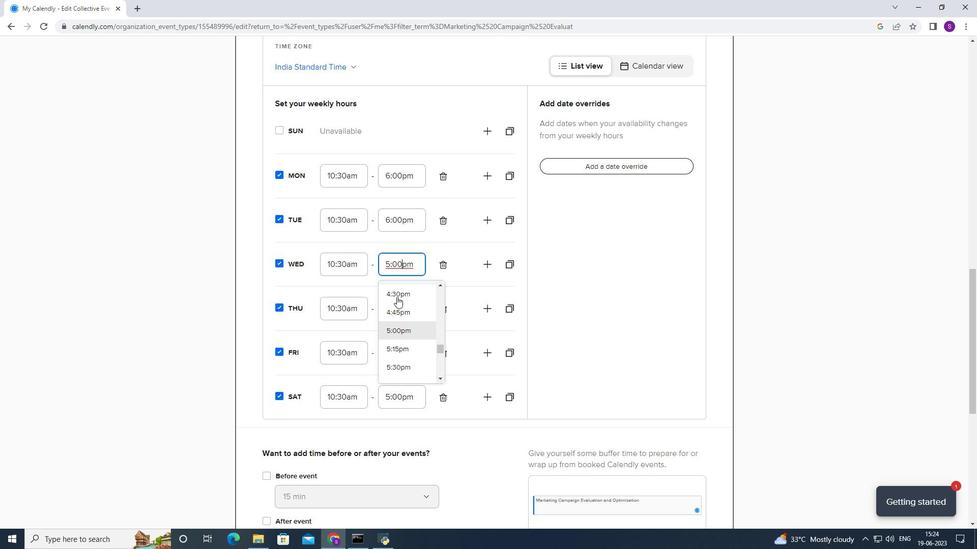 
Action: Mouse moved to (396, 353)
Screenshot: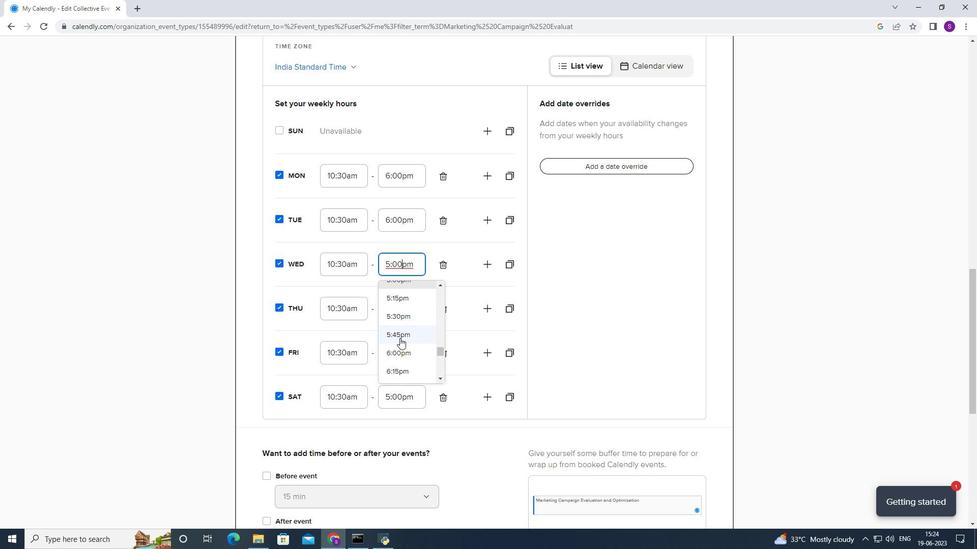 
Action: Mouse pressed left at (396, 353)
Screenshot: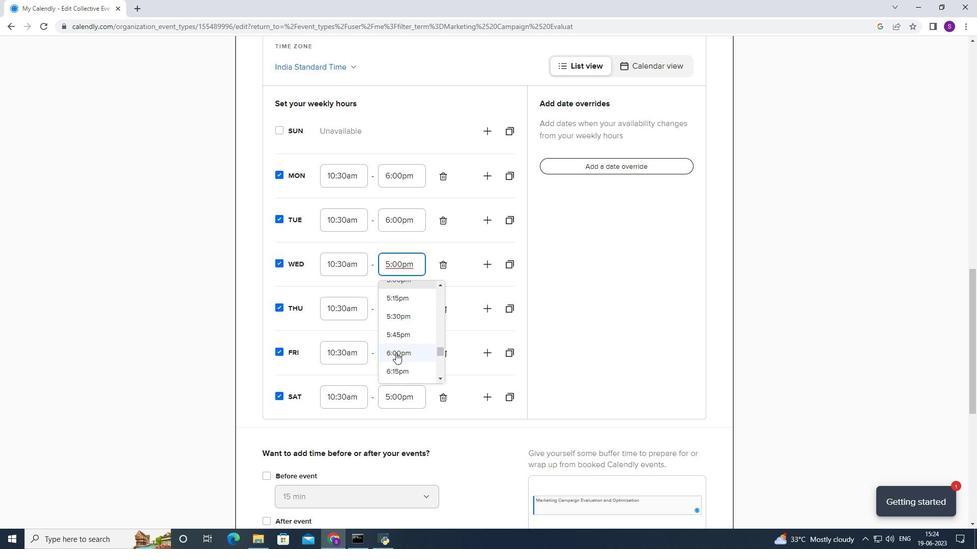 
Action: Mouse moved to (419, 314)
Screenshot: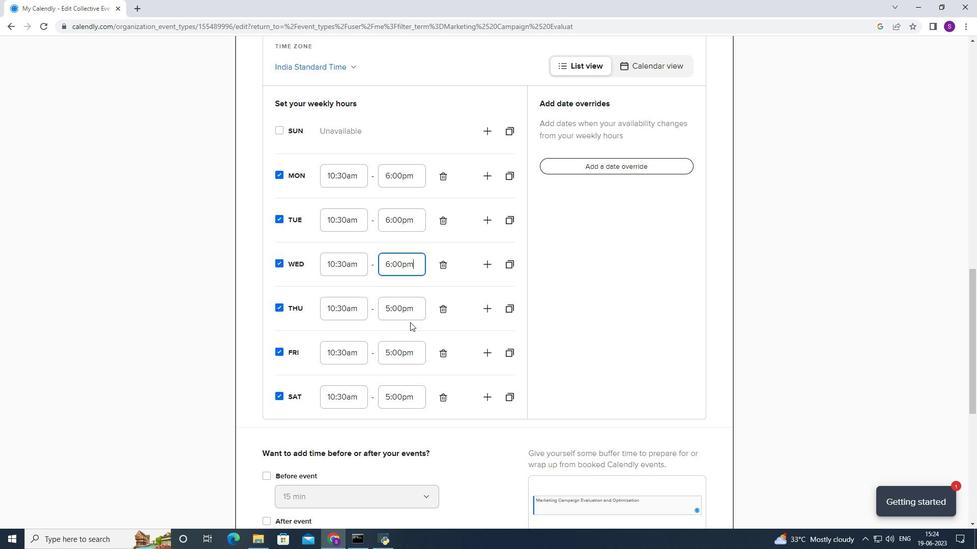 
Action: Mouse pressed left at (419, 314)
Screenshot: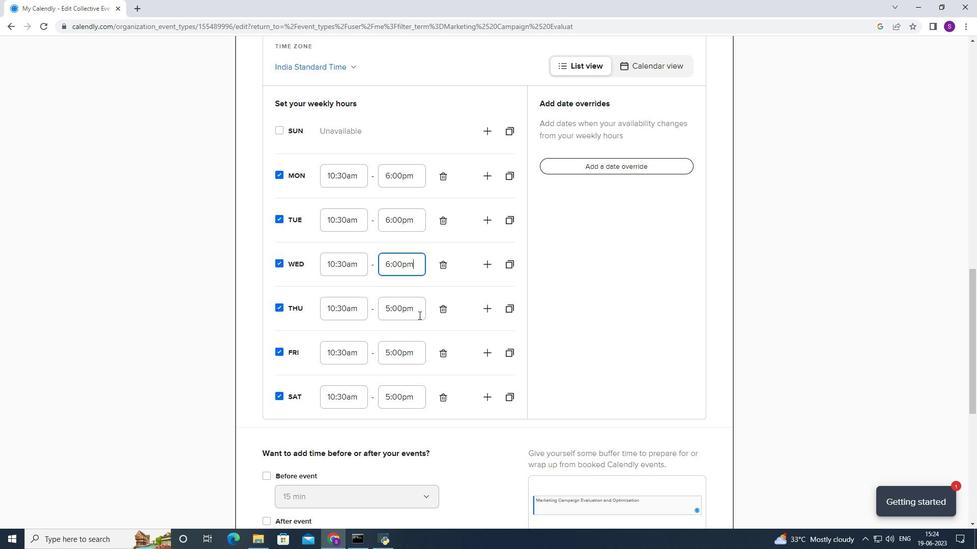 
Action: Mouse moved to (395, 344)
Screenshot: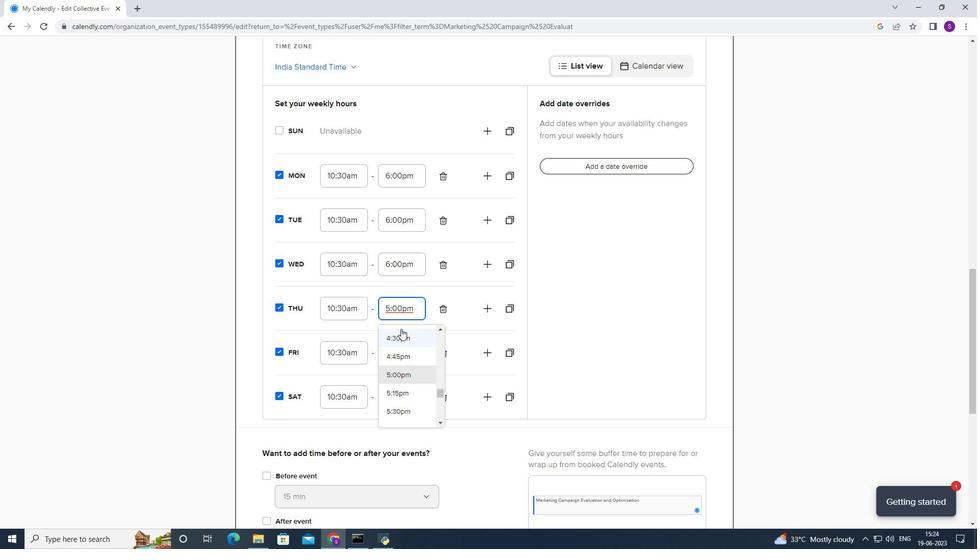 
Action: Mouse scrolled (396, 338) with delta (0, 0)
Screenshot: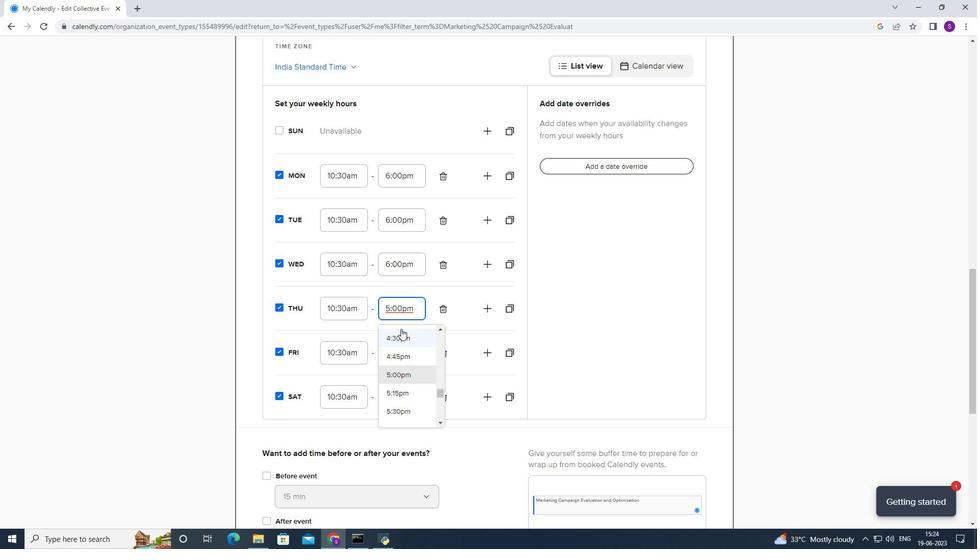 
Action: Mouse moved to (399, 401)
Screenshot: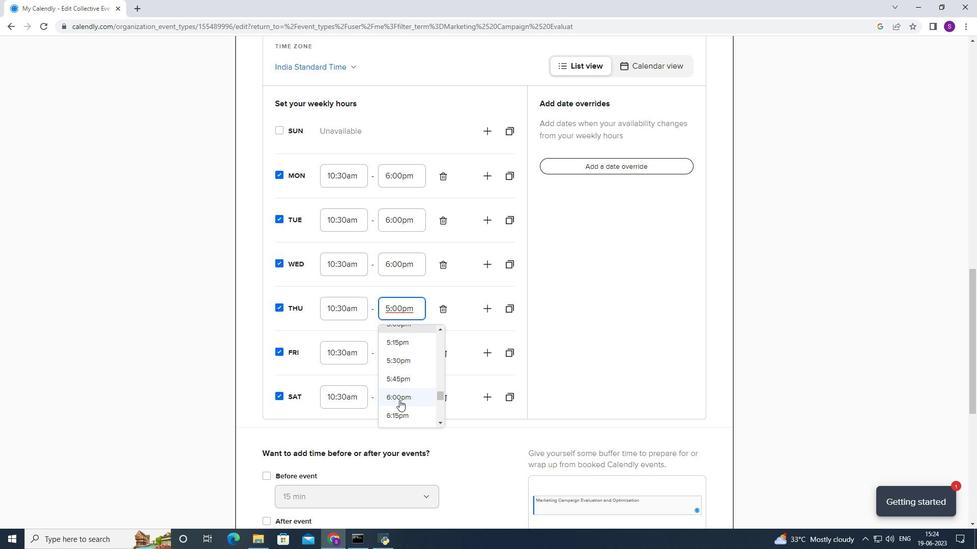 
Action: Mouse pressed left at (399, 401)
Screenshot: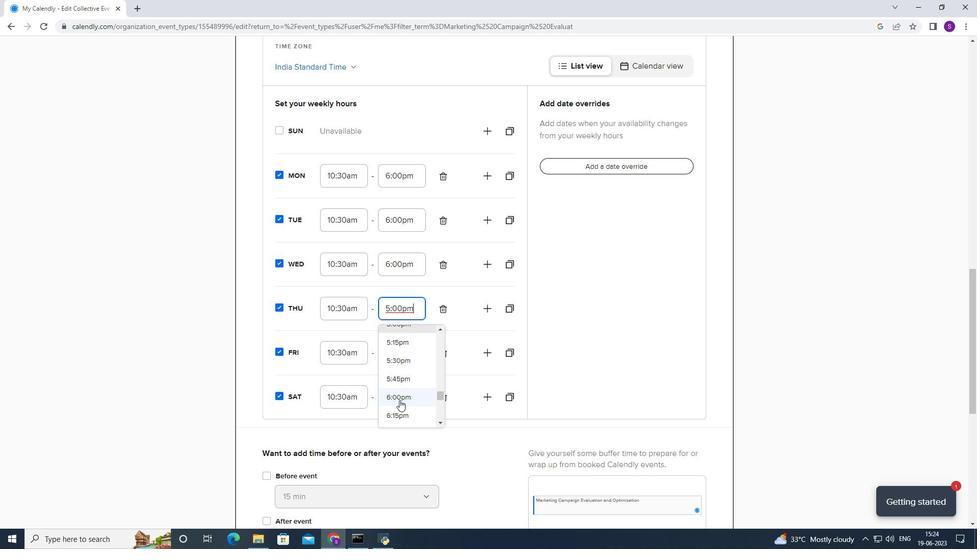 
Action: Mouse moved to (399, 361)
Screenshot: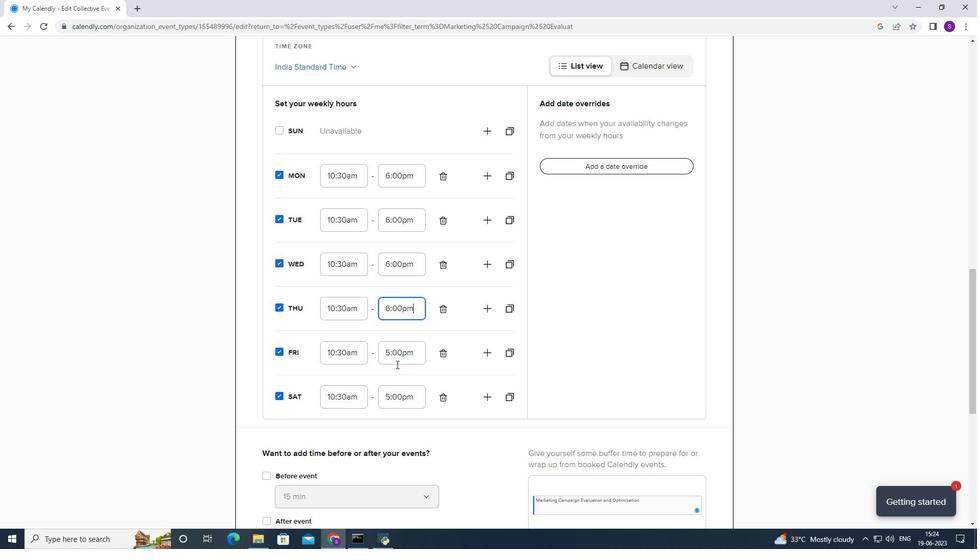 
Action: Mouse pressed left at (399, 361)
Screenshot: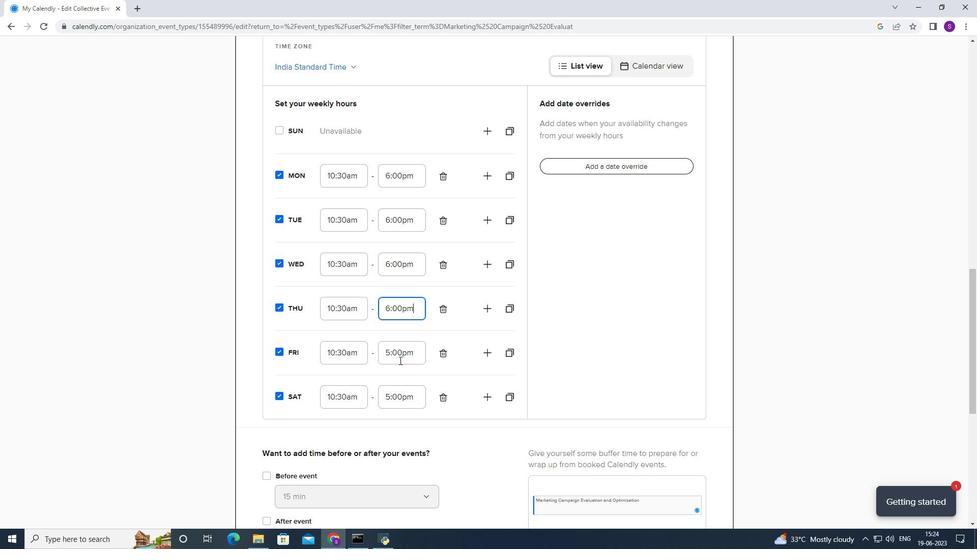 
Action: Mouse moved to (387, 404)
Screenshot: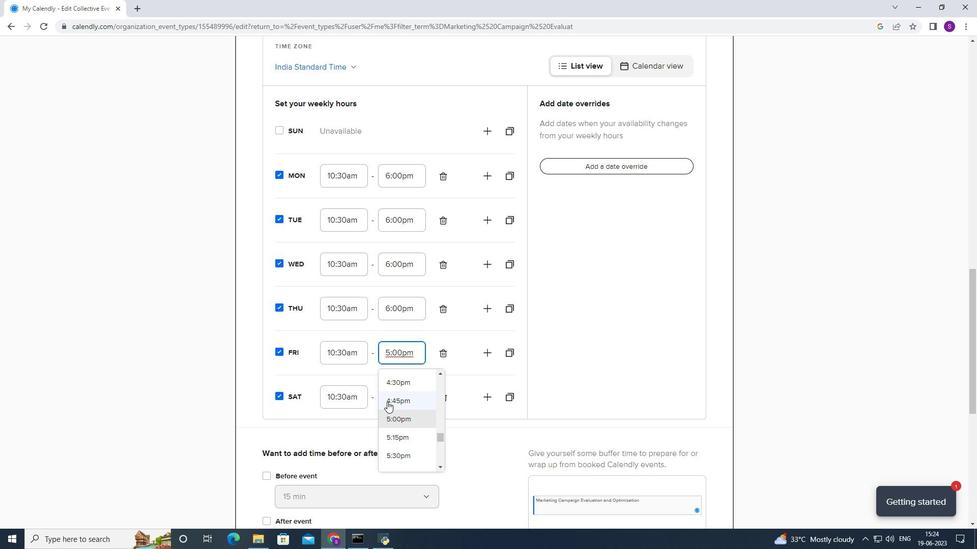 
Action: Mouse scrolled (387, 403) with delta (0, 0)
Screenshot: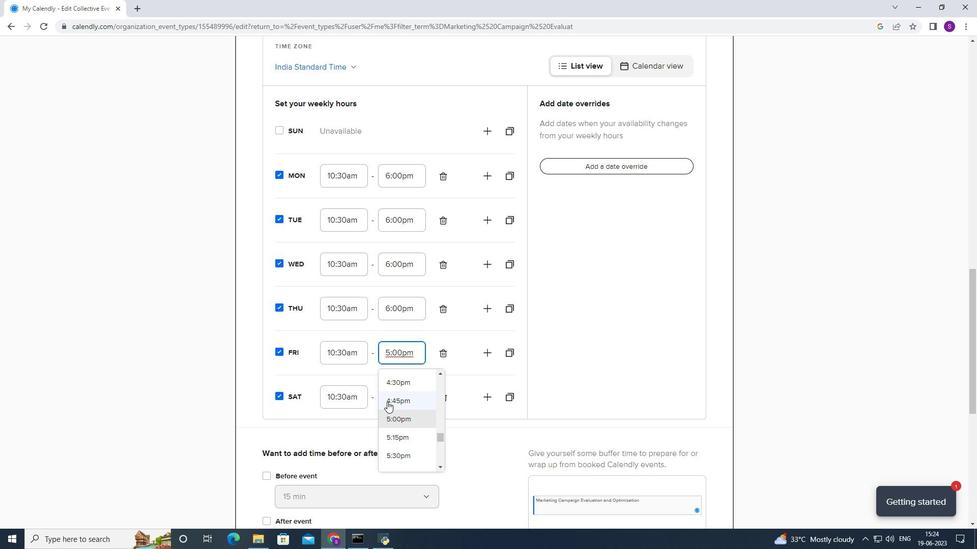
Action: Mouse moved to (386, 405)
Screenshot: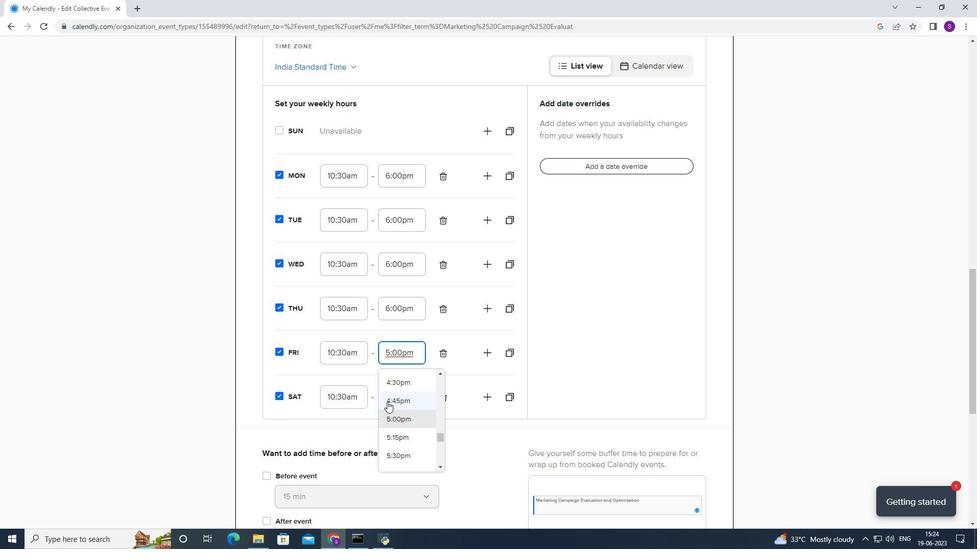 
Action: Mouse scrolled (386, 404) with delta (0, 0)
Screenshot: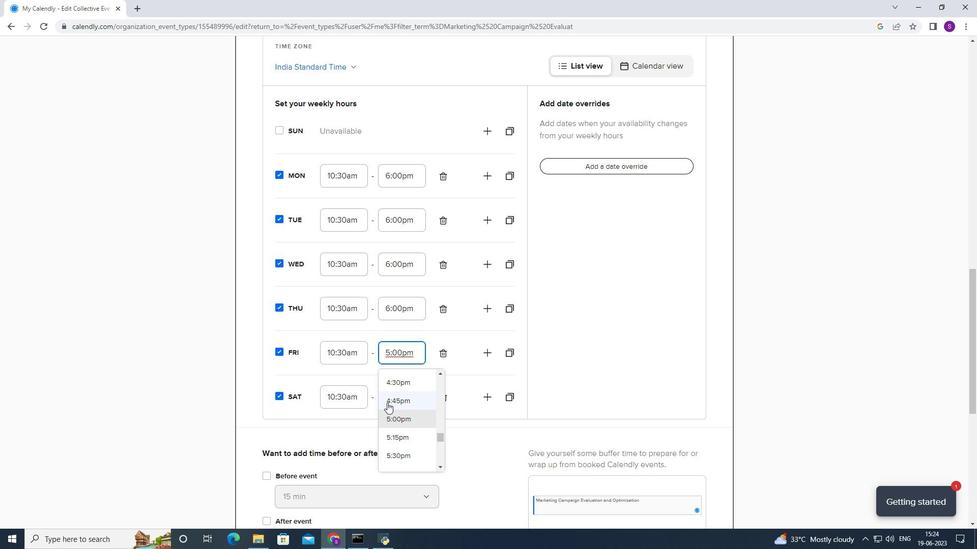 
Action: Mouse moved to (392, 405)
Screenshot: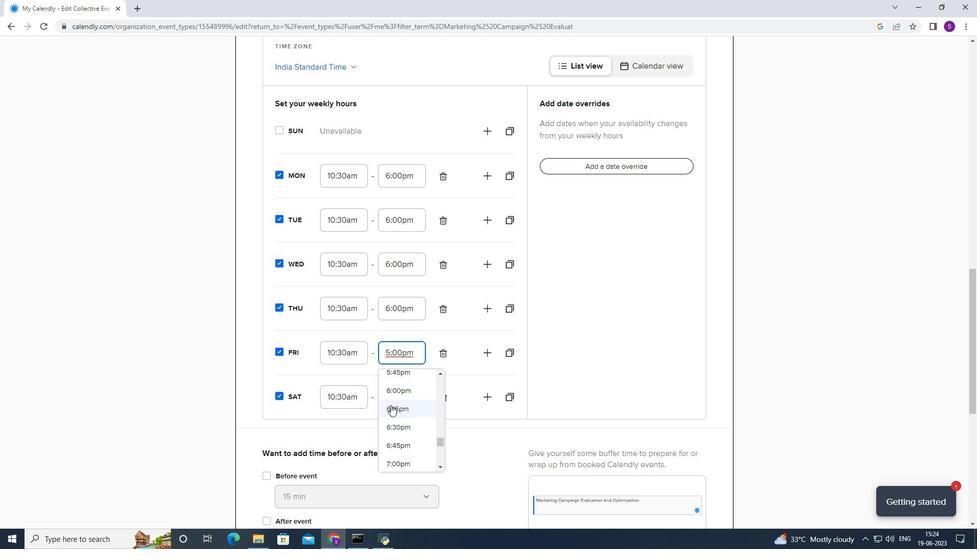 
Action: Mouse pressed left at (392, 405)
Screenshot: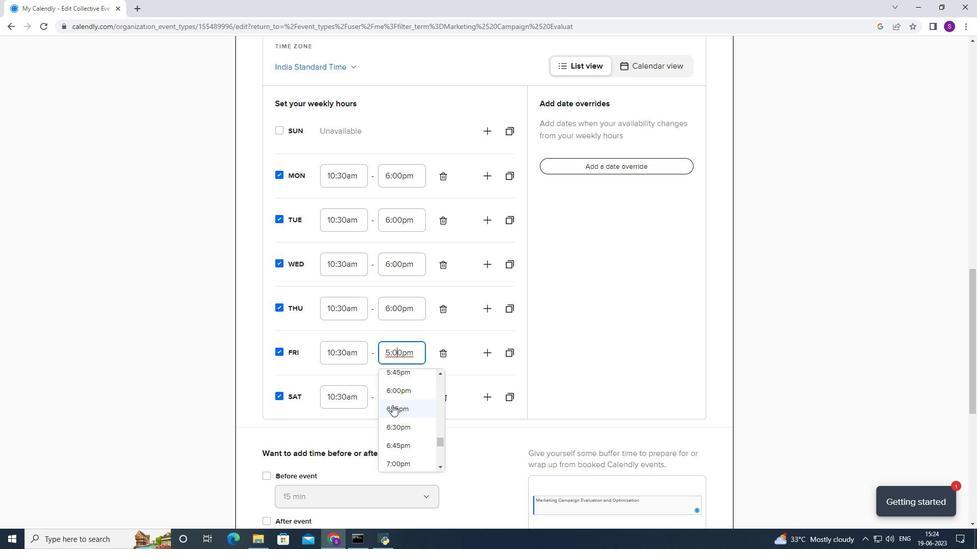 
Action: Mouse moved to (399, 383)
Screenshot: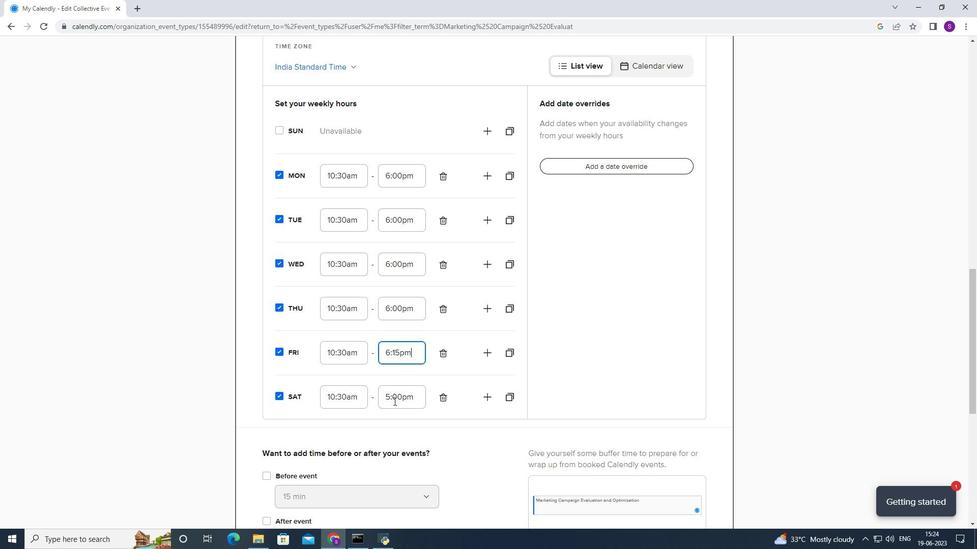 
Action: Mouse pressed left at (399, 383)
Screenshot: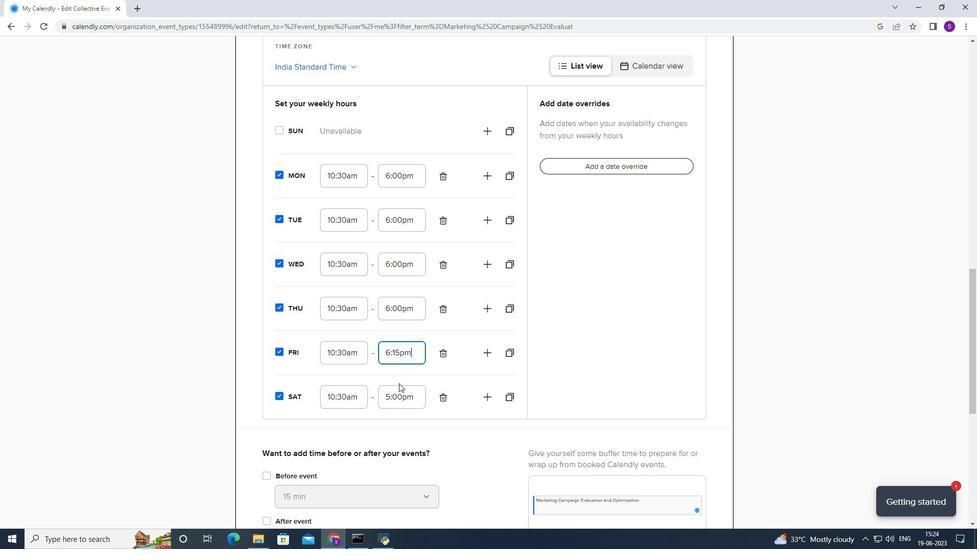 
Action: Mouse moved to (389, 402)
Screenshot: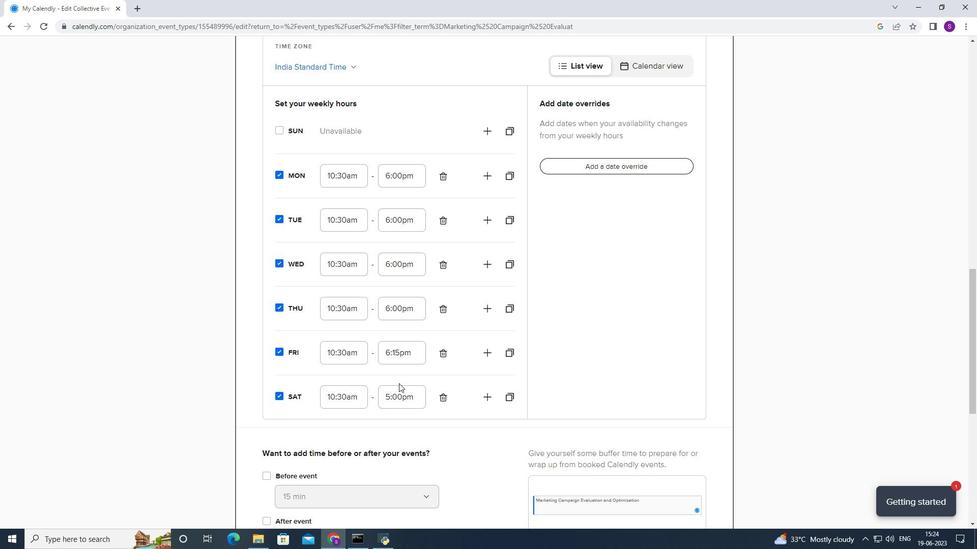 
Action: Mouse pressed left at (389, 402)
Screenshot: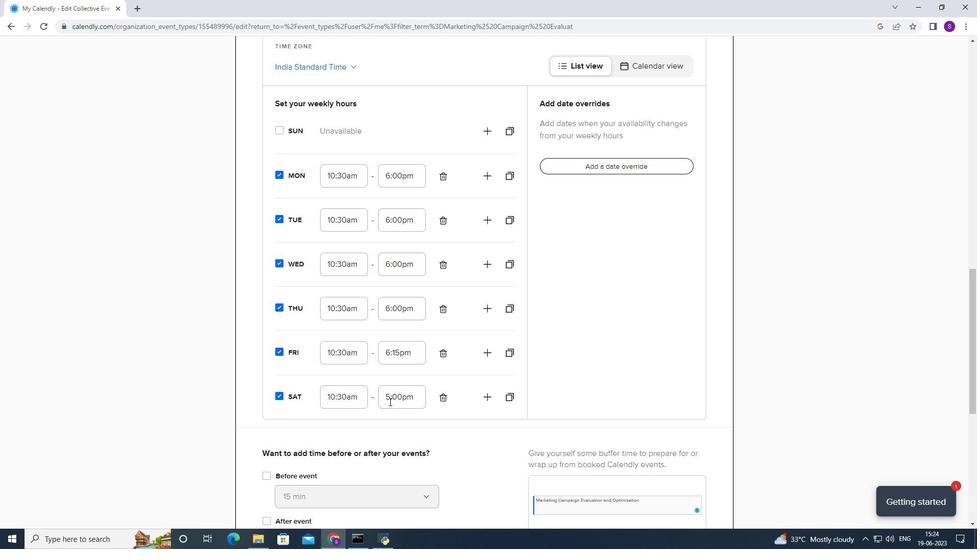 
Action: Mouse moved to (388, 464)
Screenshot: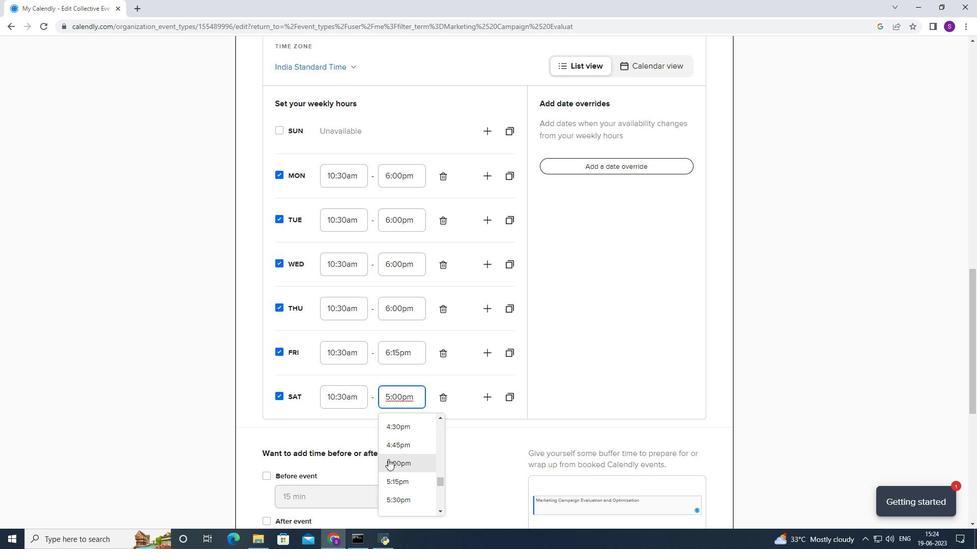 
Action: Mouse scrolled (388, 463) with delta (0, 0)
Screenshot: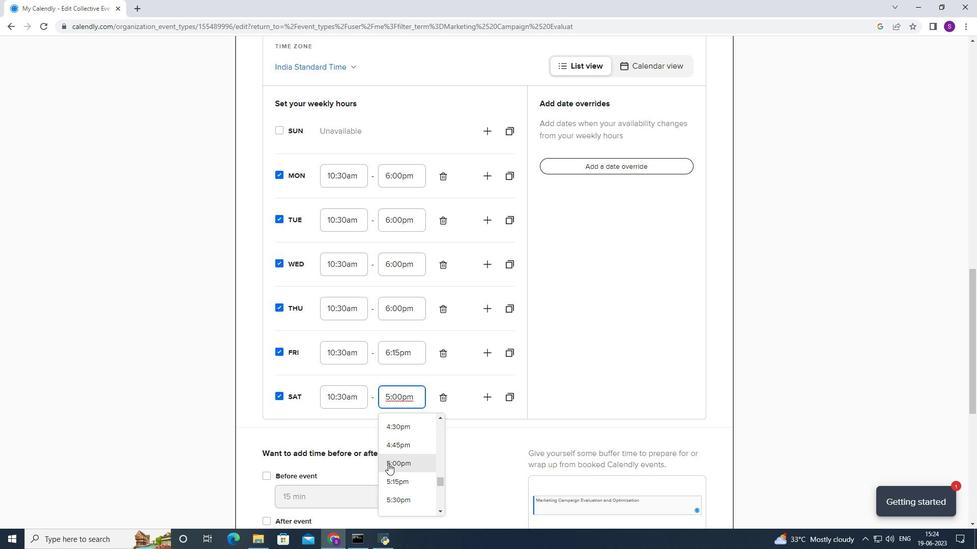
Action: Mouse moved to (388, 464)
Screenshot: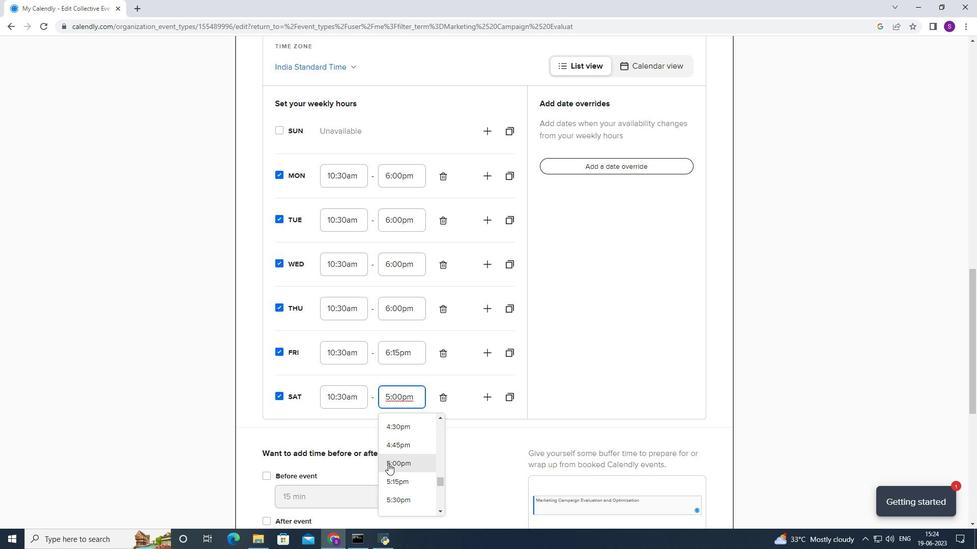 
Action: Mouse scrolled (388, 464) with delta (0, 0)
Screenshot: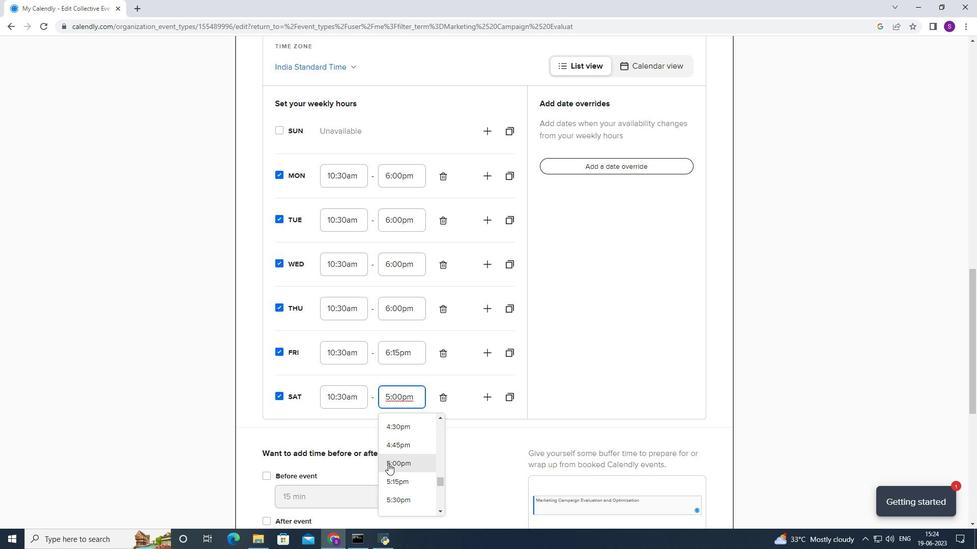 
Action: Mouse moved to (407, 442)
Screenshot: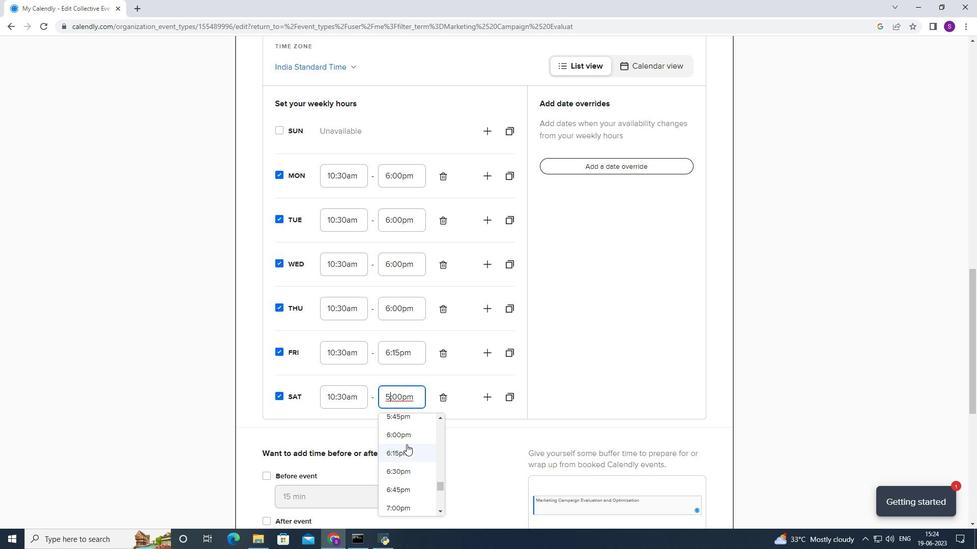 
Action: Mouse pressed left at (407, 442)
Screenshot: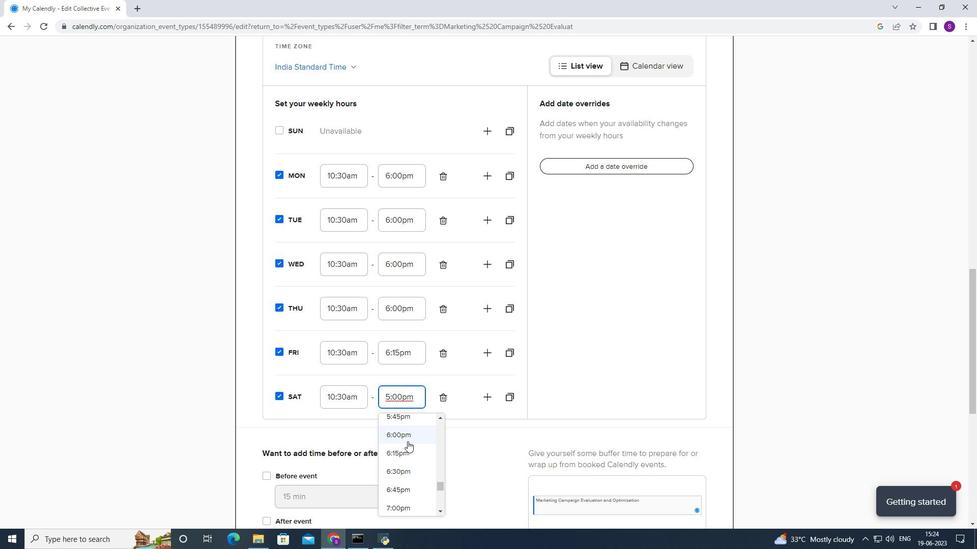 
Action: Mouse moved to (410, 363)
Screenshot: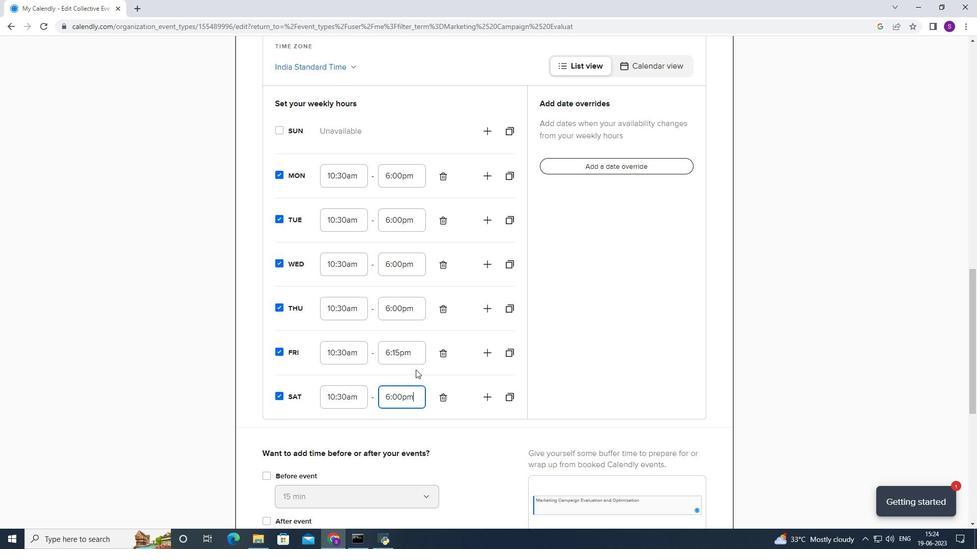 
Action: Mouse pressed left at (410, 363)
Screenshot: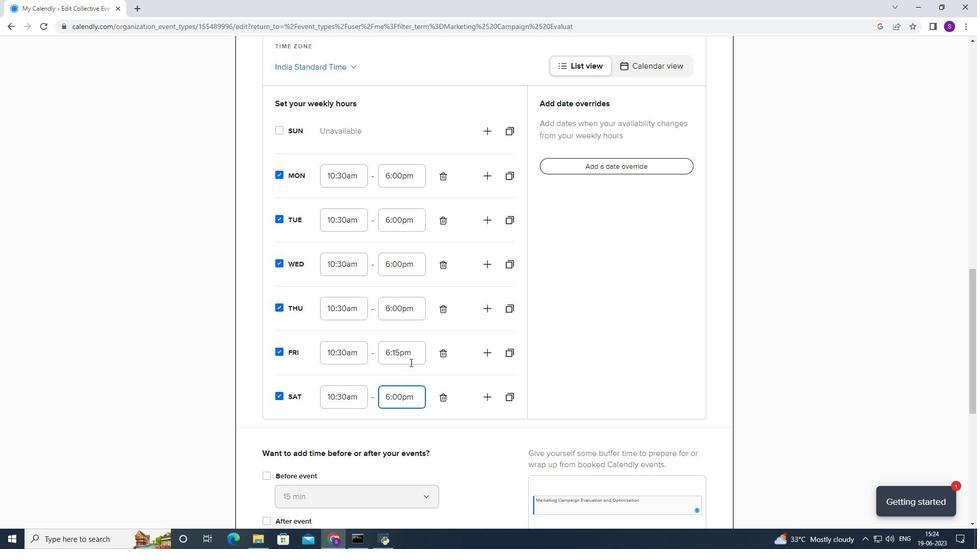 
Action: Mouse moved to (405, 406)
Screenshot: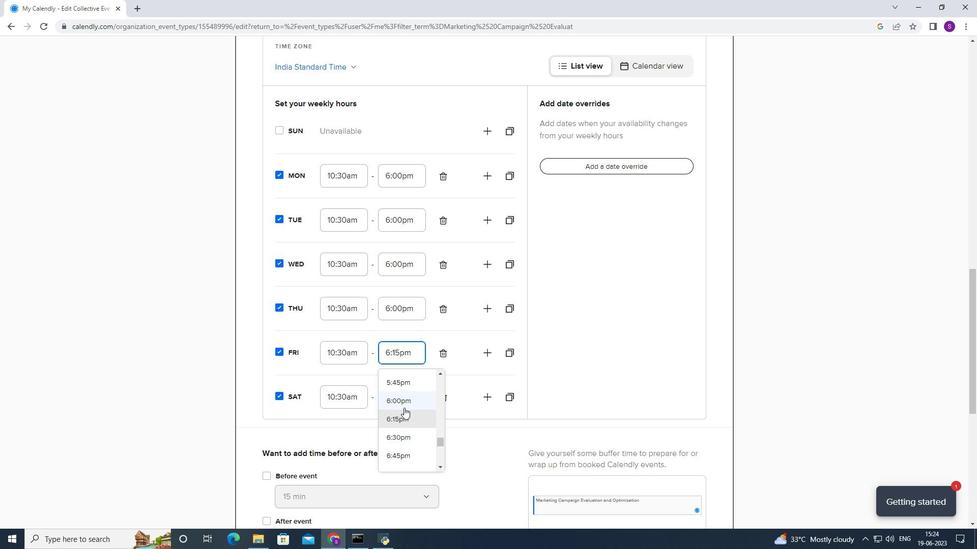 
Action: Mouse pressed left at (405, 406)
Screenshot: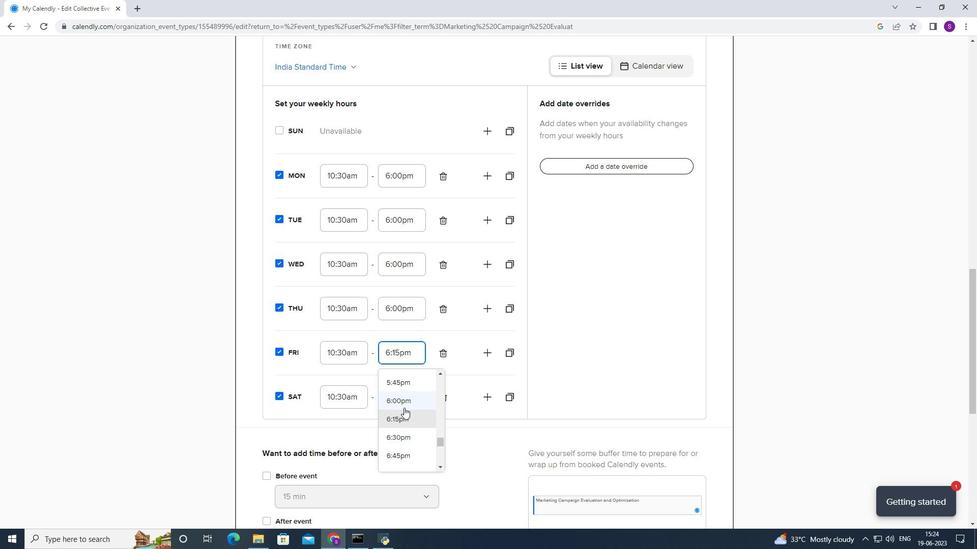 
Action: Mouse moved to (397, 305)
Screenshot: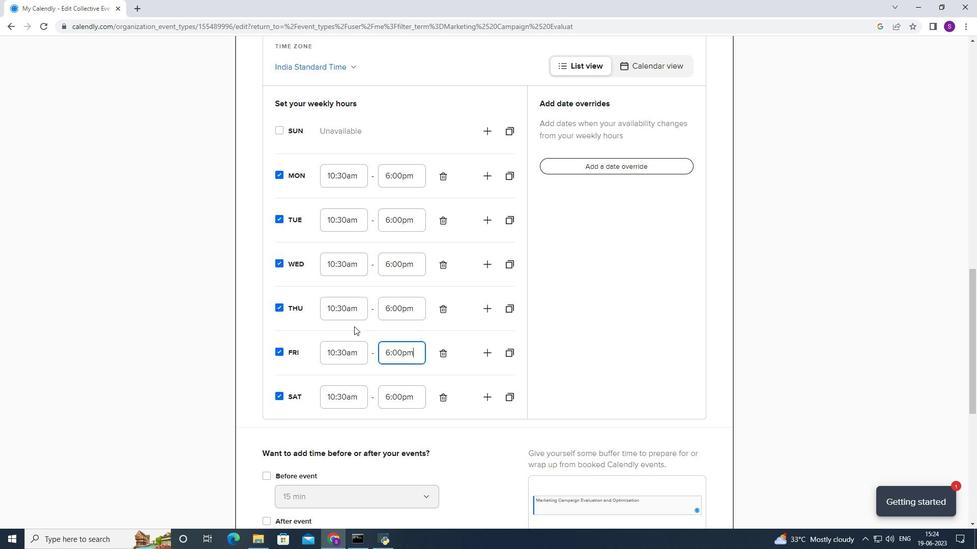
Action: Mouse scrolled (397, 304) with delta (0, 0)
Screenshot: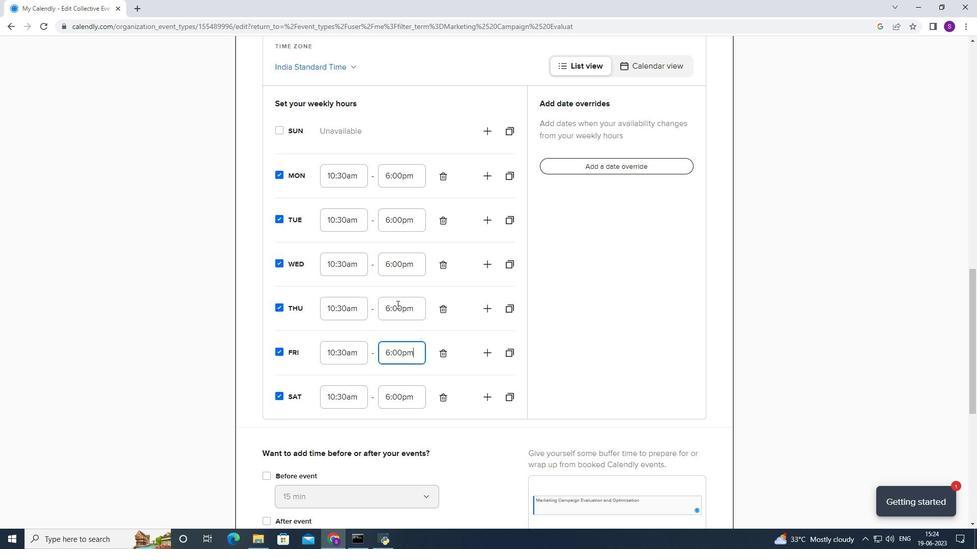 
Action: Mouse scrolled (397, 304) with delta (0, 0)
Screenshot: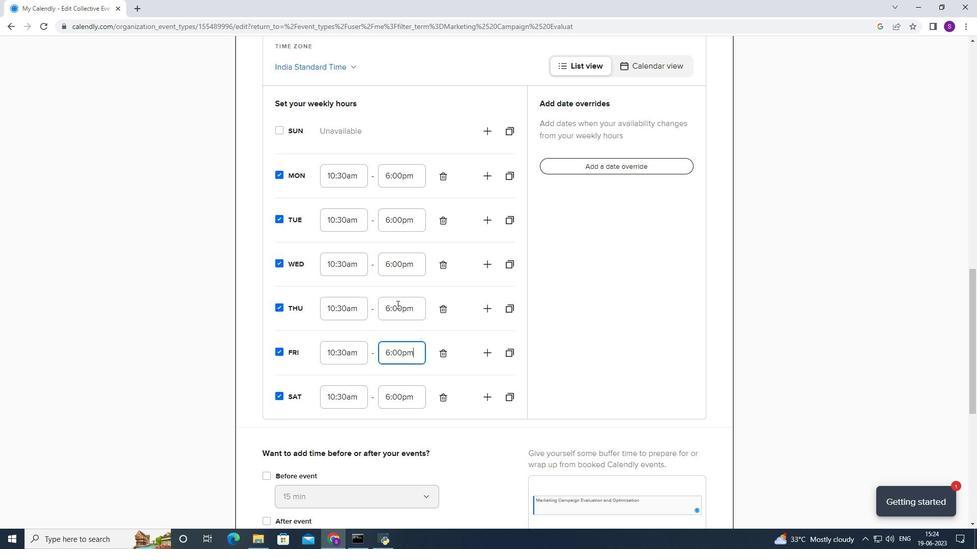 
Action: Mouse scrolled (397, 304) with delta (0, 0)
Screenshot: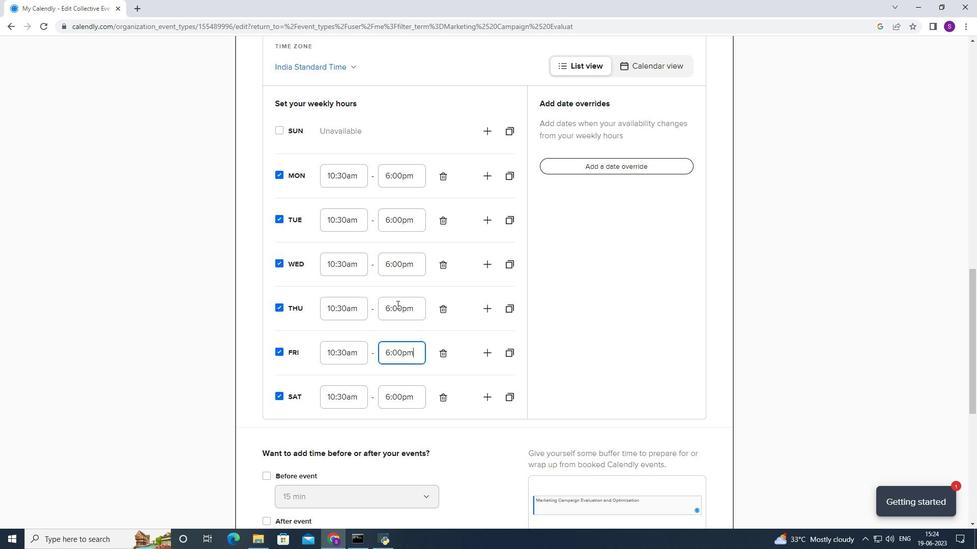 
Action: Mouse scrolled (397, 304) with delta (0, 0)
Screenshot: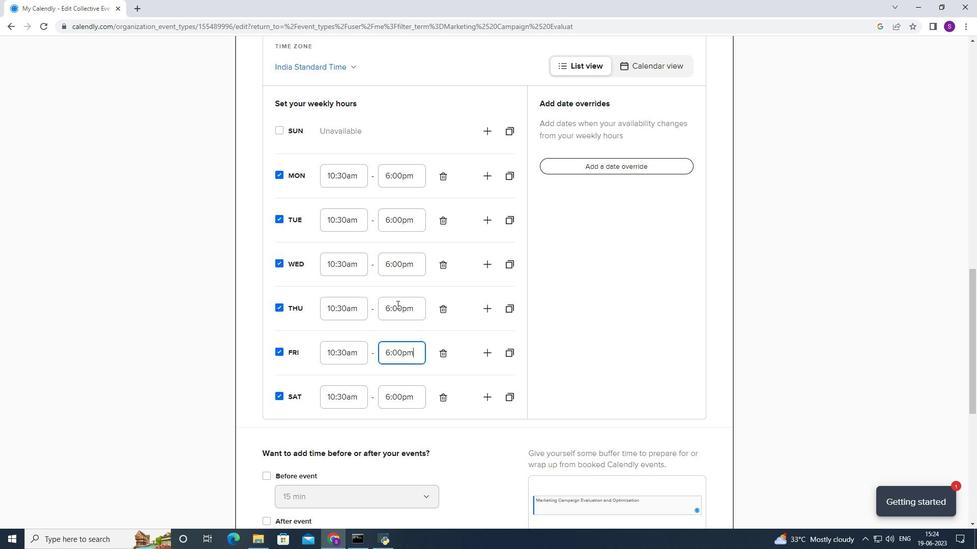 
Action: Mouse scrolled (397, 304) with delta (0, 0)
Screenshot: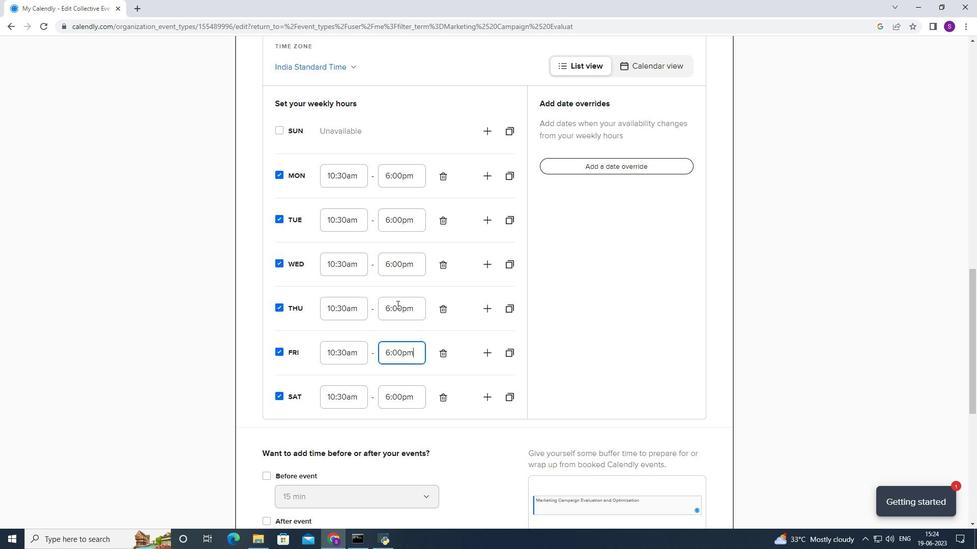 
Action: Mouse scrolled (397, 305) with delta (0, 0)
Screenshot: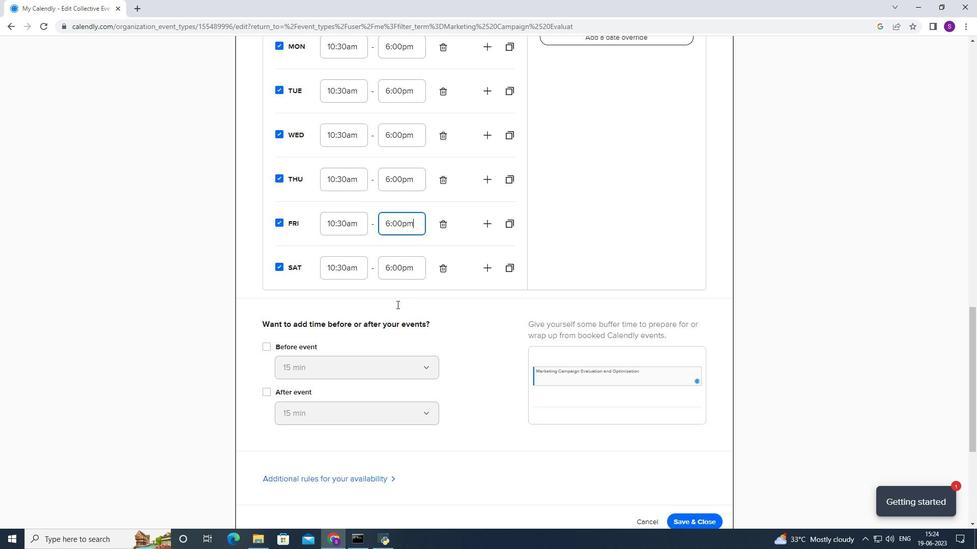 
Action: Mouse moved to (377, 271)
Screenshot: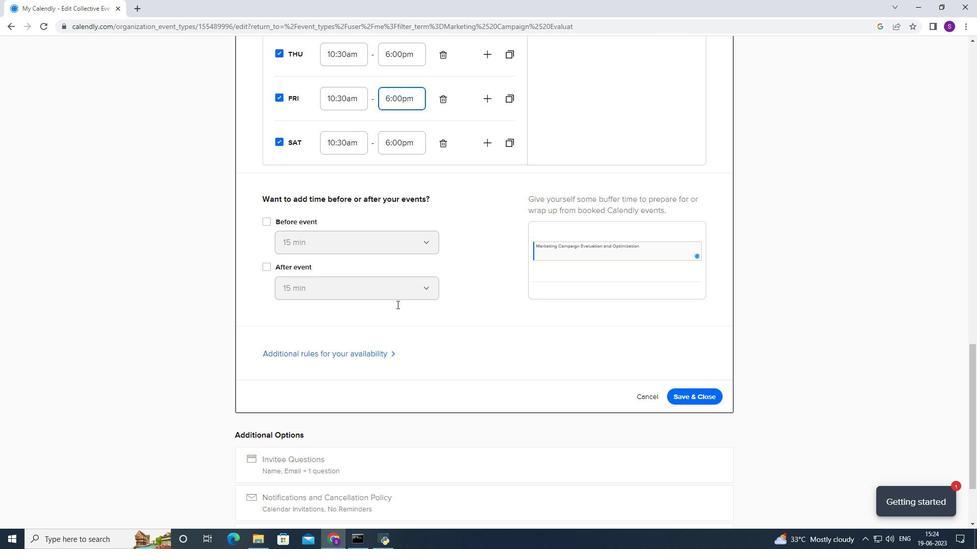
Action: Mouse scrolled (377, 271) with delta (0, 0)
Screenshot: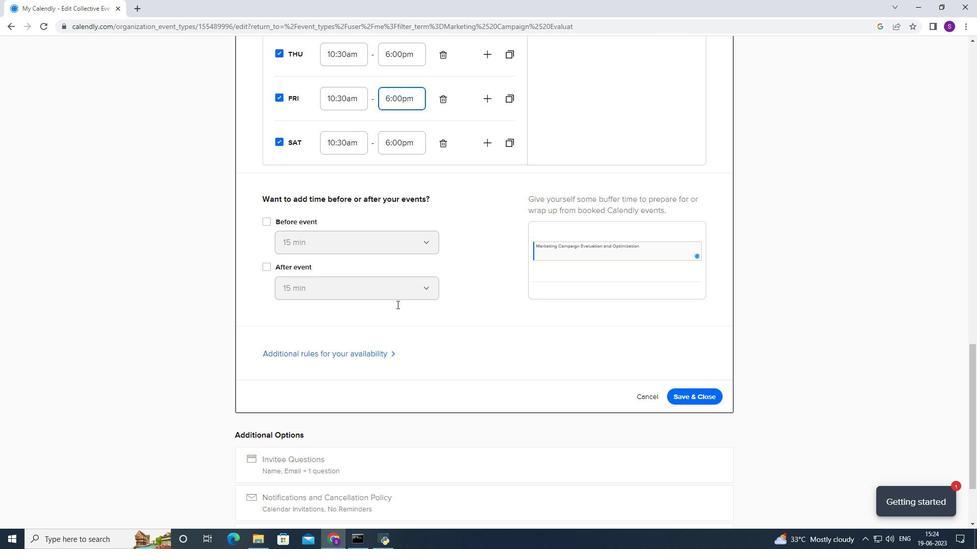 
Action: Mouse moved to (300, 320)
Screenshot: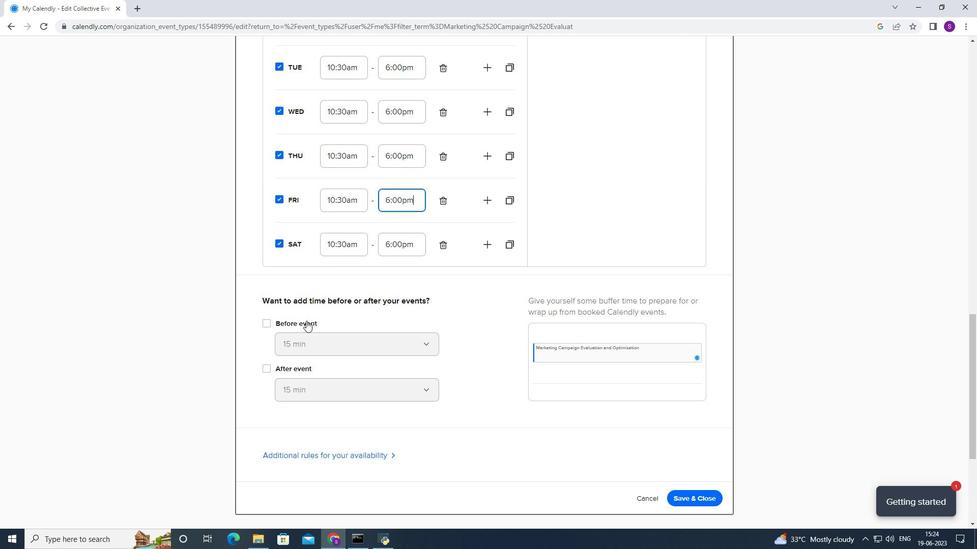 
Action: Mouse pressed left at (300, 320)
Screenshot: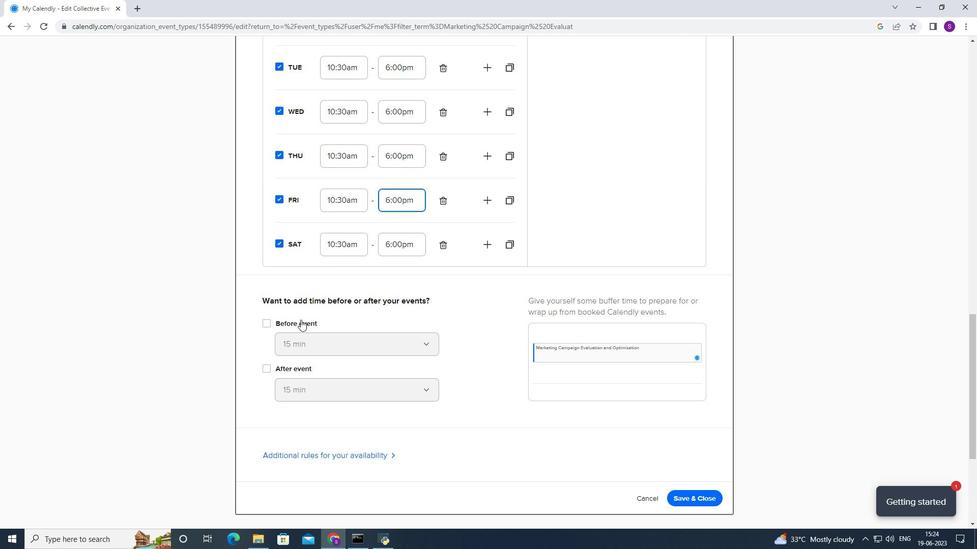 
Action: Mouse moved to (291, 375)
Screenshot: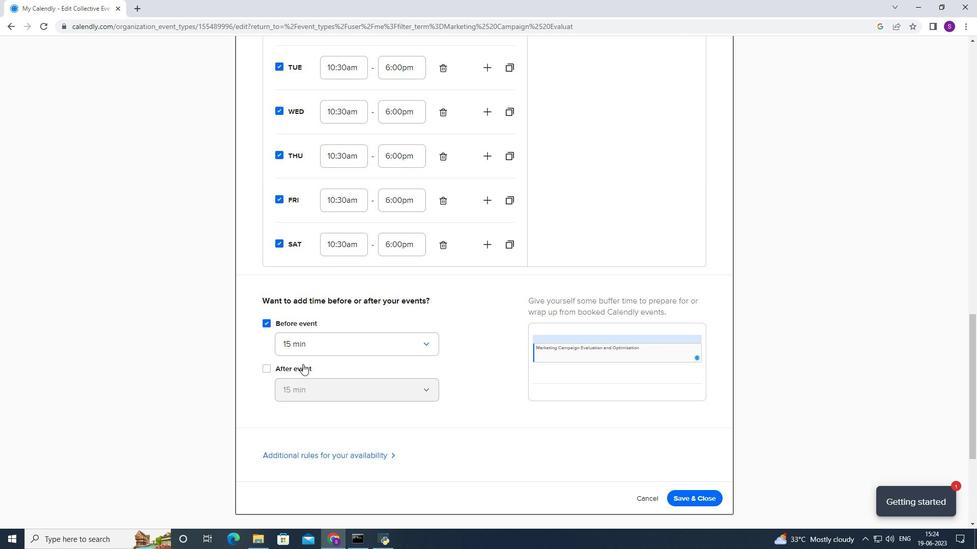 
Action: Mouse pressed left at (291, 375)
Screenshot: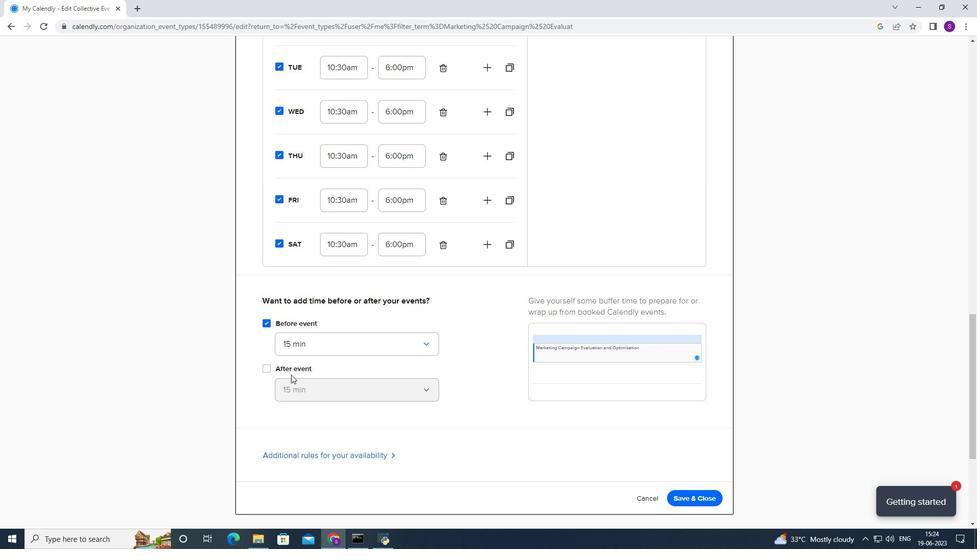 
Action: Mouse moved to (305, 369)
Screenshot: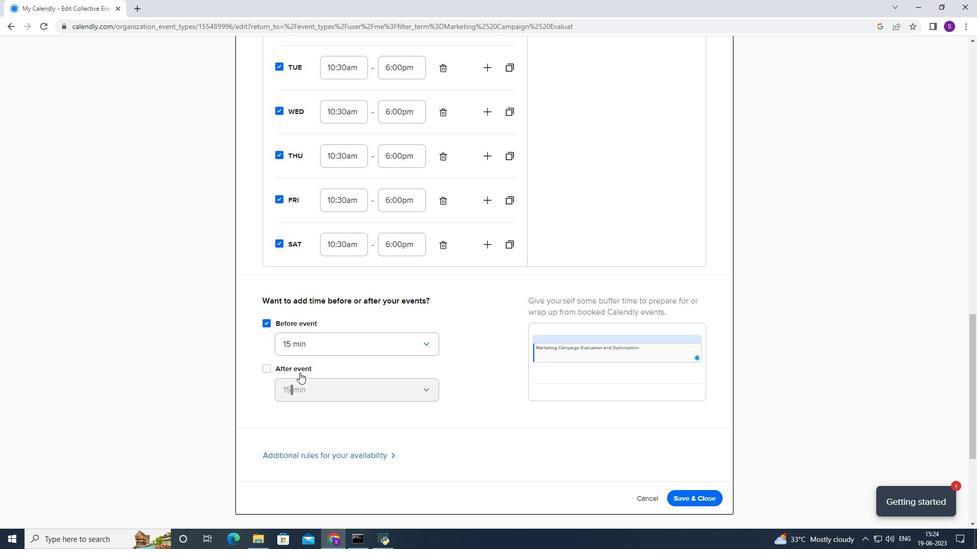 
Action: Mouse pressed left at (305, 369)
Screenshot: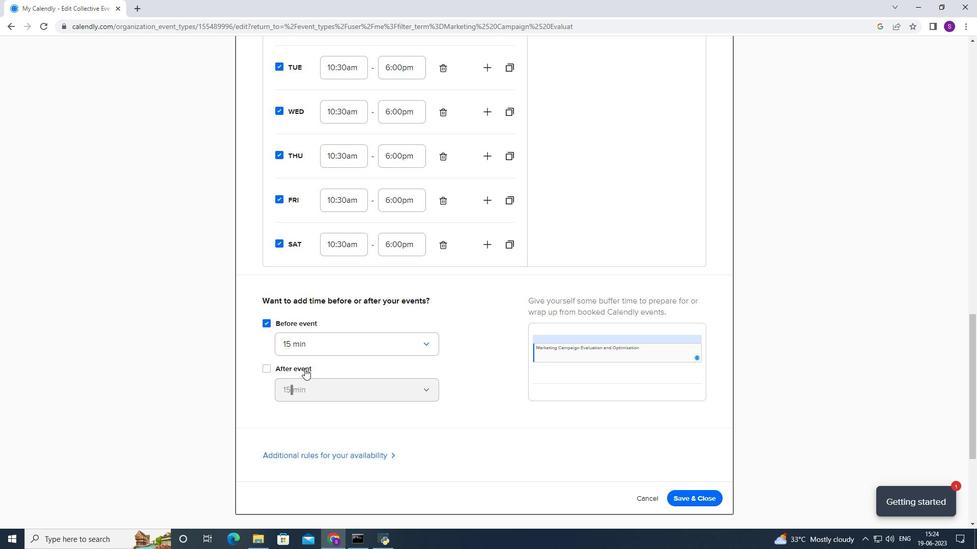 
Action: Mouse moved to (309, 453)
Screenshot: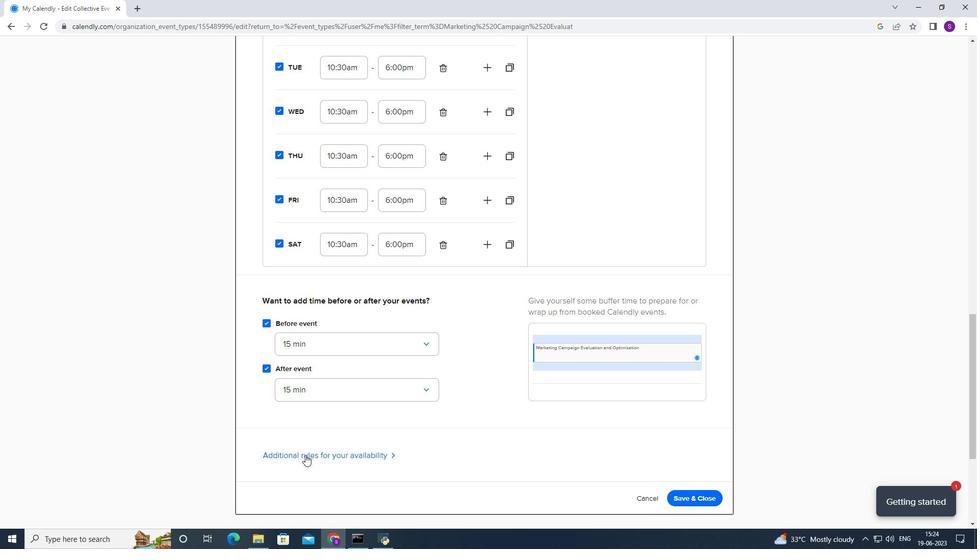 
Action: Mouse pressed left at (309, 453)
Screenshot: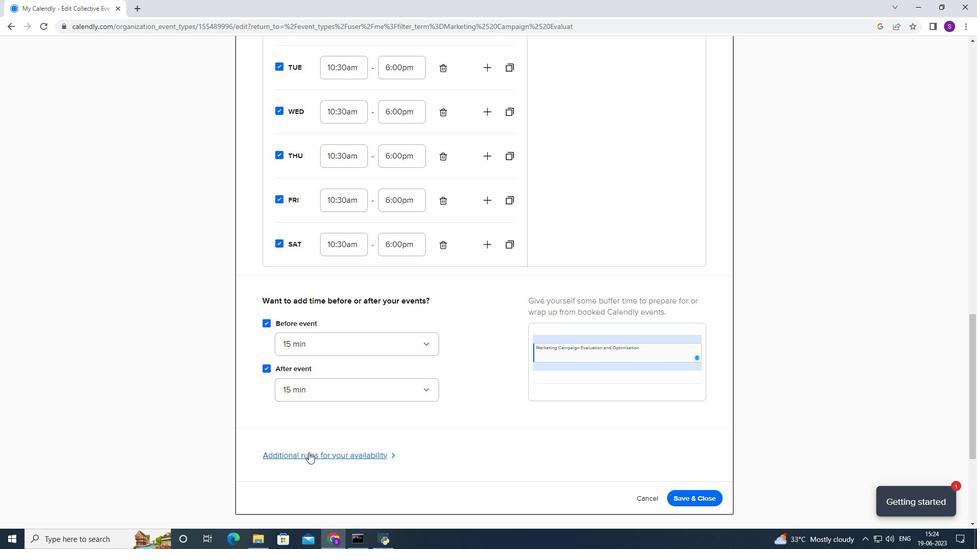 
Action: Mouse moved to (320, 327)
Screenshot: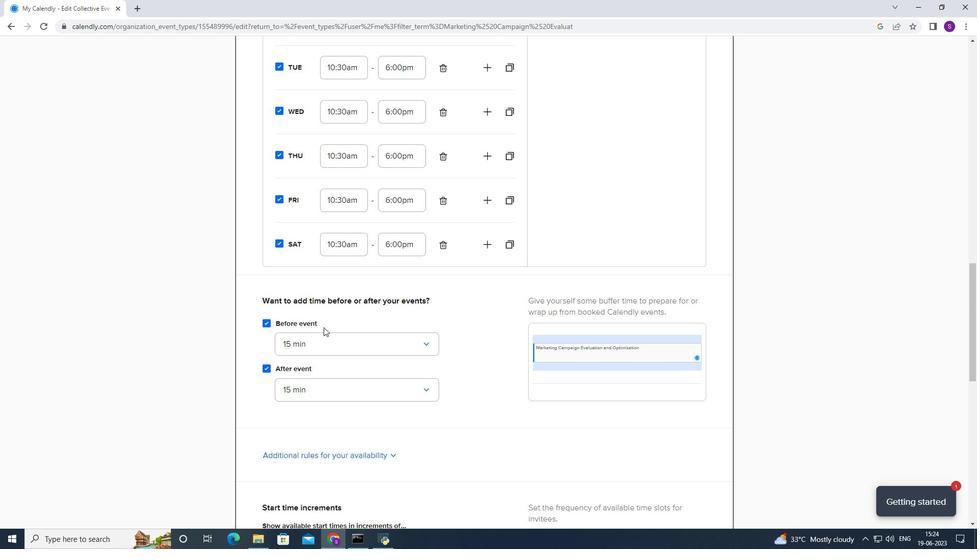 
Action: Mouse scrolled (320, 327) with delta (0, 0)
Screenshot: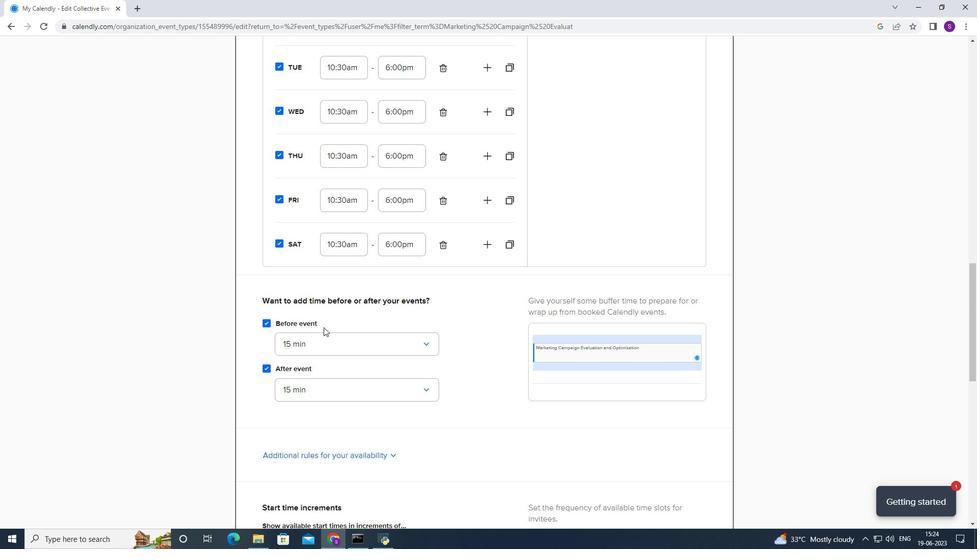 
Action: Mouse moved to (318, 331)
Screenshot: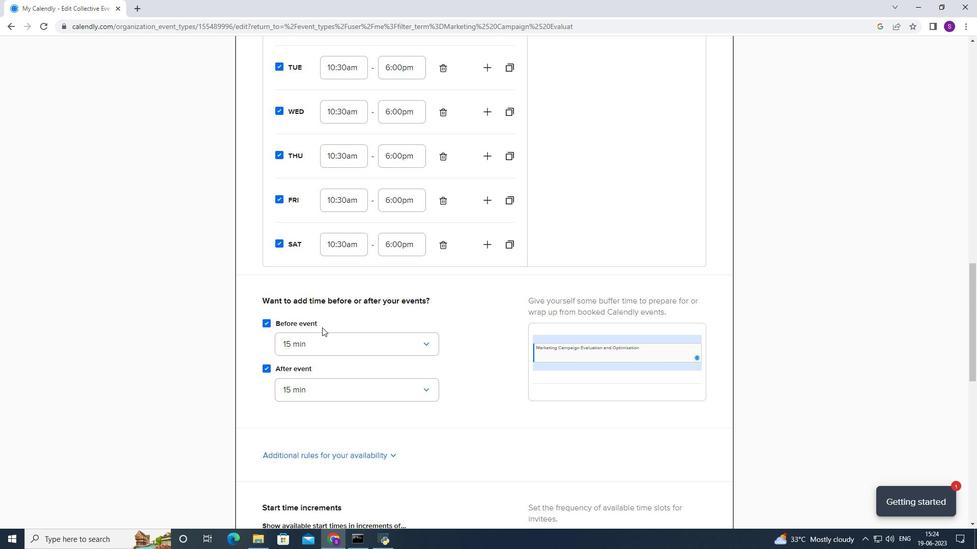 
Action: Mouse scrolled (318, 330) with delta (0, 0)
Screenshot: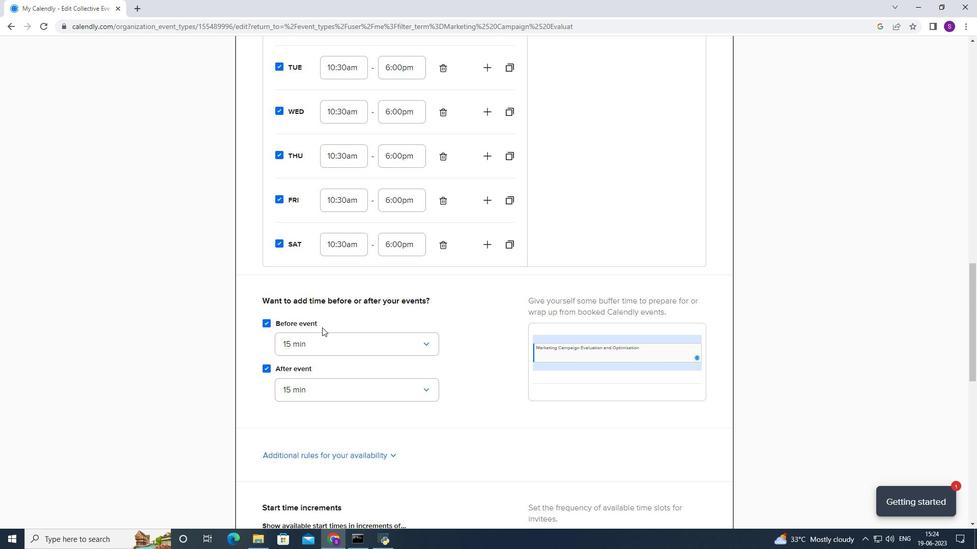 
Action: Mouse moved to (318, 331)
Screenshot: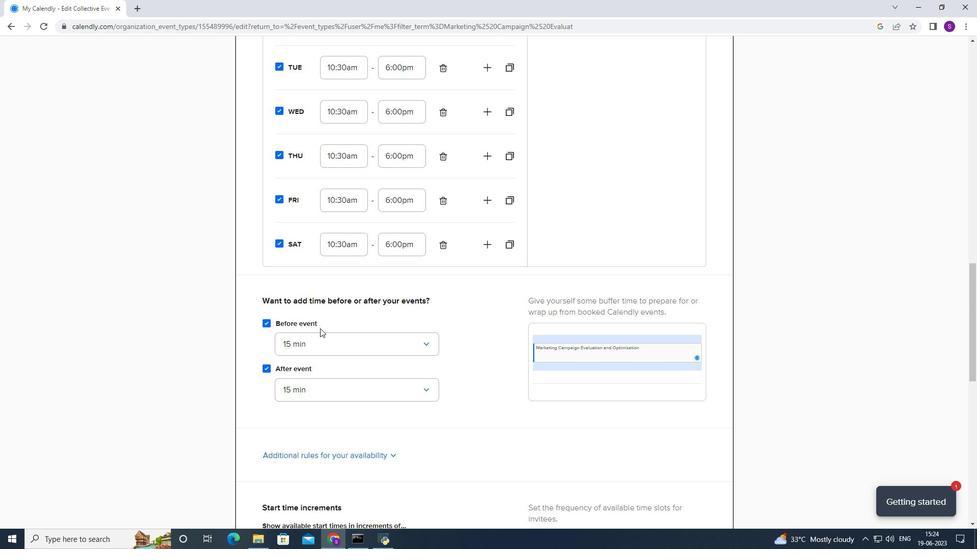 
Action: Mouse scrolled (318, 331) with delta (0, 0)
Screenshot: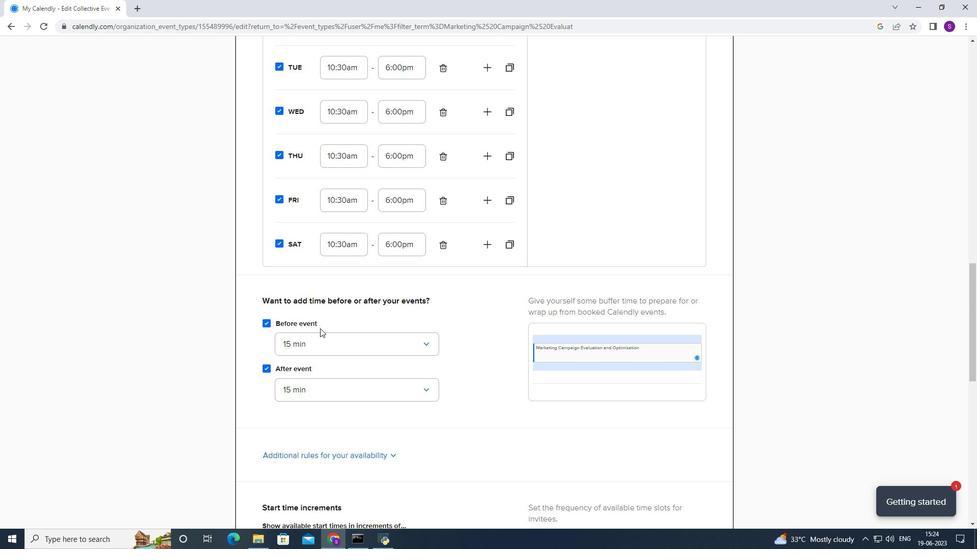 
Action: Mouse moved to (317, 333)
Screenshot: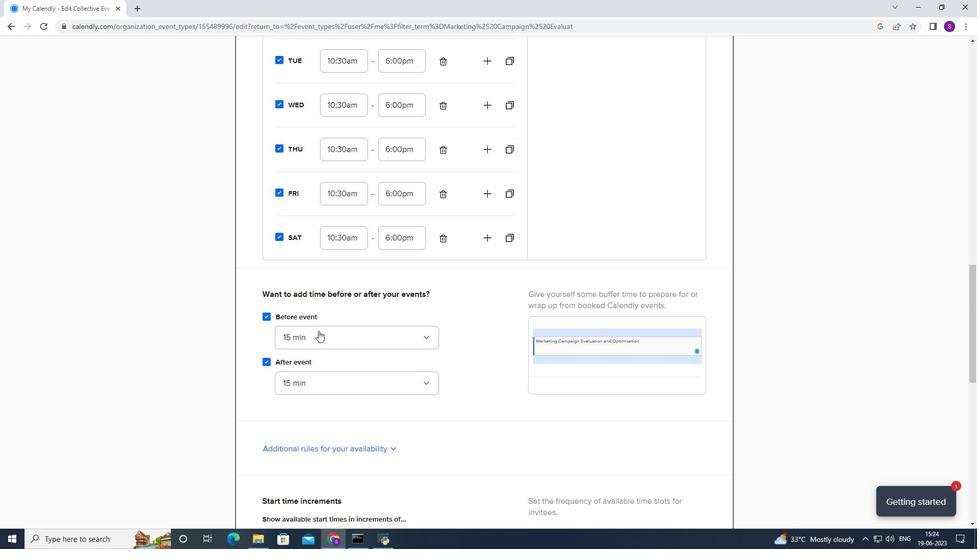 
Action: Mouse scrolled (317, 333) with delta (0, 0)
Screenshot: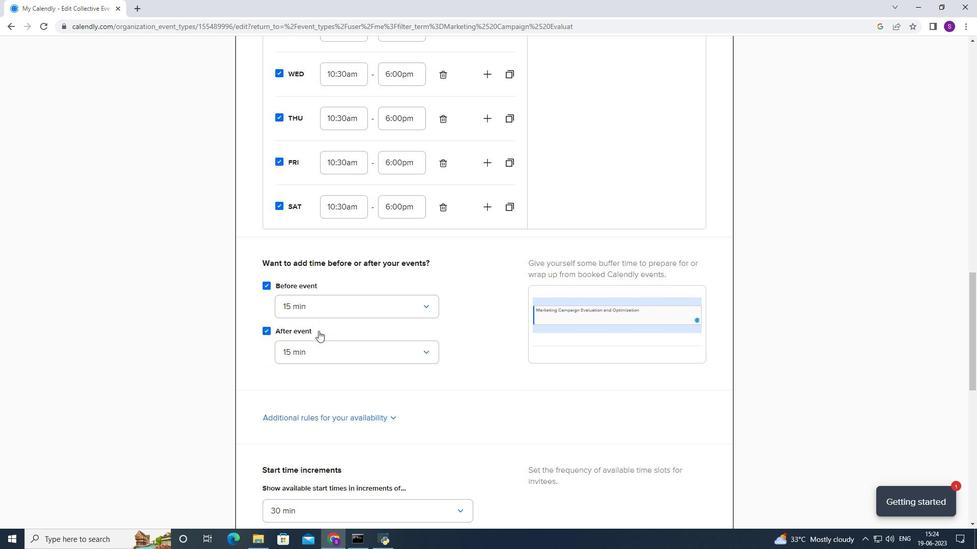 
Action: Mouse moved to (322, 350)
Screenshot: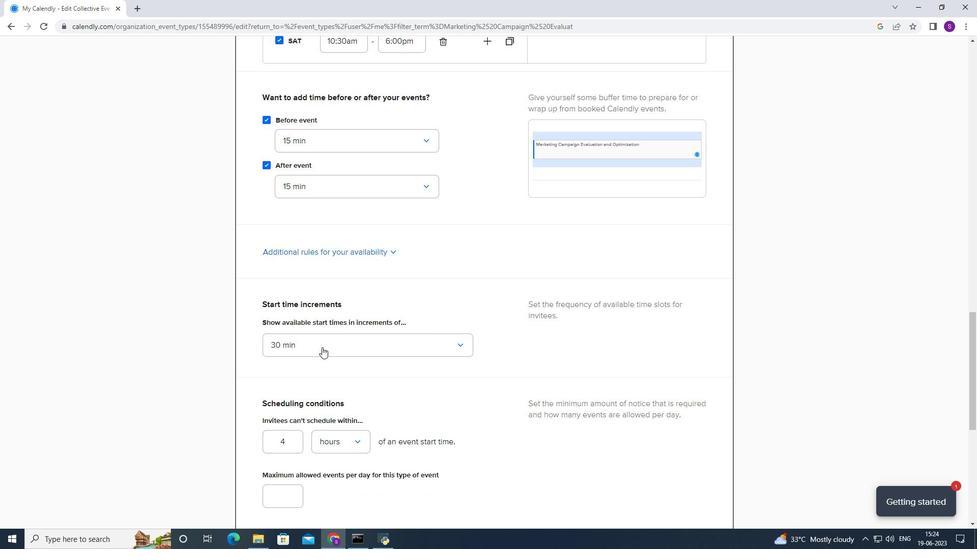 
Action: Mouse pressed left at (322, 350)
Screenshot: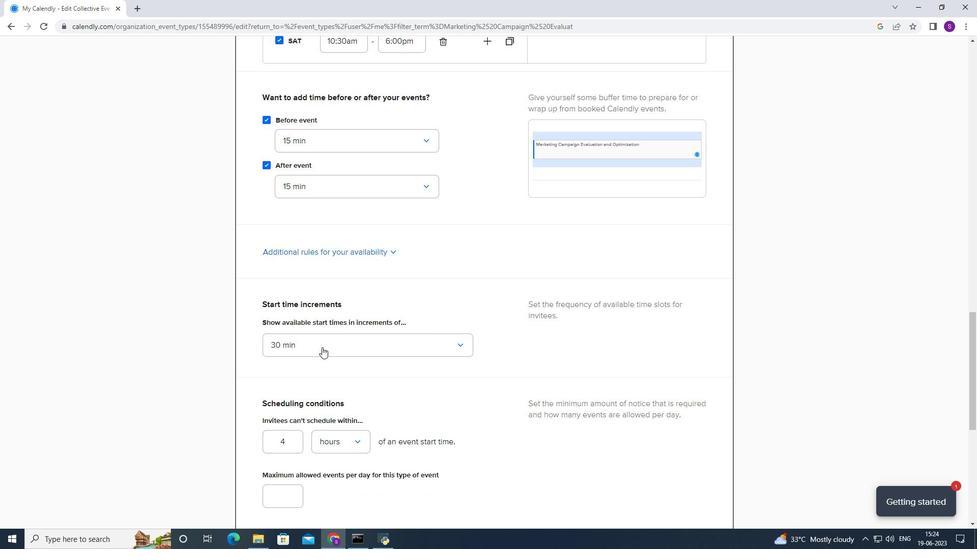 
Action: Mouse moved to (301, 391)
Screenshot: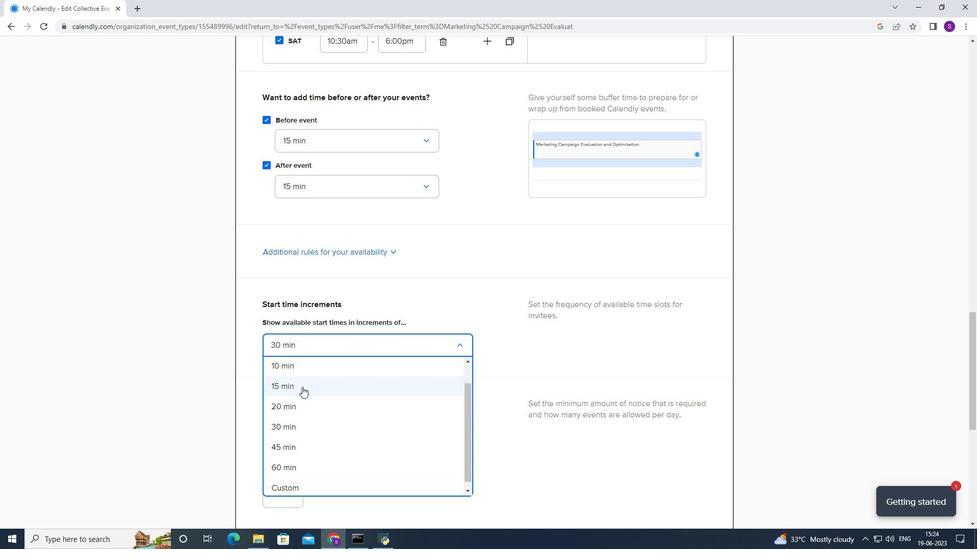 
Action: Mouse scrolled (301, 391) with delta (0, 0)
Screenshot: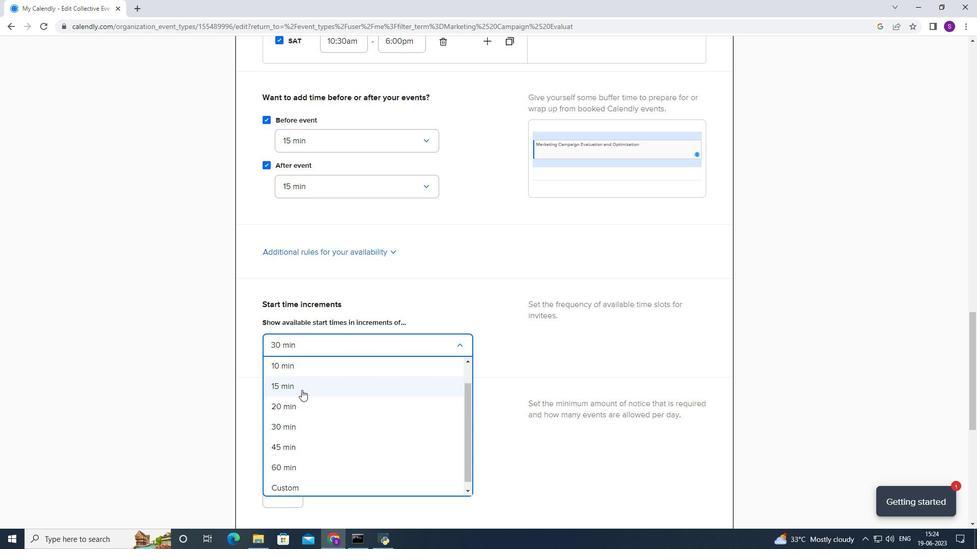 
Action: Mouse moved to (300, 394)
Screenshot: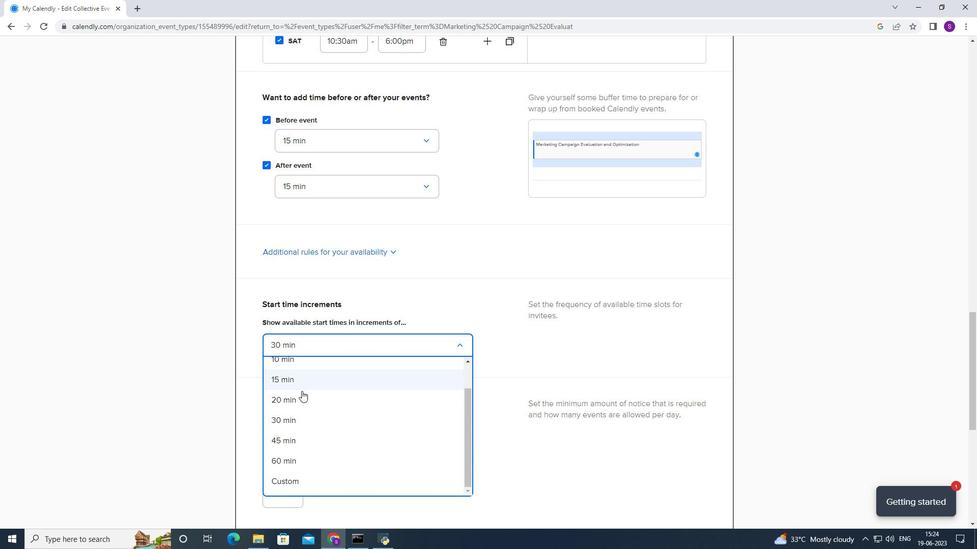 
Action: Mouse scrolled (300, 393) with delta (0, 0)
Screenshot: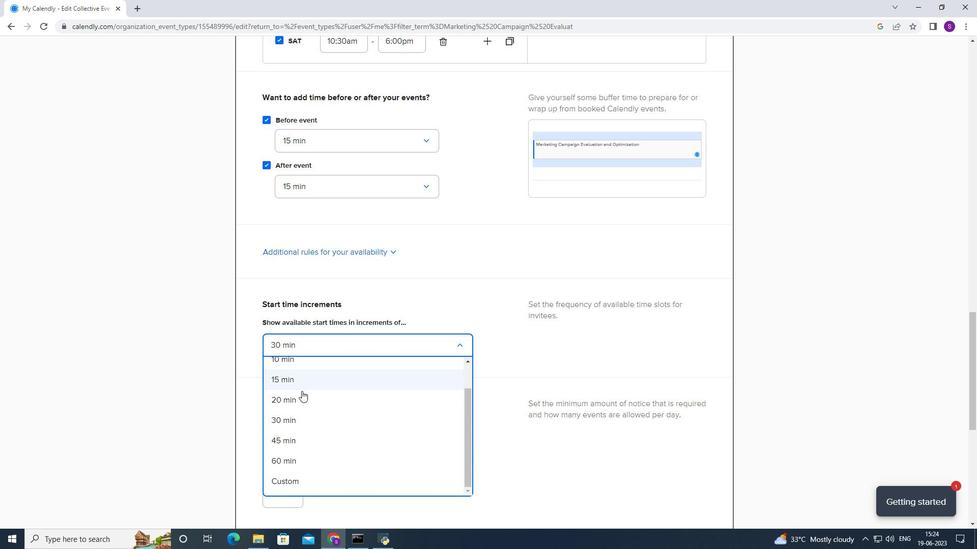 
Action: Mouse moved to (293, 474)
Screenshot: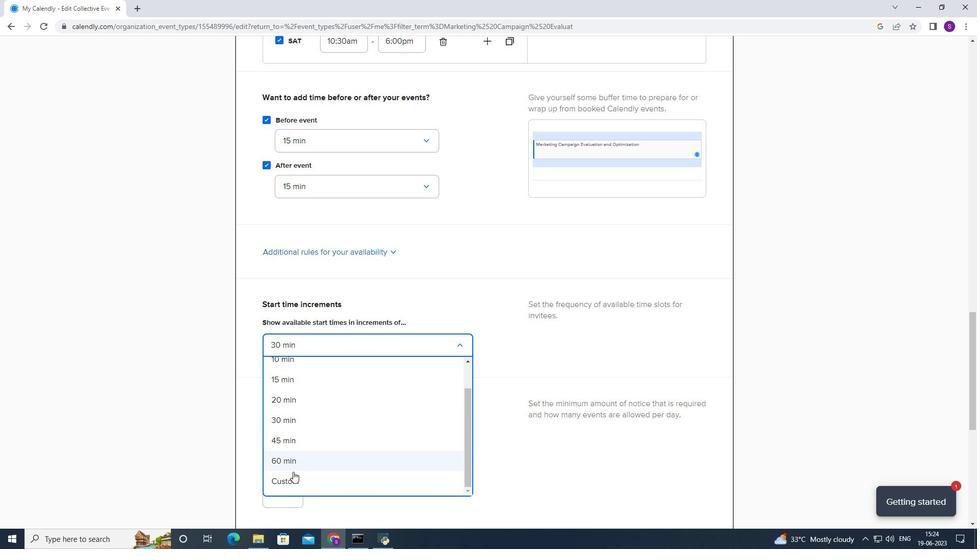 
Action: Mouse pressed left at (293, 474)
Screenshot: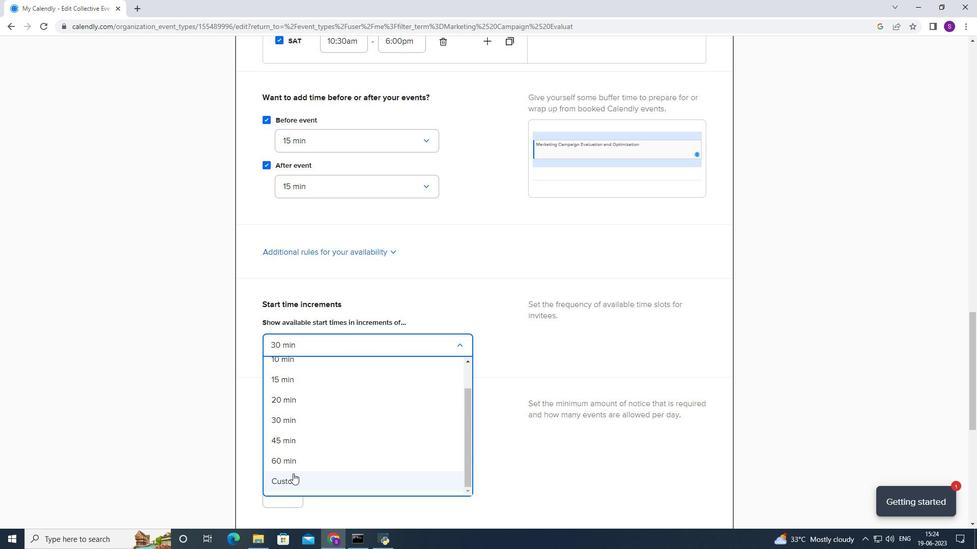 
Action: Mouse moved to (339, 376)
Screenshot: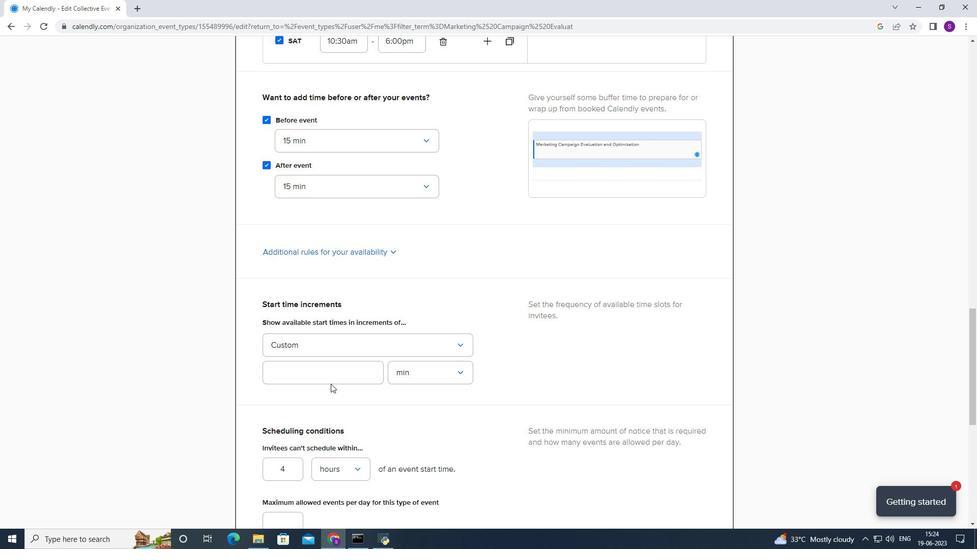 
Action: Mouse pressed left at (339, 376)
Screenshot: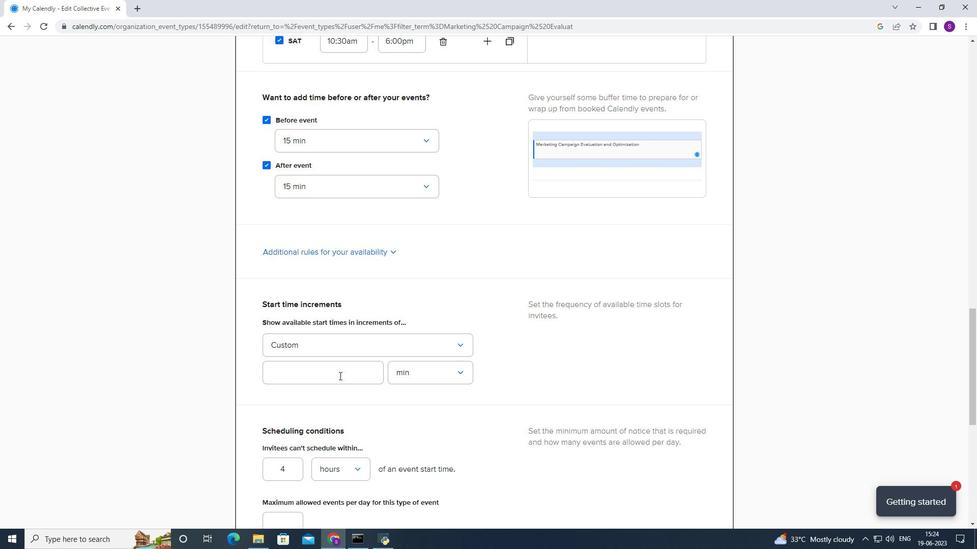 
Action: Key pressed 55
Screenshot: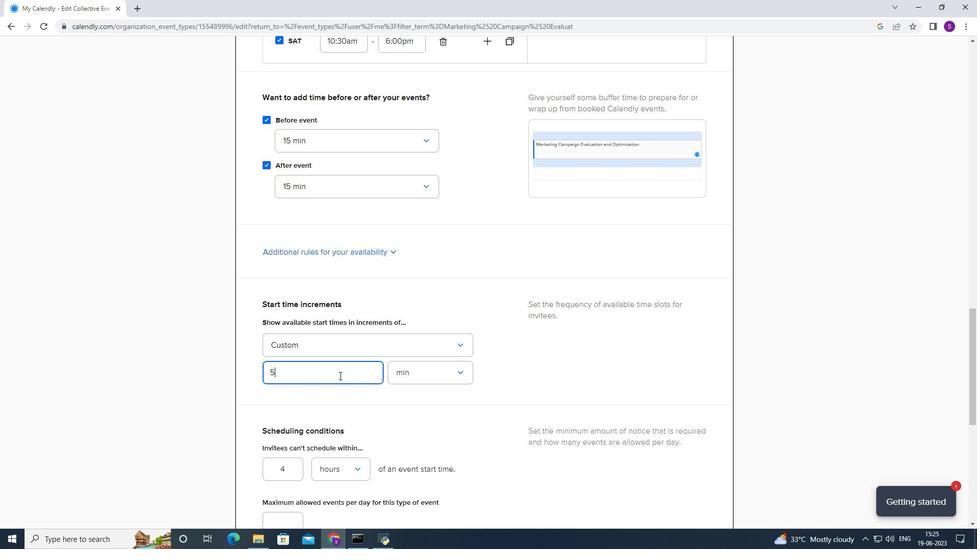 
Action: Mouse moved to (301, 458)
Screenshot: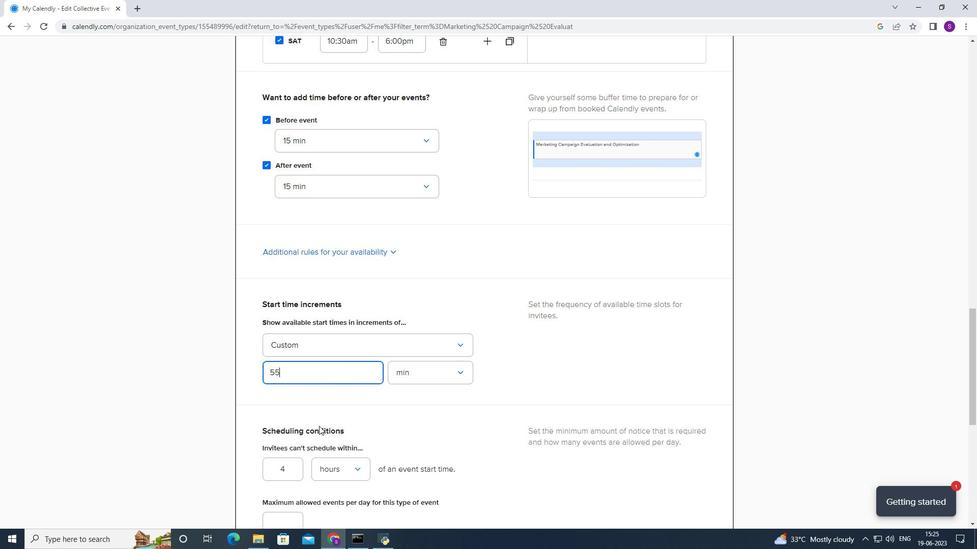 
Action: Mouse pressed left at (301, 458)
Screenshot: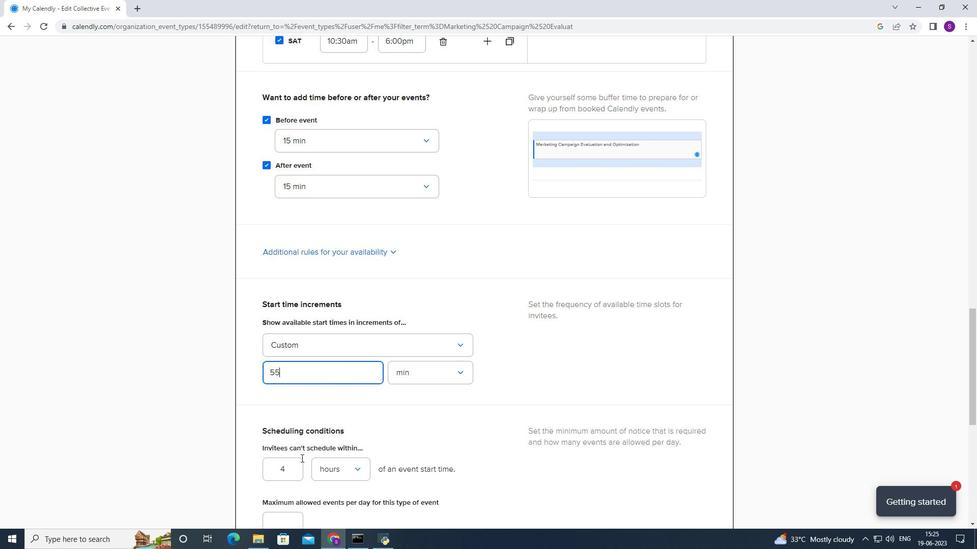 
Action: Mouse moved to (294, 470)
Screenshot: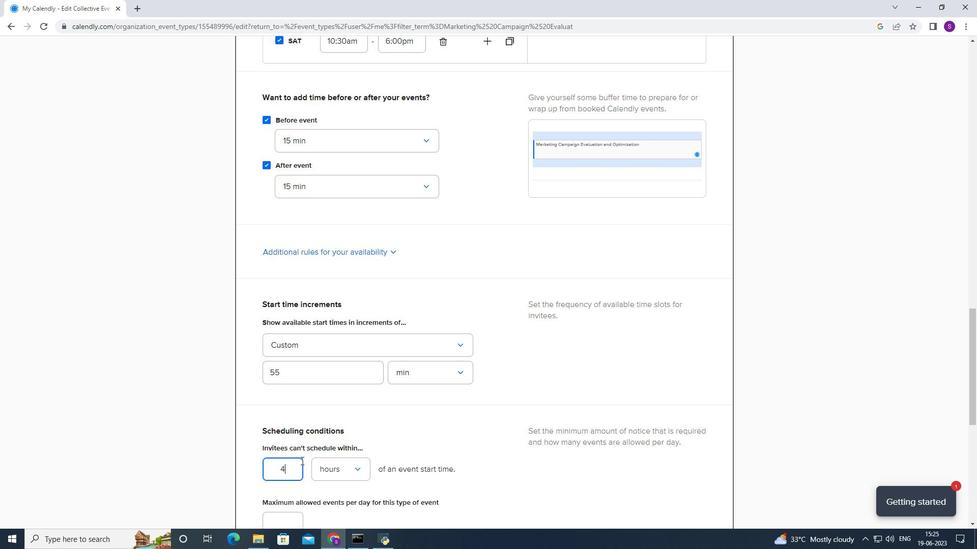 
Action: Mouse pressed left at (294, 470)
Screenshot: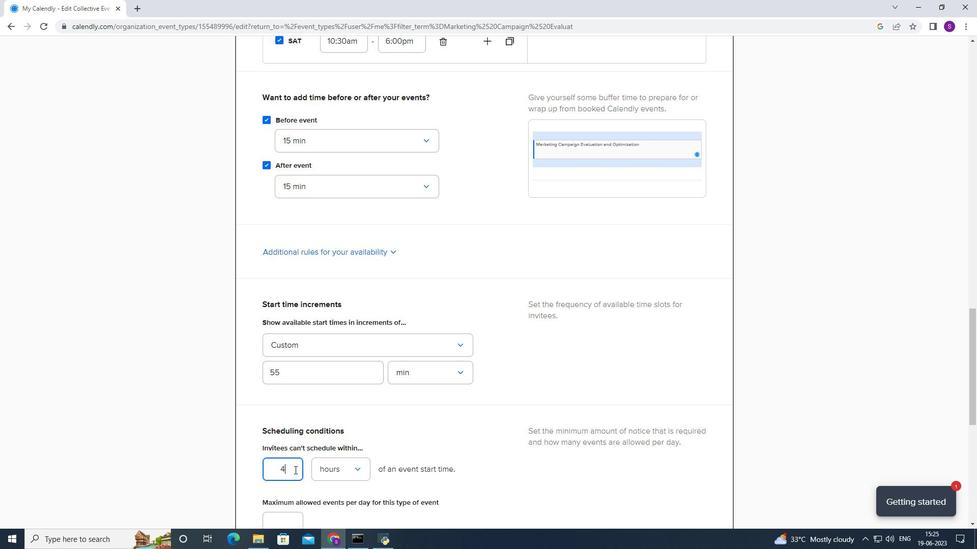 
Action: Mouse pressed left at (294, 470)
Screenshot: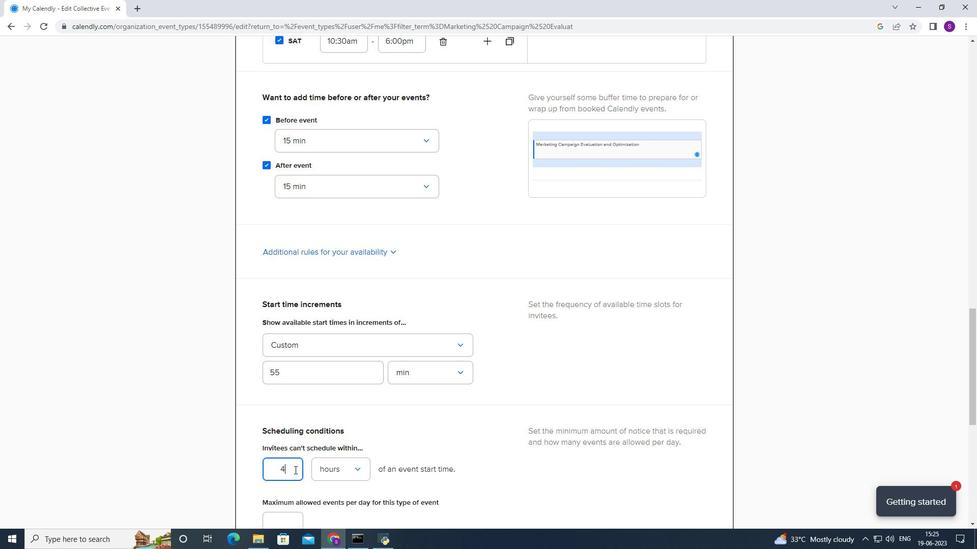 
Action: Mouse moved to (254, 470)
Screenshot: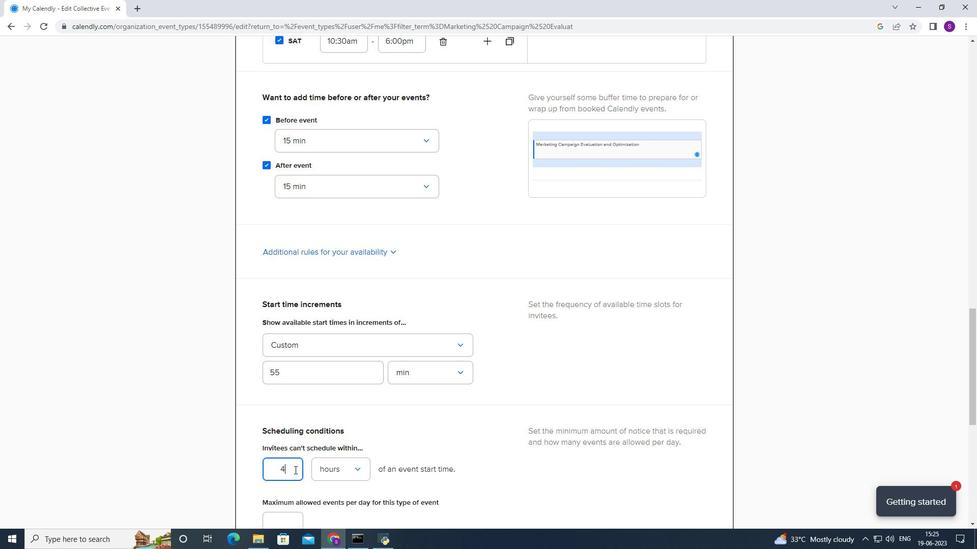 
Action: Key pressed 51
Screenshot: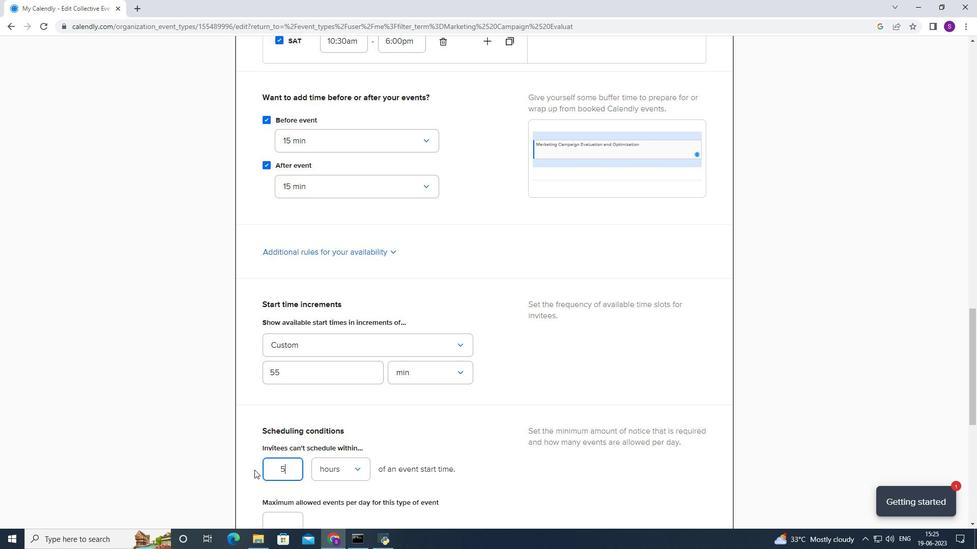 
Action: Mouse moved to (386, 427)
Screenshot: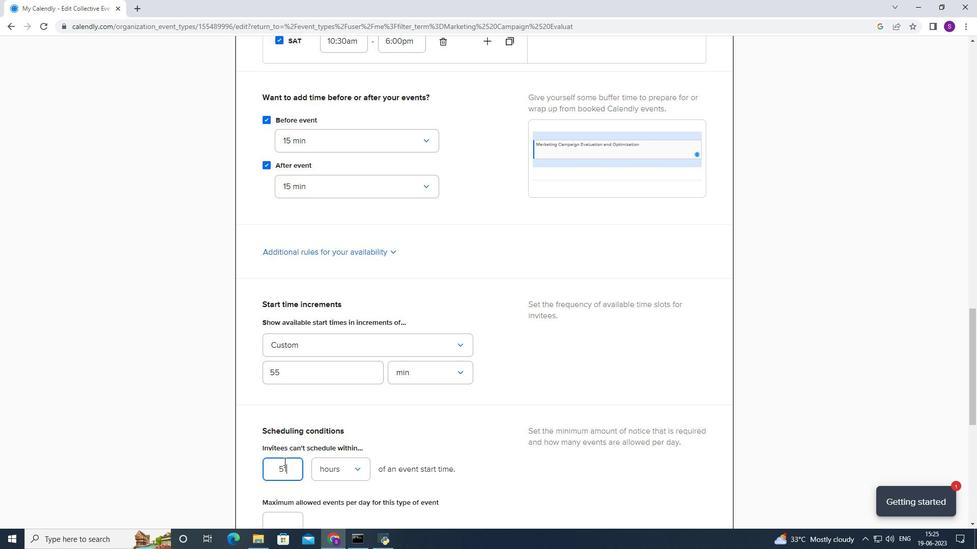 
Action: Mouse pressed left at (386, 427)
Screenshot: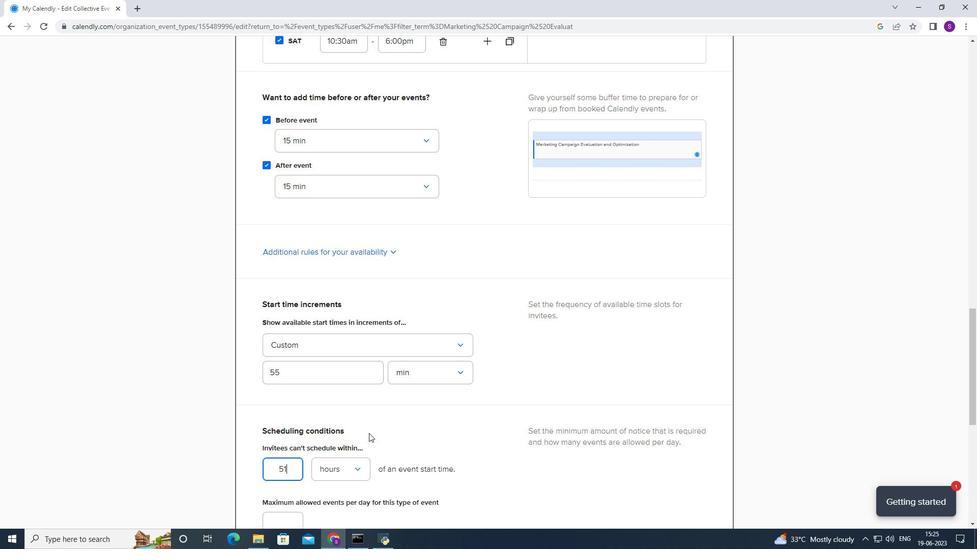 
Action: Mouse moved to (377, 414)
Screenshot: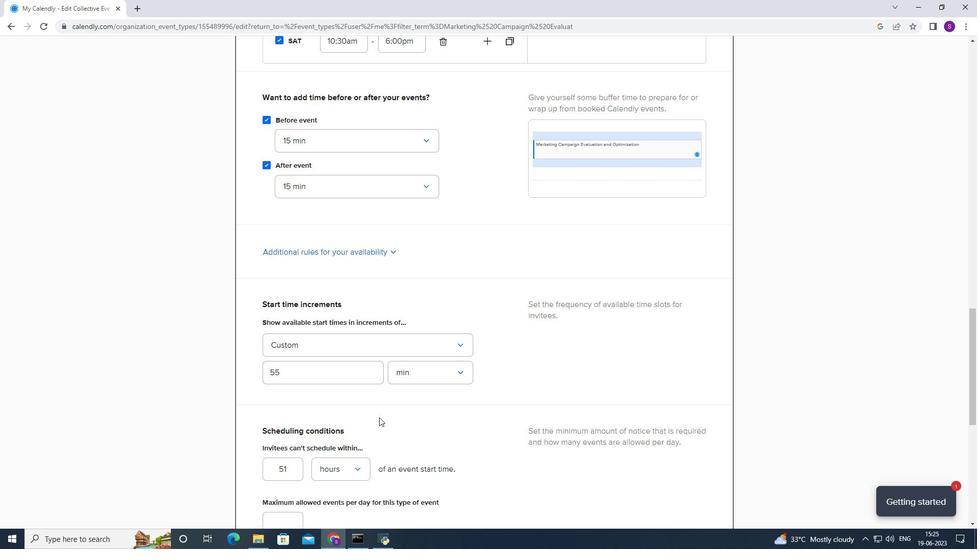 
Action: Mouse scrolled (377, 414) with delta (0, 0)
Screenshot: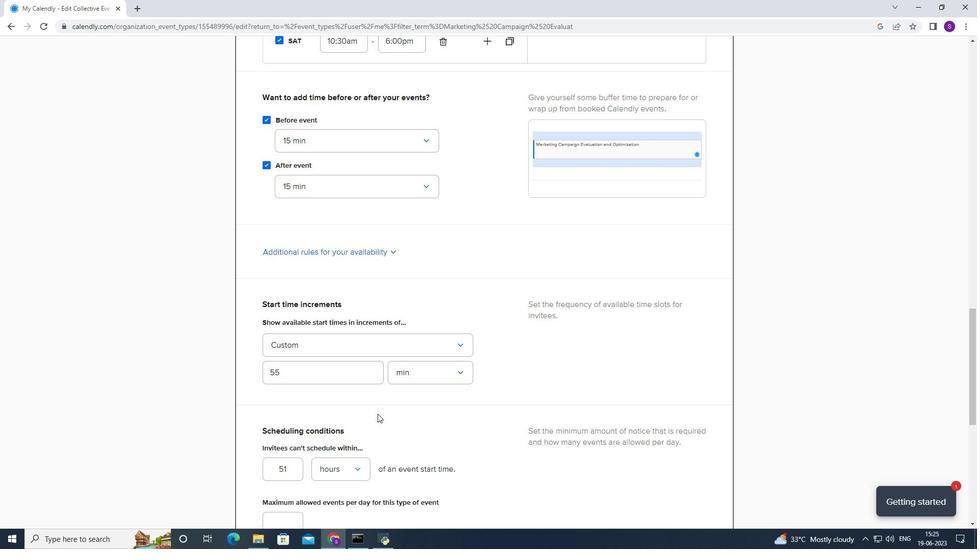 
Action: Mouse scrolled (377, 414) with delta (0, 0)
Screenshot: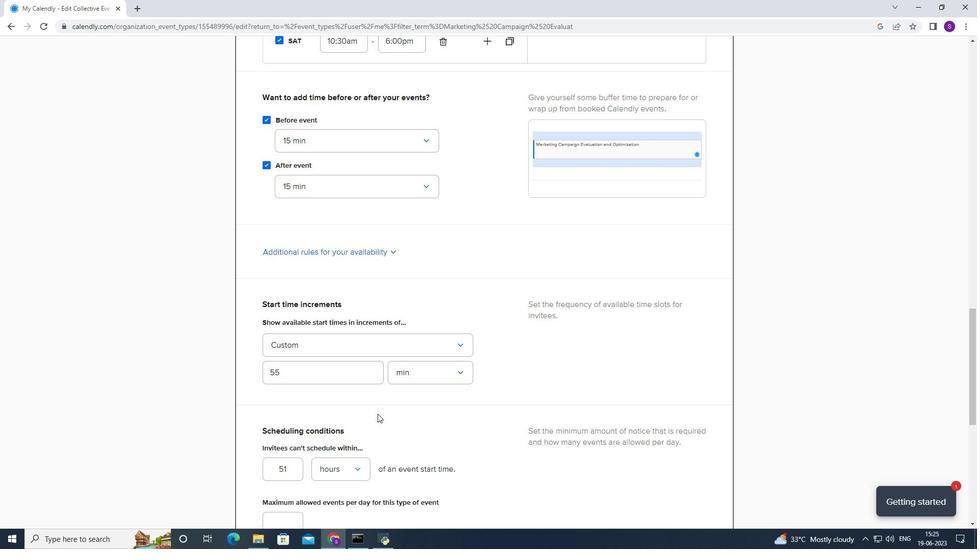 
Action: Mouse scrolled (377, 414) with delta (0, 0)
Screenshot: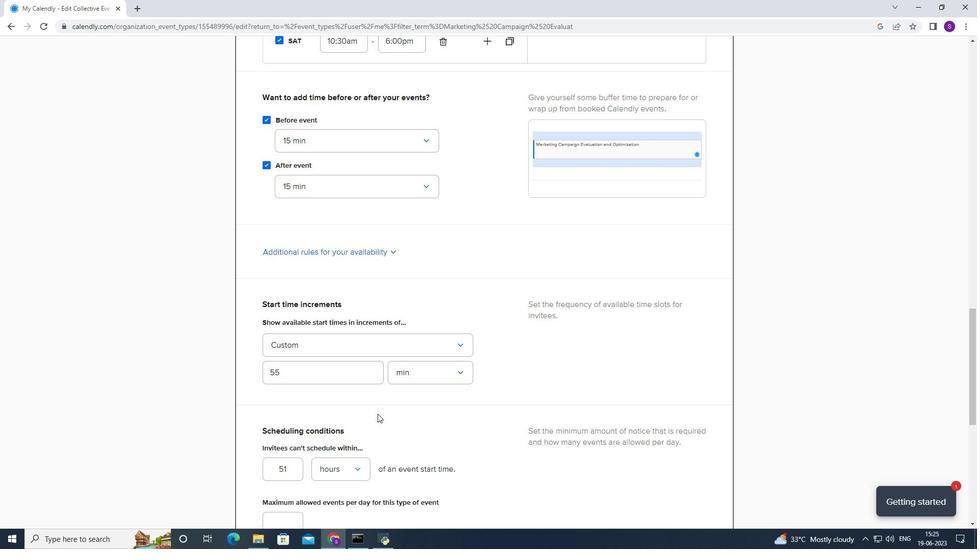 
Action: Mouse moved to (273, 373)
Screenshot: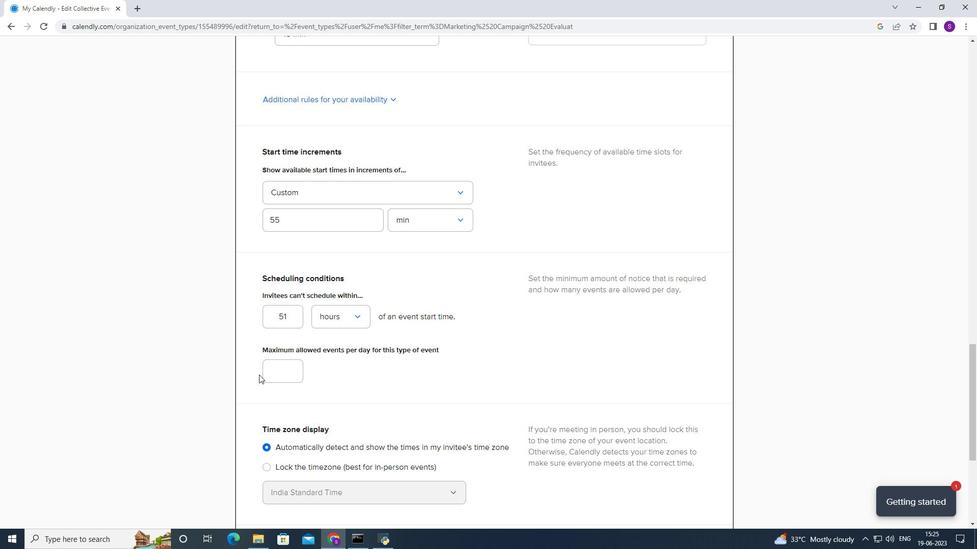 
Action: Mouse pressed left at (273, 373)
Screenshot: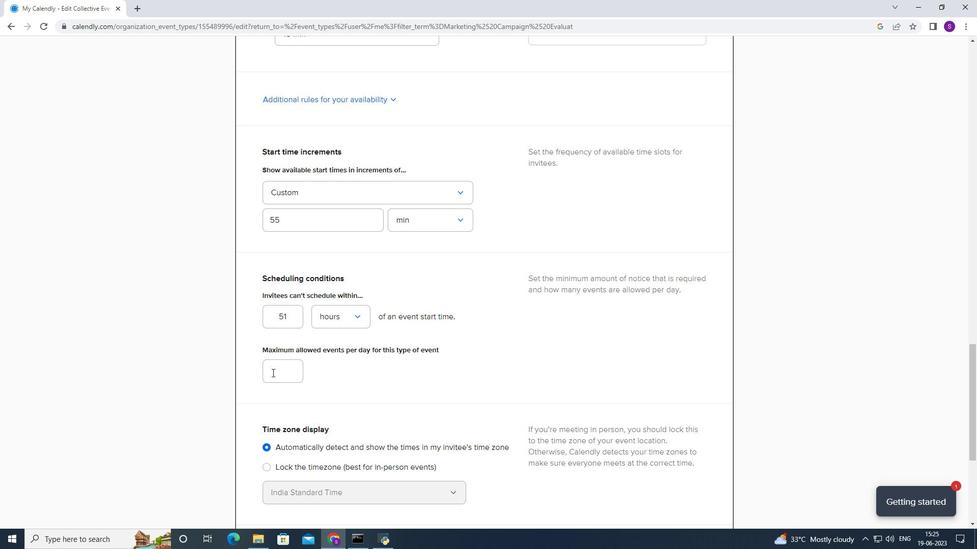 
Action: Key pressed 2
Screenshot: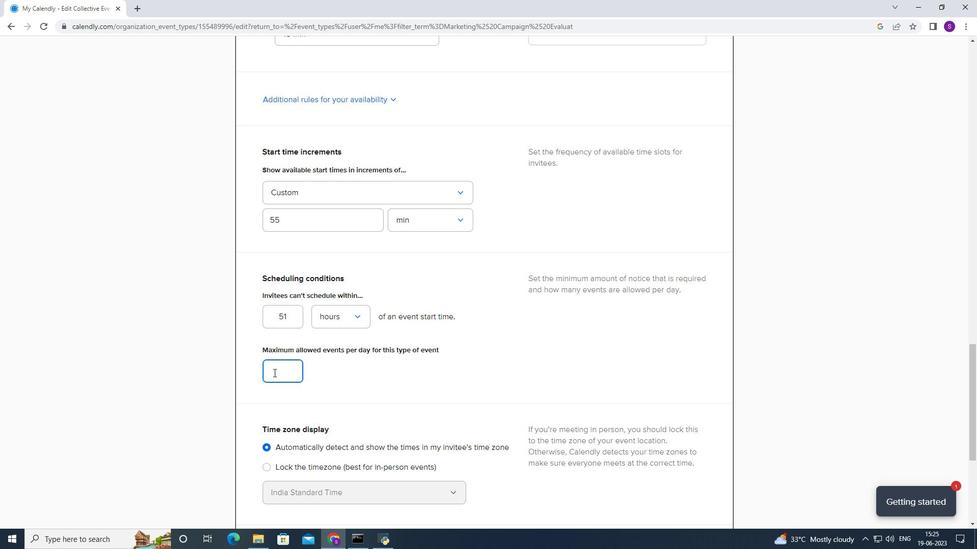 
Action: Mouse moved to (416, 393)
Screenshot: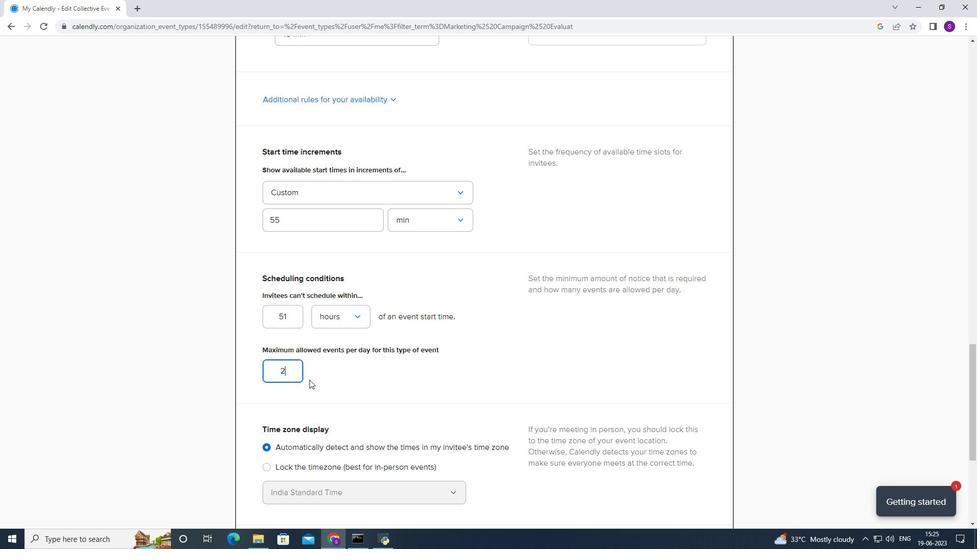 
Action: Mouse pressed left at (416, 393)
Screenshot: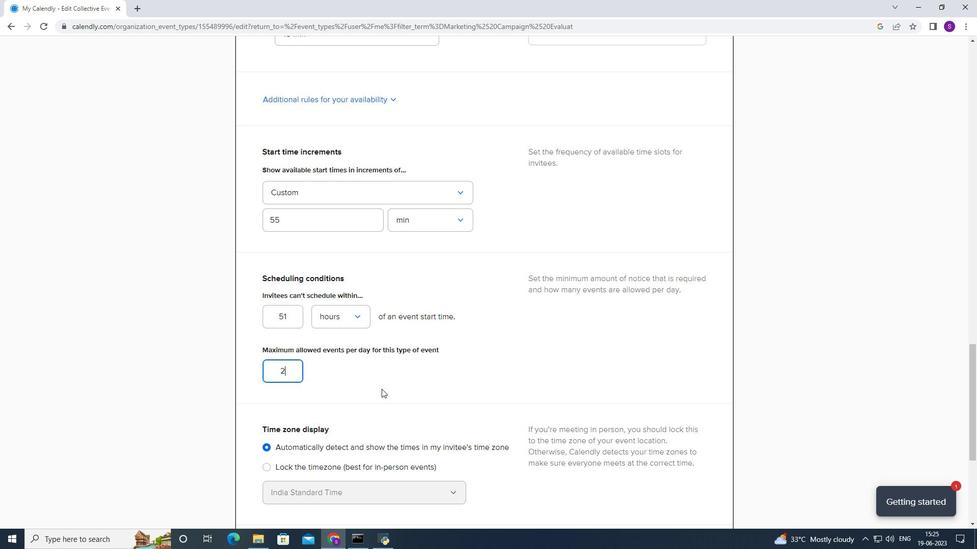 
Action: Mouse scrolled (416, 393) with delta (0, 0)
Screenshot: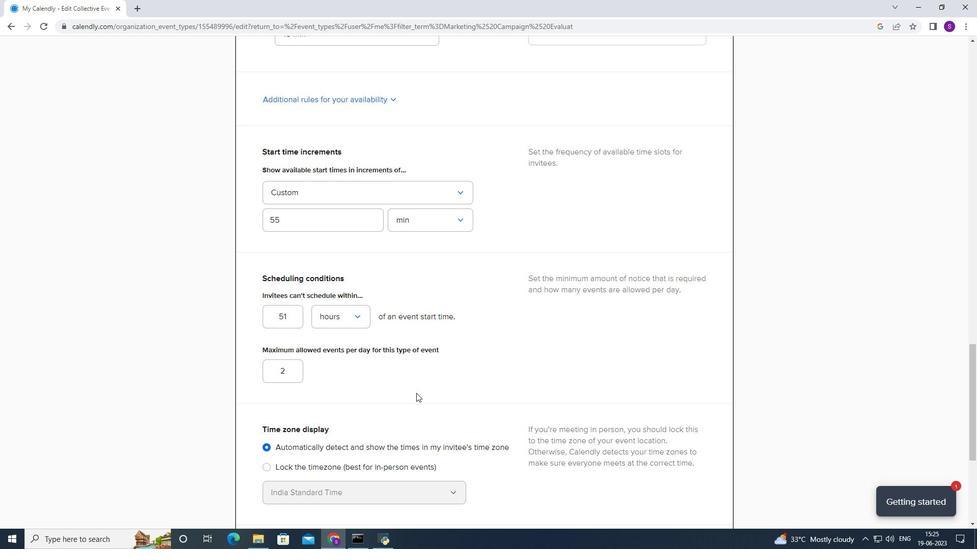 
Action: Mouse scrolled (416, 393) with delta (0, 0)
Screenshot: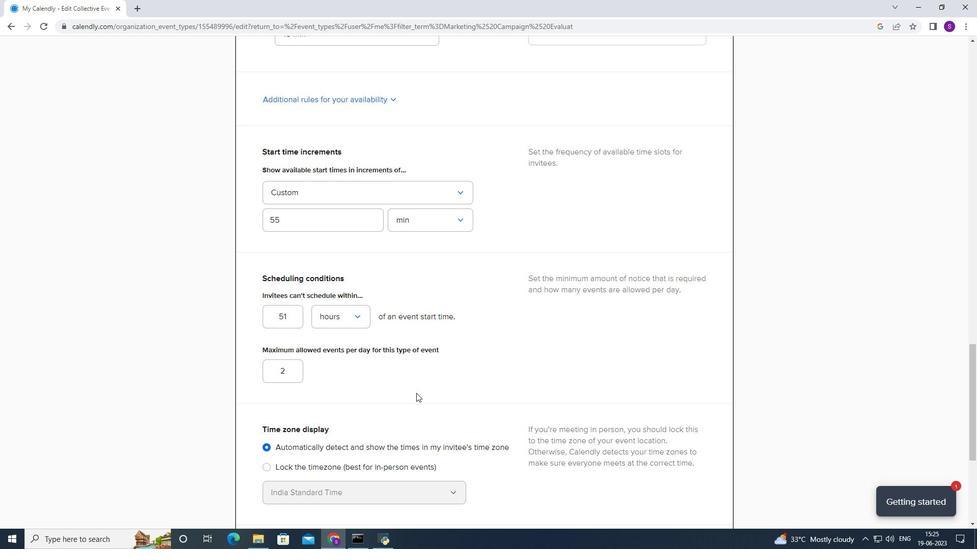 
Action: Mouse scrolled (416, 393) with delta (0, 0)
Screenshot: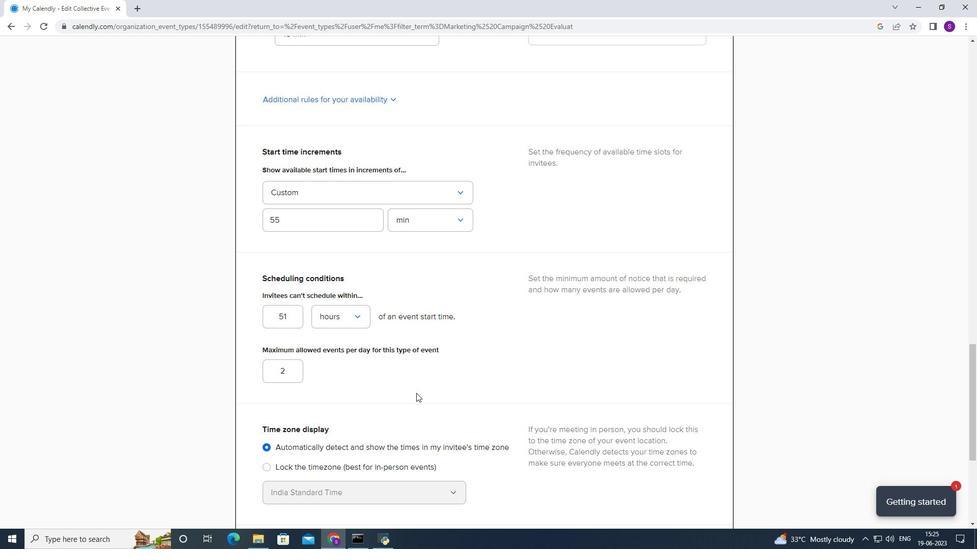 
Action: Mouse scrolled (416, 393) with delta (0, 0)
Screenshot: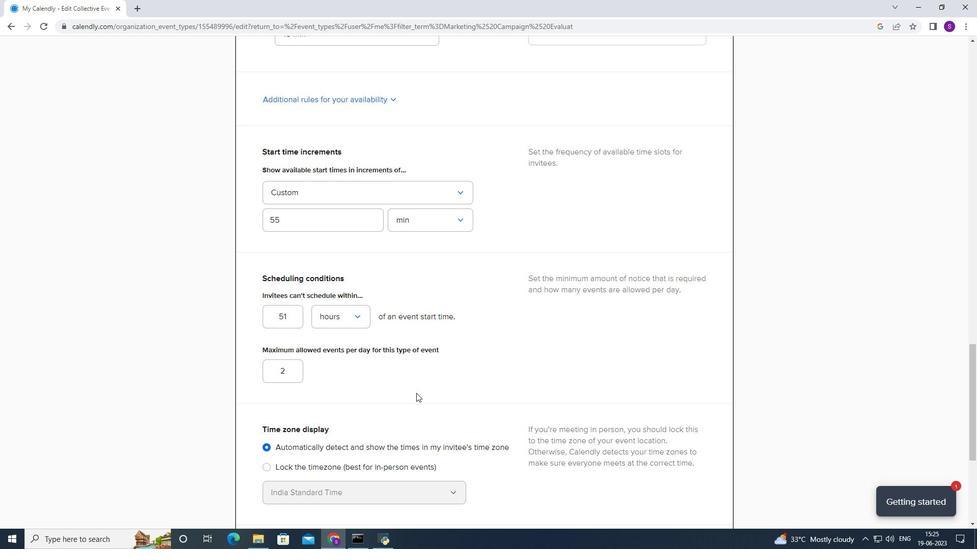 
Action: Mouse scrolled (416, 393) with delta (0, 0)
Screenshot: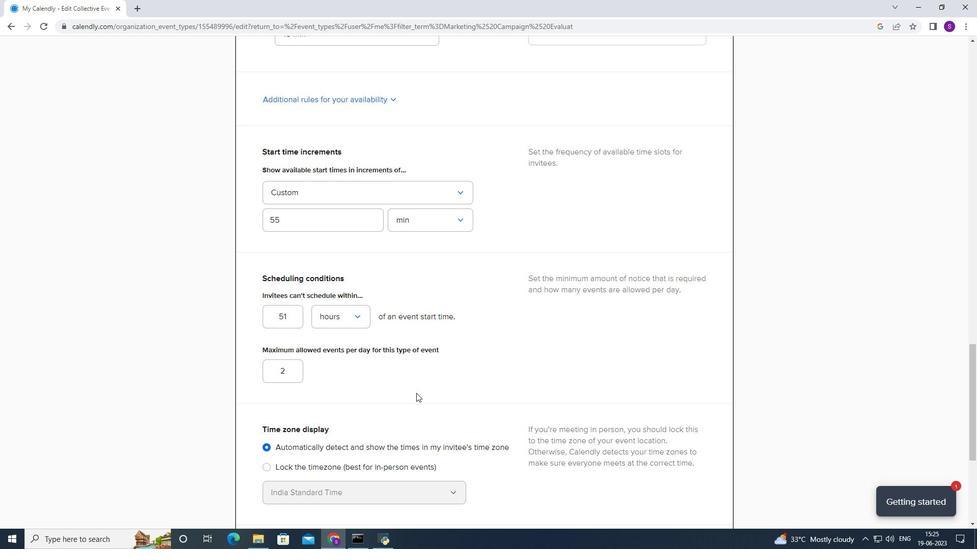 
Action: Mouse scrolled (416, 393) with delta (0, 0)
Screenshot: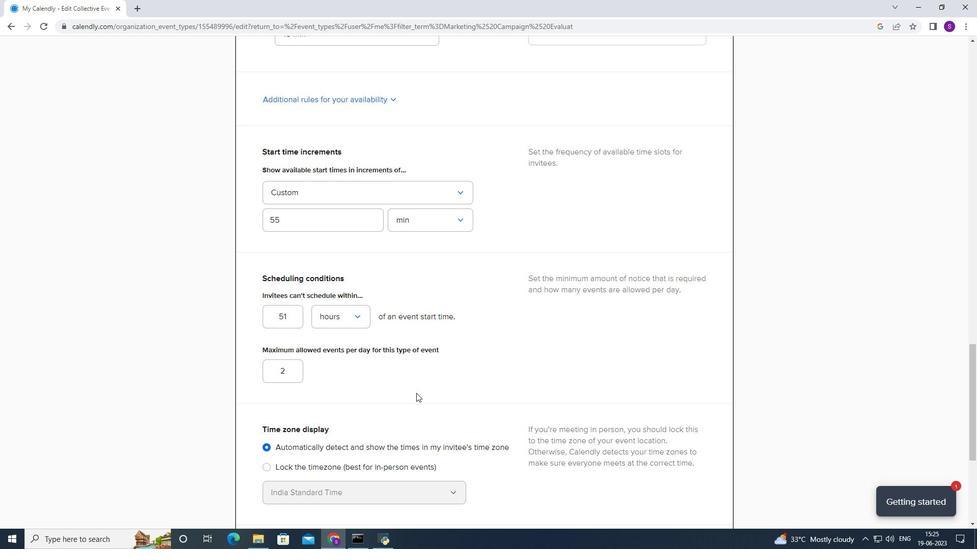 
Action: Mouse moved to (684, 295)
Screenshot: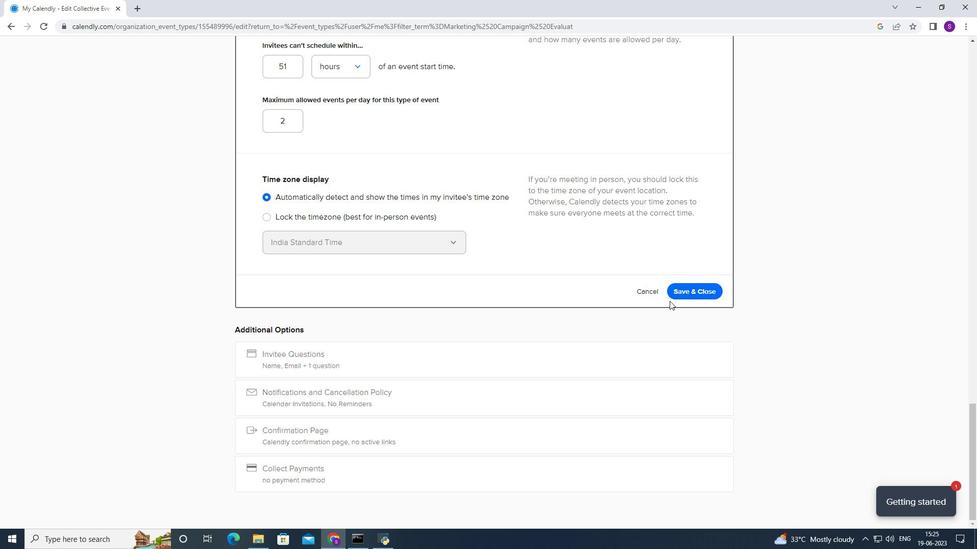 
Action: Mouse pressed left at (684, 295)
Screenshot: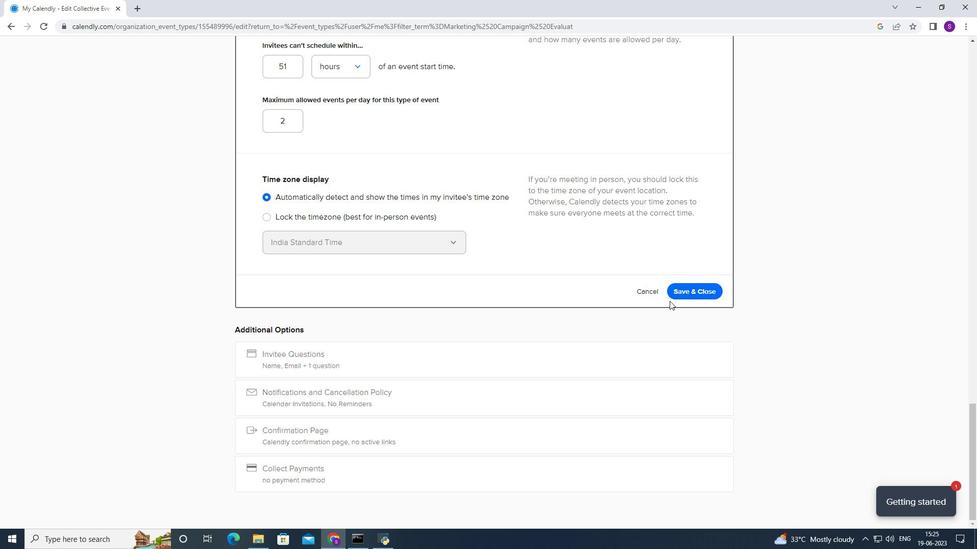 
